 Task: Implement a JavaScript function to perform text manipulation tasks, such as reversing a string.
Action: Mouse moved to (227, 125)
Screenshot: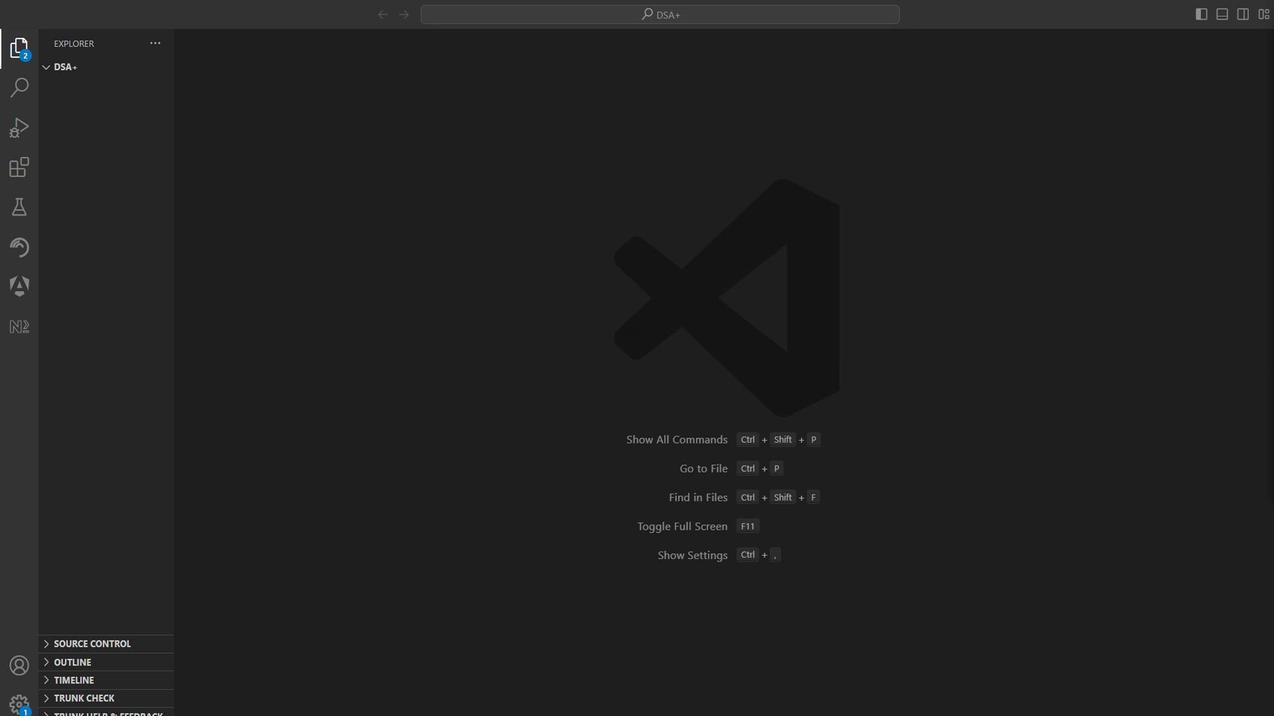 
Action: Mouse pressed left at (227, 125)
Screenshot: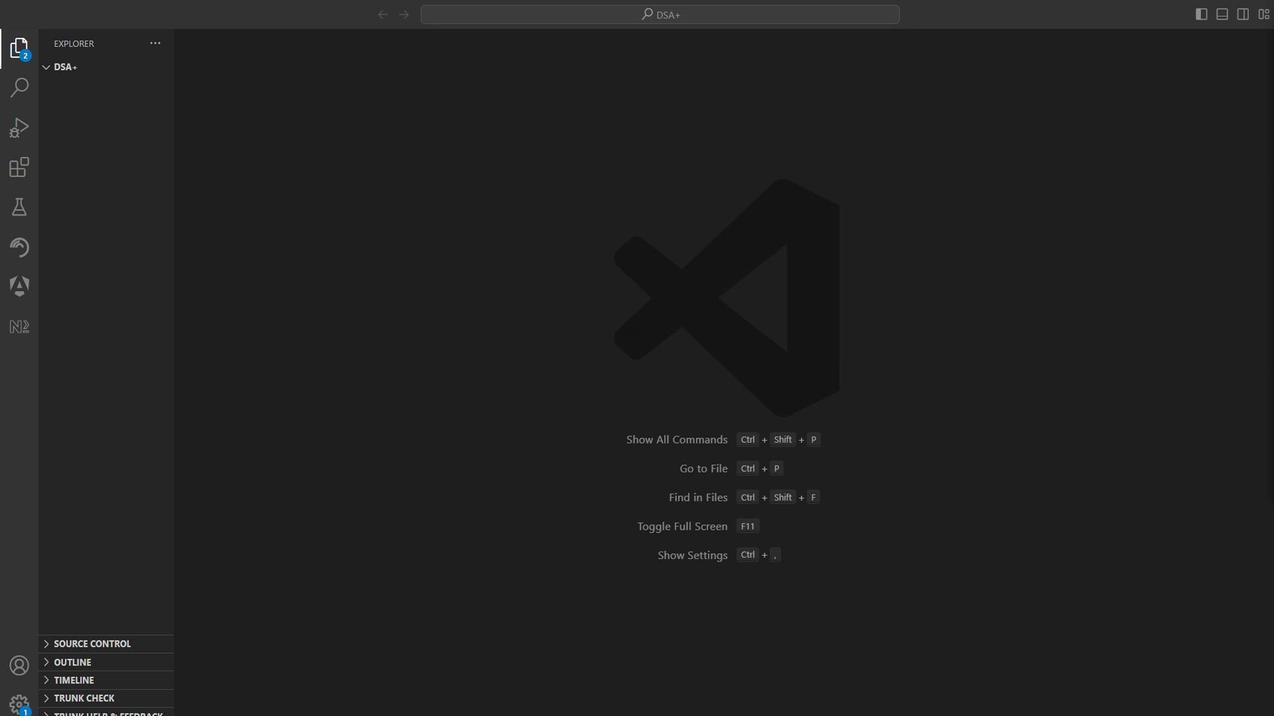 
Action: Mouse moved to (227, 126)
Screenshot: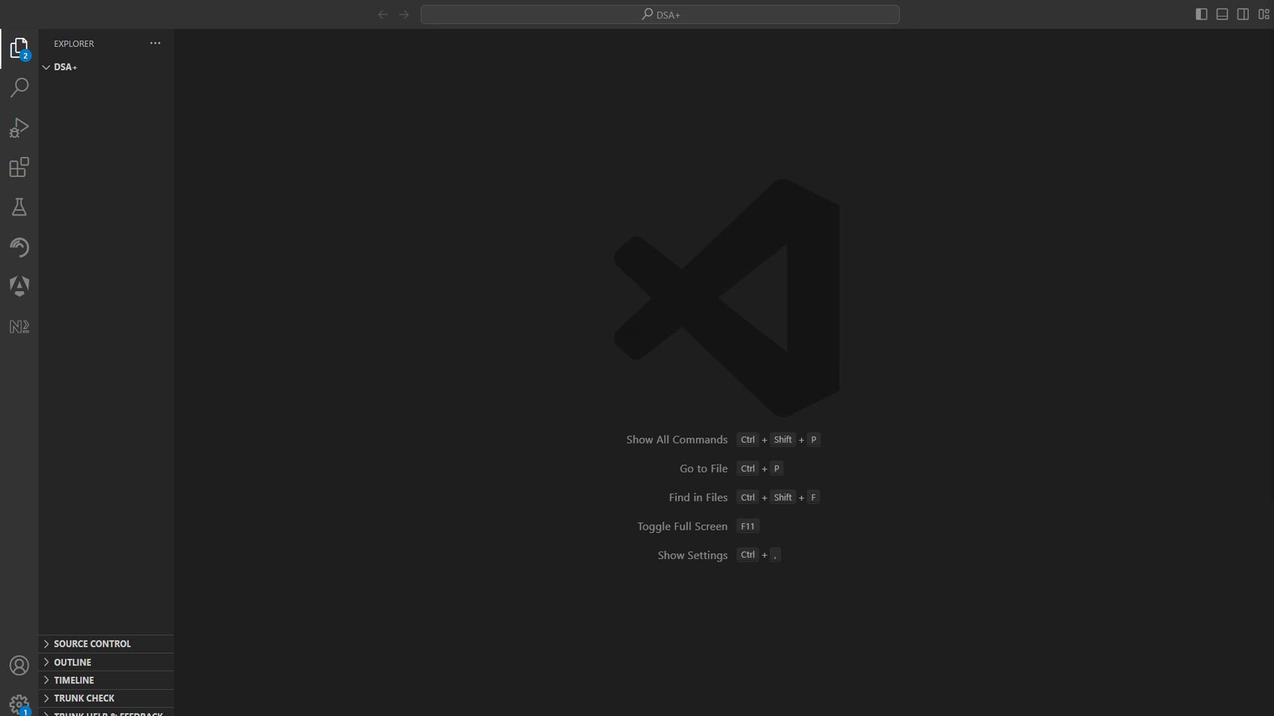 
Action: Mouse pressed left at (227, 126)
Screenshot: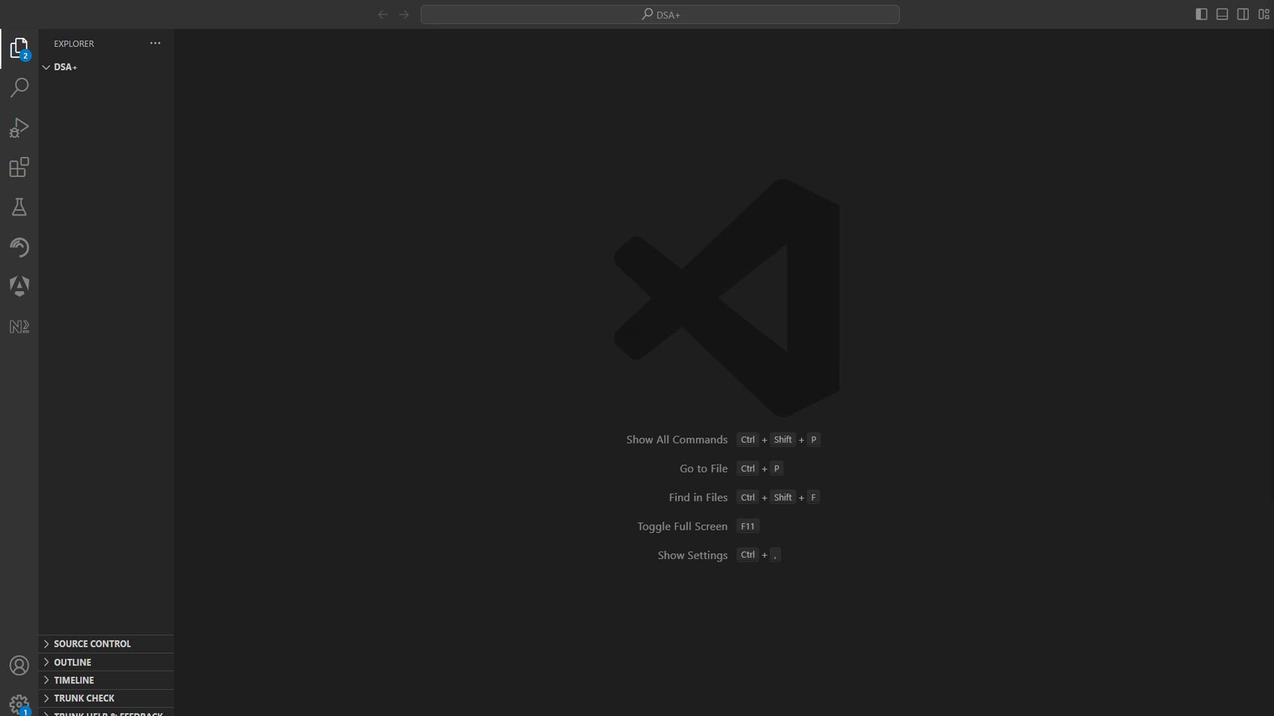 
Action: Mouse moved to (227, 125)
Screenshot: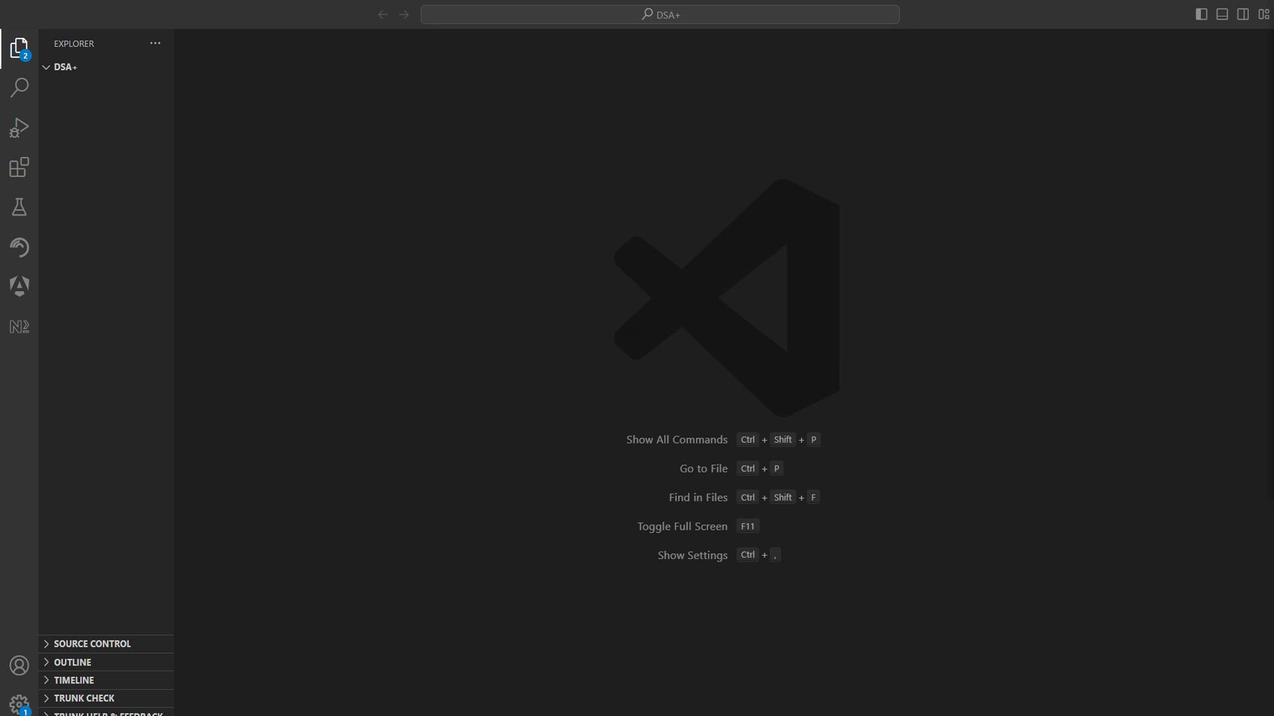 
Action: Mouse pressed left at (227, 125)
Screenshot: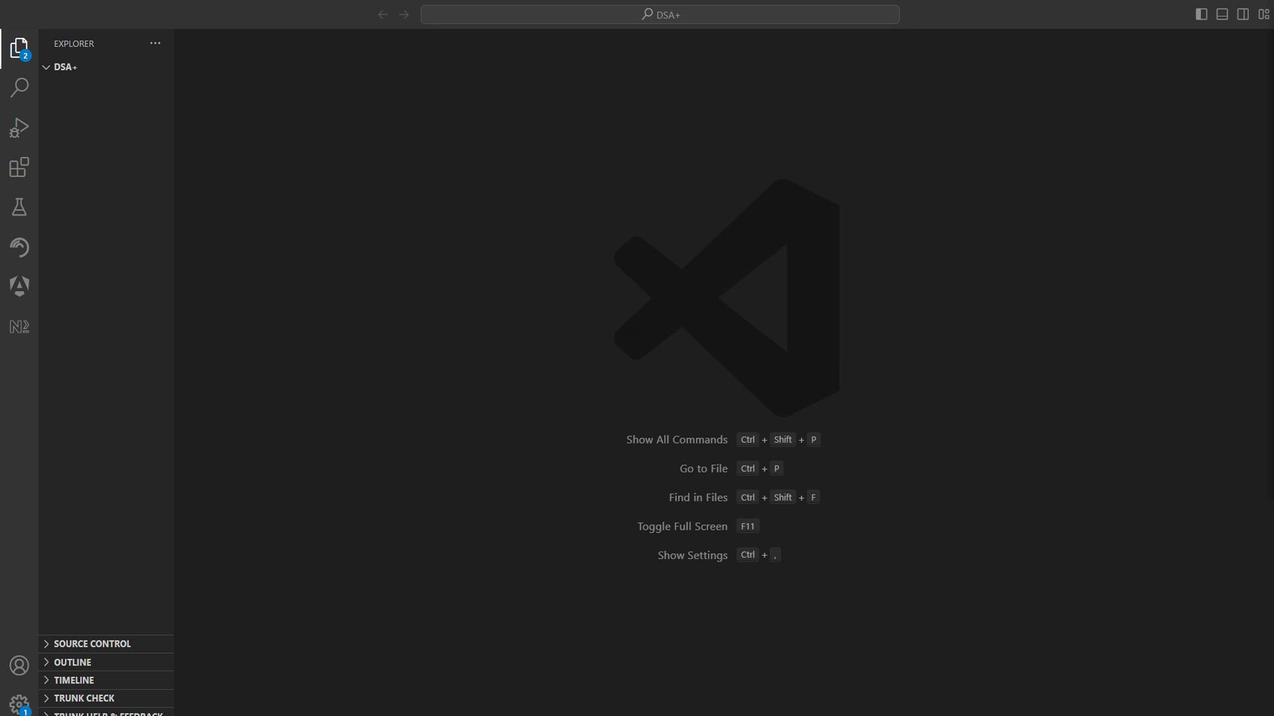 
Action: Mouse moved to (227, 126)
Screenshot: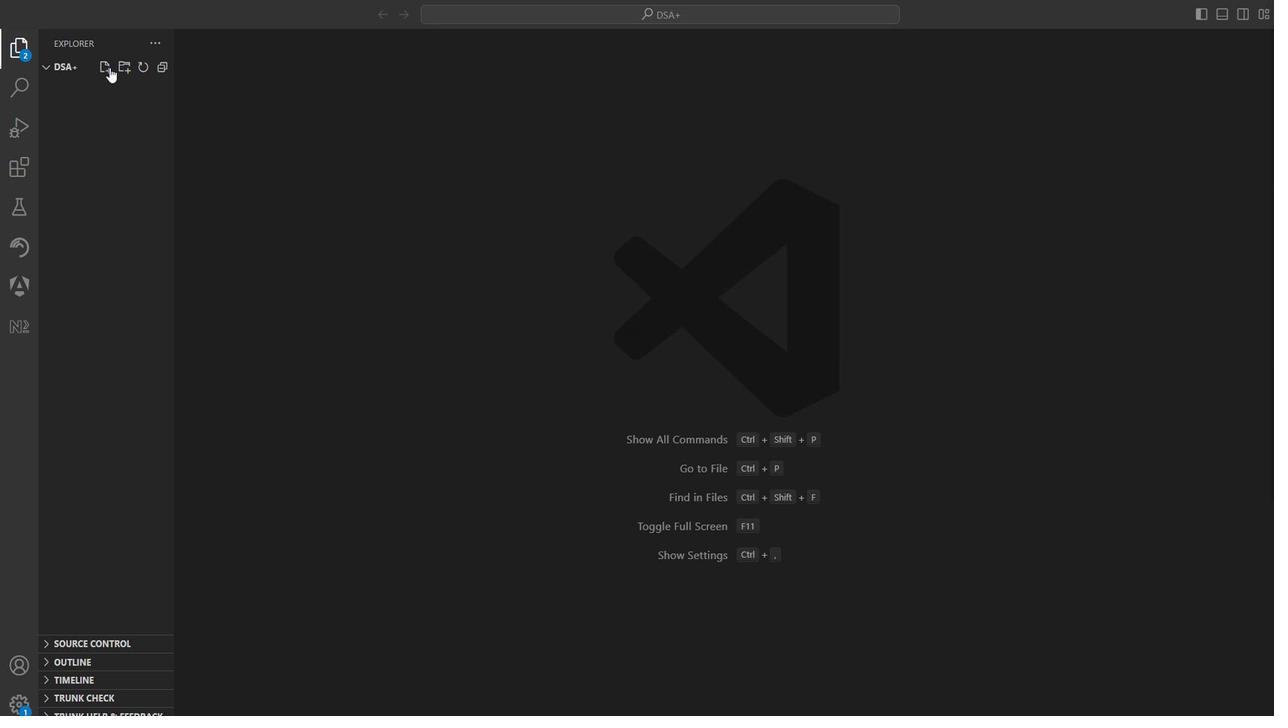
Action: Mouse pressed left at (227, 126)
Screenshot: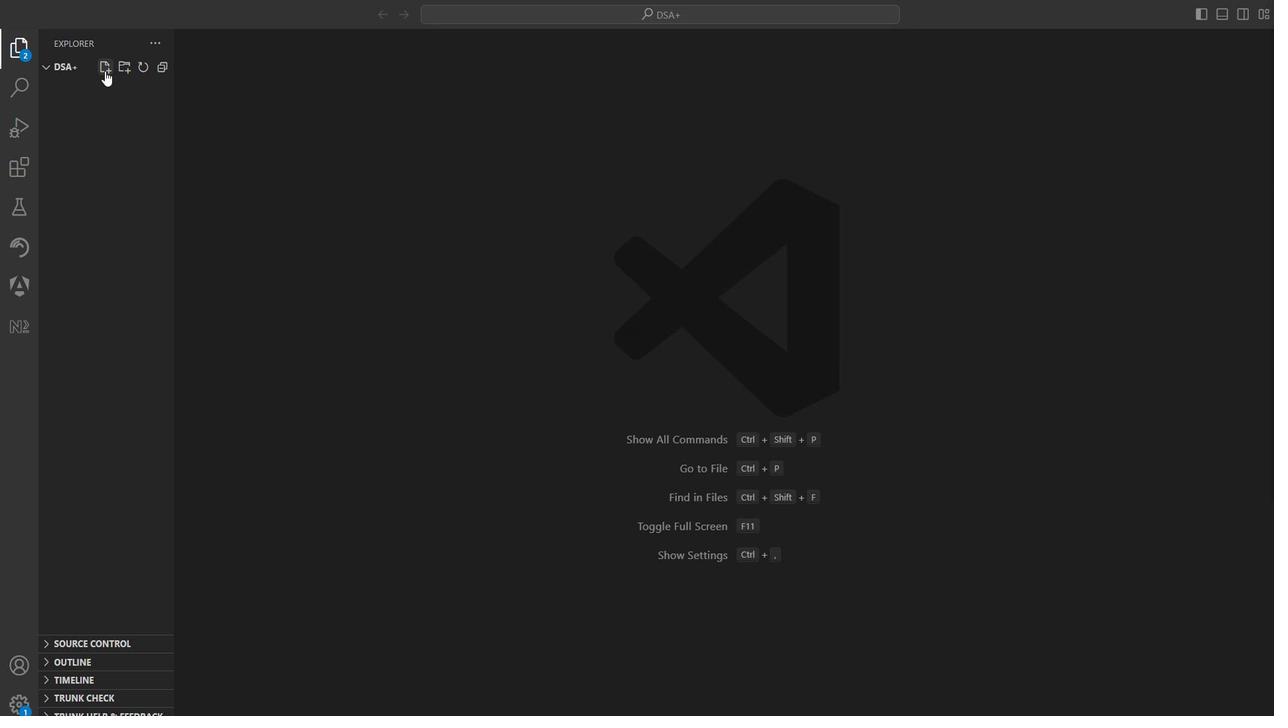 
Action: Key pressed reverse.js<Key.enter>function<Key.space>reverse<Key.shift>String<Key.shift_r>(iiinput<Key.shift><Key.shift><Key.shift><Key.shift><Key.shift><Key.shift>String<Key.right><Key.shift_r><Key.shift_r><Key.shift_r><Key.shift_r><Key.shift_r><Key.shift_r><Key.shift_r><Key.shift_r><Key.shift_r><Key.shift_r><Key.shift_r><Key.shift_r><Key.shift_r><Key.shift_r><Key.shift_r><Key.shift_r><Key.shift_r><Key.shift_r><Key.shift_r><Key.shift_r><Key.shift_r>{<Key.enter>//<Key.shift>Use<Key.space>the<Key.space>split<Key.space>,t<Key.backspace>reverse<Key.space>and<Key.space>join<Key.space>method<Key.space><Key.backspace>s<Key.space>to<Key.space>reverse<Key.space>the<Key.space>string<Key.enter>return<Key.space>input<Key.shift>S
Screenshot: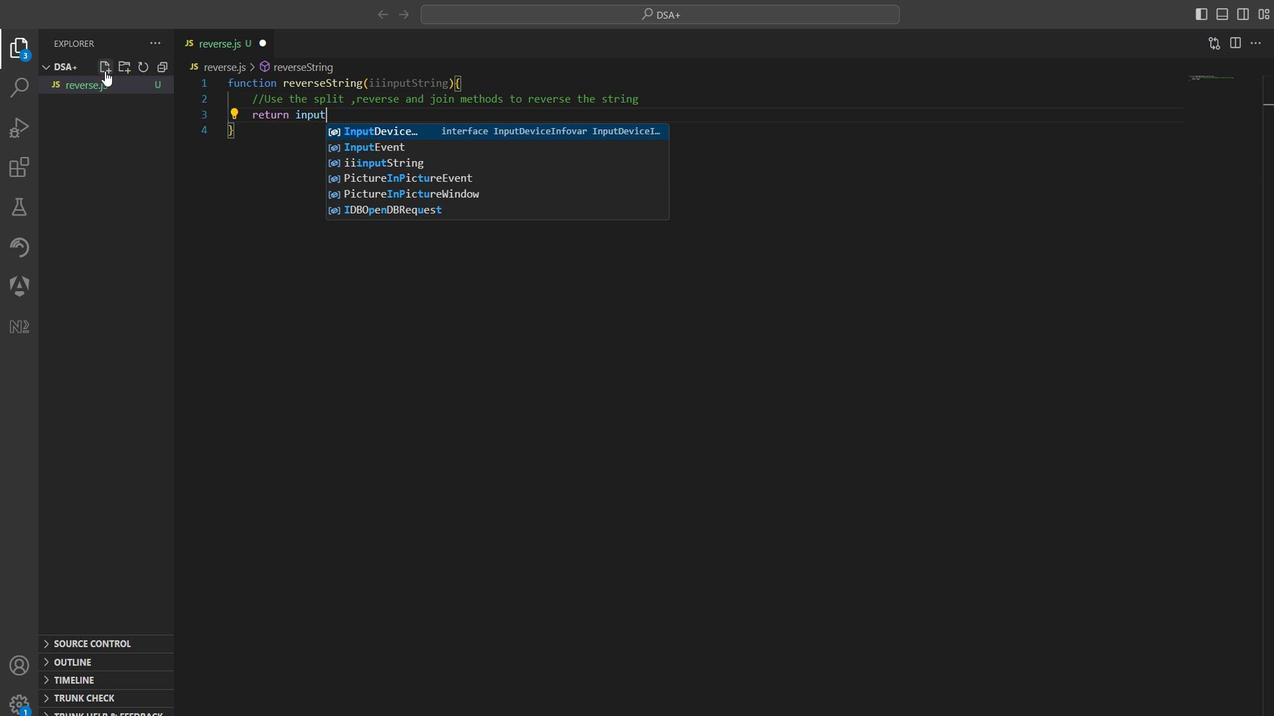 
Action: Mouse moved to (227, 126)
Screenshot: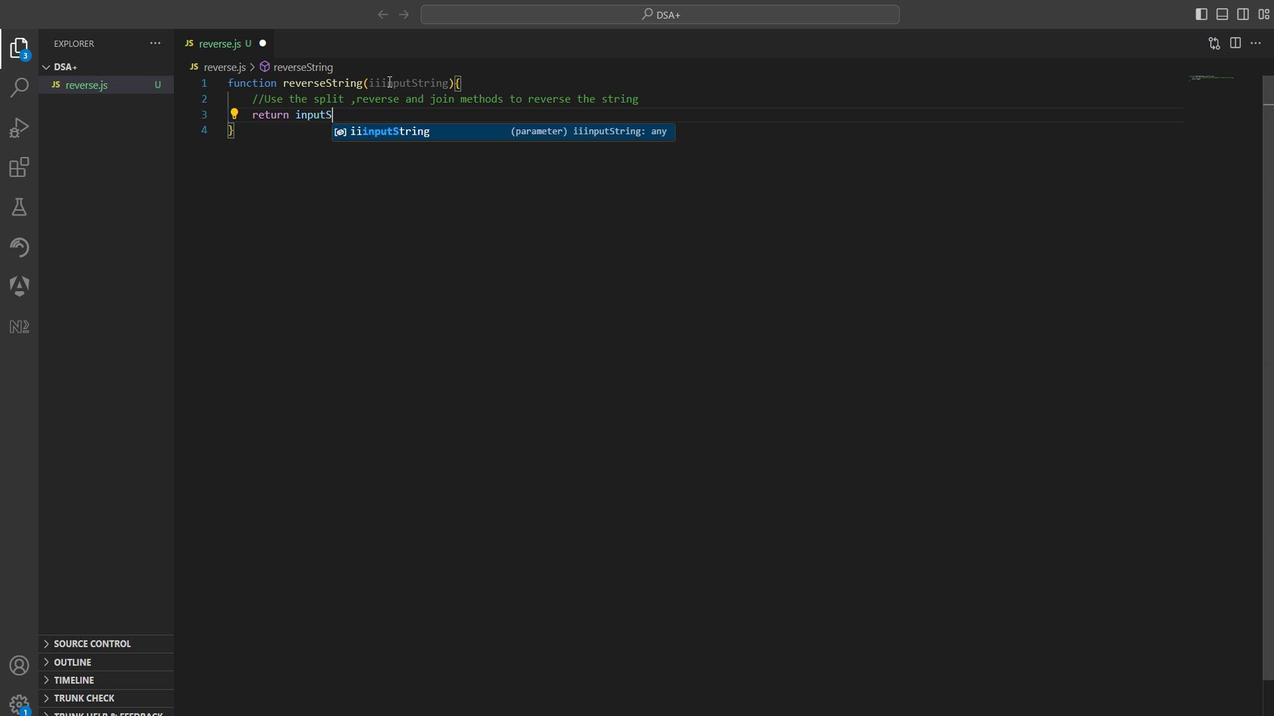 
Action: Mouse pressed left at (227, 126)
Screenshot: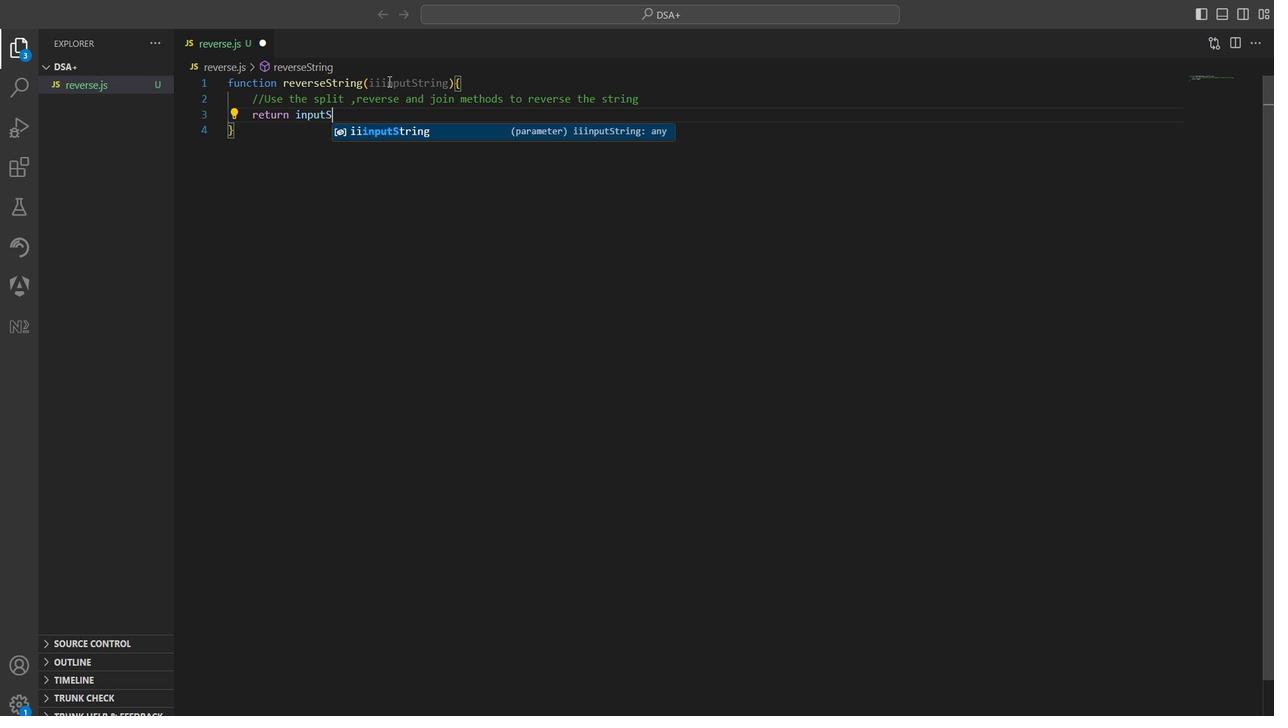 
Action: Key pressed <Key.backspace><Key.backspace>
Screenshot: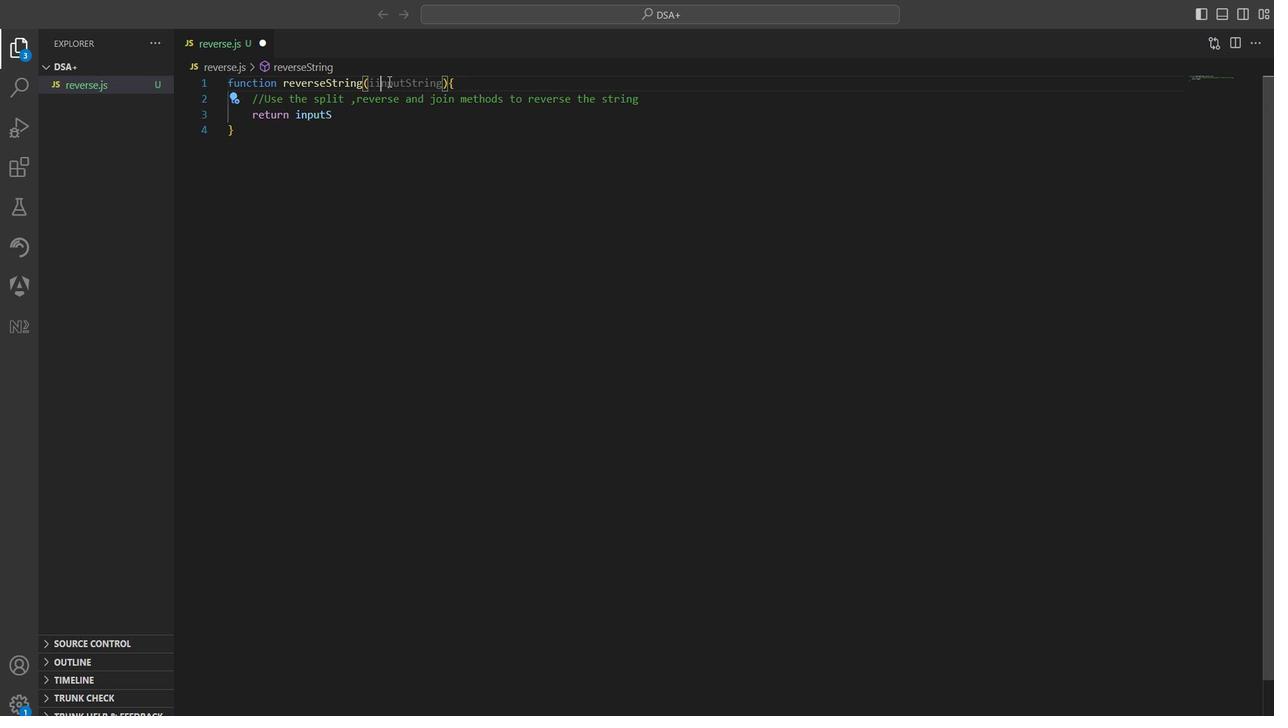 
Action: Mouse moved to (227, 126)
Screenshot: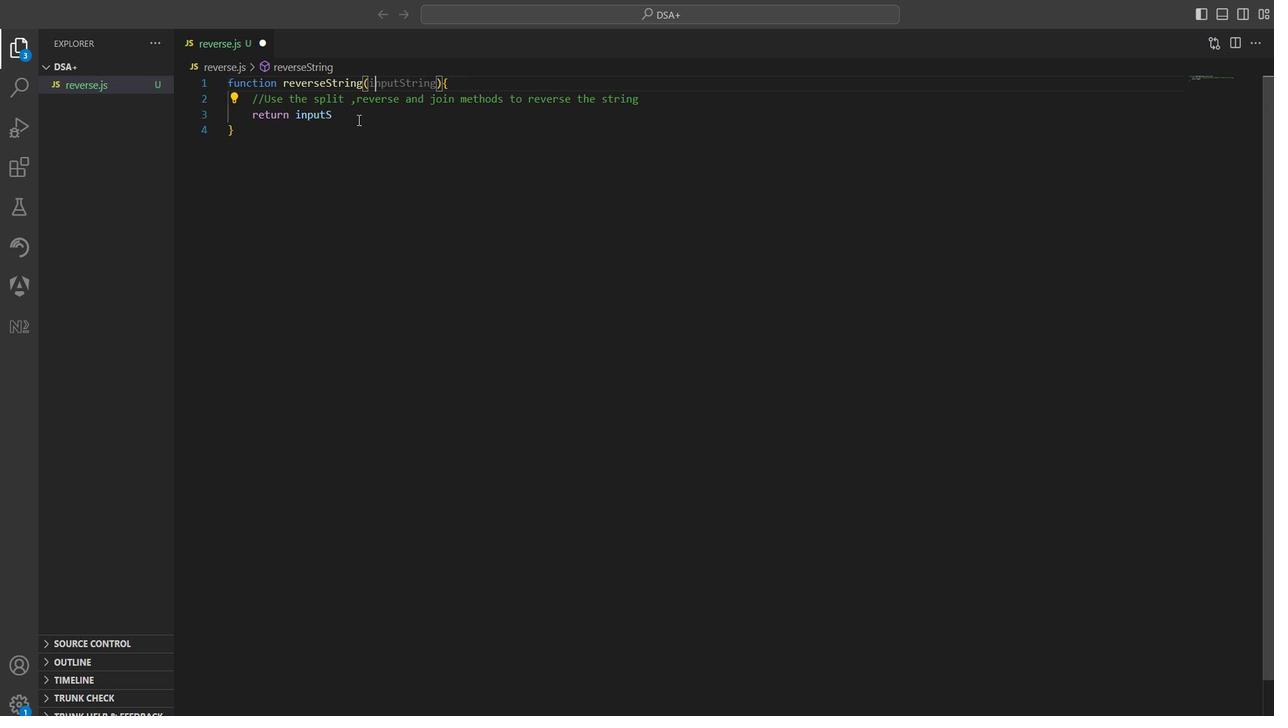 
Action: Mouse pressed left at (227, 126)
Screenshot: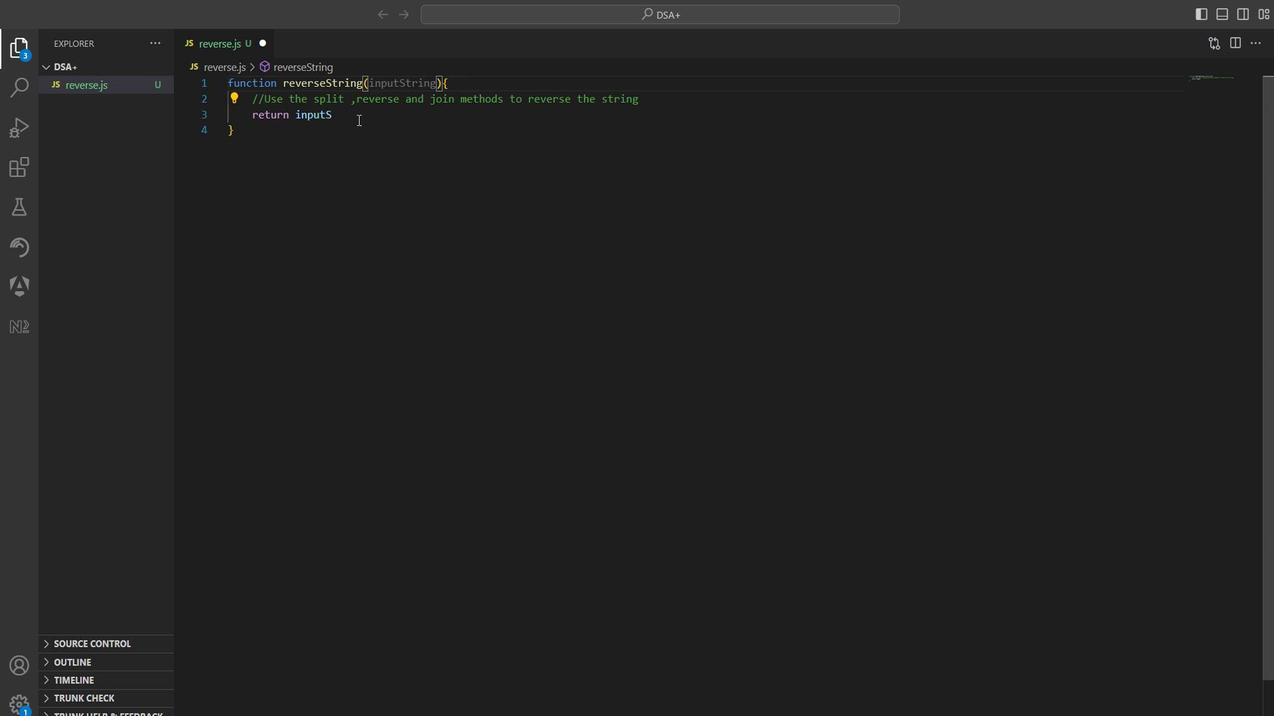 
Action: Key pressed <Key.shift>T<Key.enter>.splite<Key.shift_r>('<Key.right>.<Key.backspace><Key.right>.reverse<Key.shift_r>(<Key.right>.join<Key.shift_r>(<Key.shift_r>"<Key.right>;<Key.backspace><Key.right>;<Key.down><Key.enter><Key.enter><Key.shift>??<Key.shift>Example<Key.space>usage<Key.shift_r>:<Key.enter>const<Key.space>original<Key.shift>String<Key.space>=<Key.shift_r>"<Key.shift>HEllo<Key.backspace><Key.backspace><Key.backspace><Key.backspace>ello<Key.space><Key.shift>World<Key.space><Key.shift><Key.shift>!<Key.backspace><Key.backspace><Key.shift>!<Key.right><Key.enter><Key.enter>const<Key.space>rever<Key.down><Key.enter>=rev<Key.enter><Key.shift_r>(origin<Key.enter><Key.shift>St<Key.enter><Key.right>;<Key.enter>conc<Key.backspace>sol<Key.enter>.log<Key.enter><Key.shift_r>(re<Key.enter><Key.right>
Screenshot: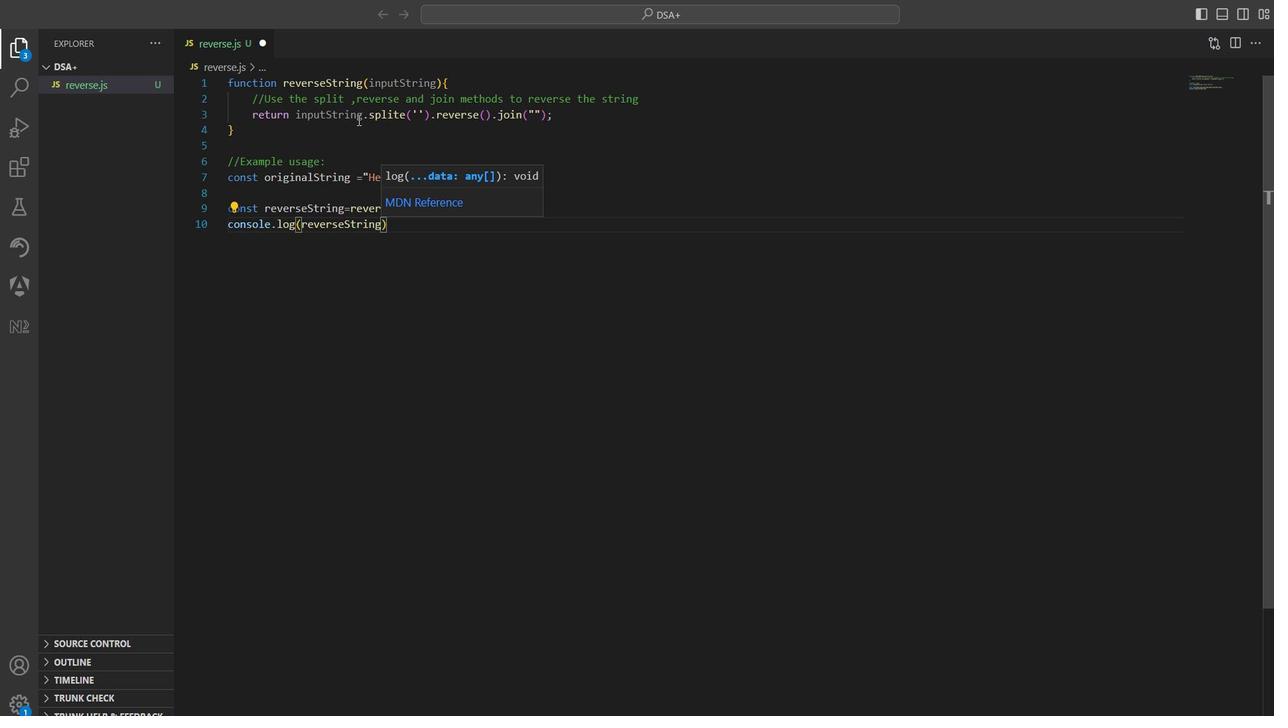 
Action: Mouse moved to (227, 126)
Screenshot: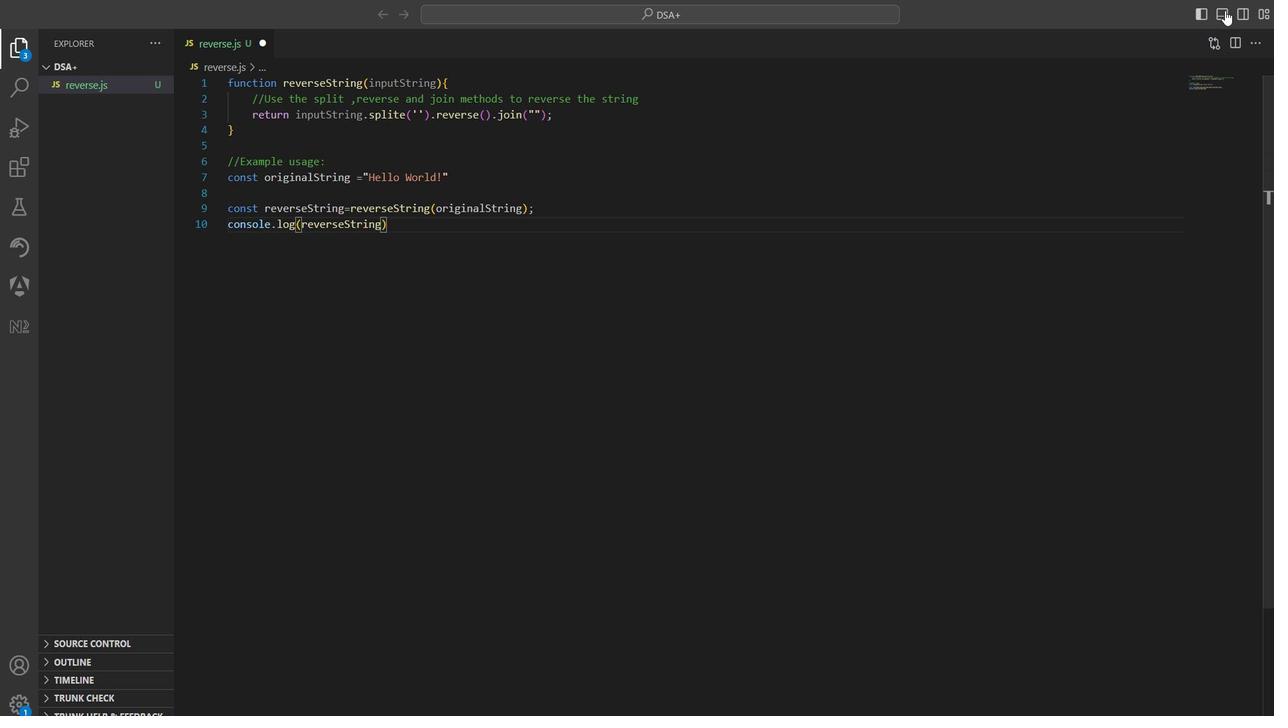 
Action: Mouse pressed left at (227, 126)
Screenshot: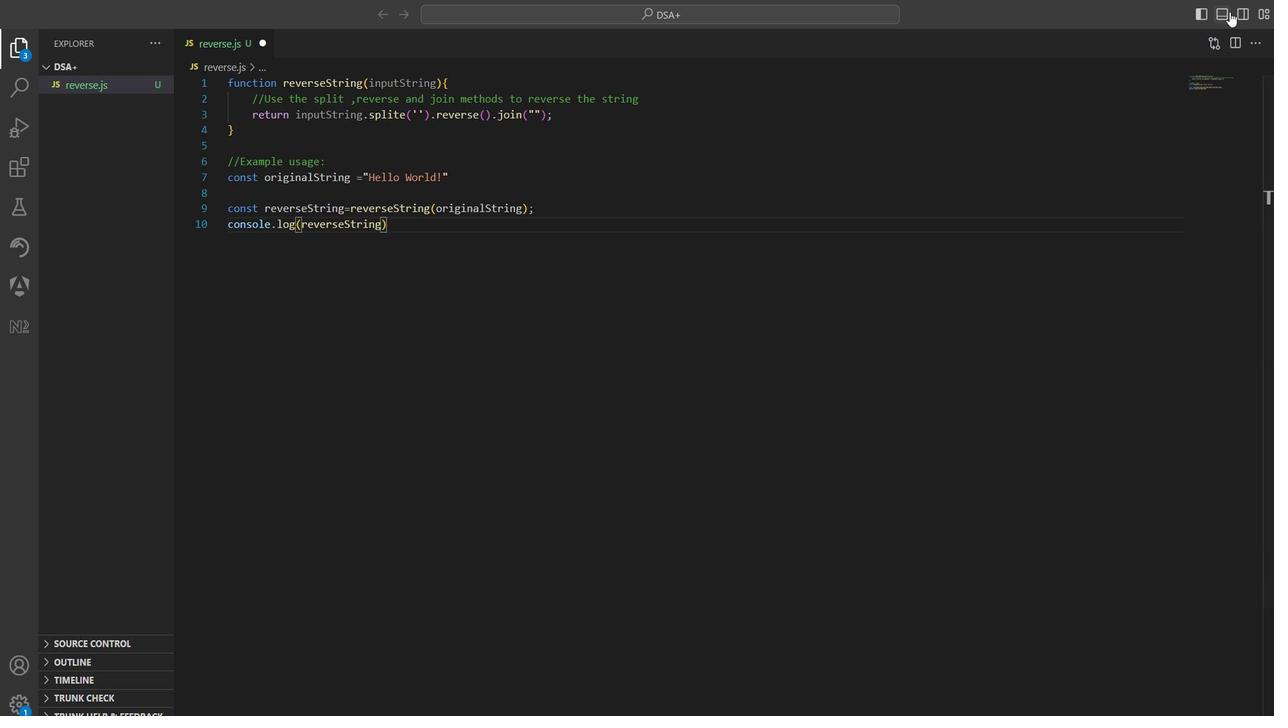 
Action: Mouse moved to (227, 125)
Screenshot: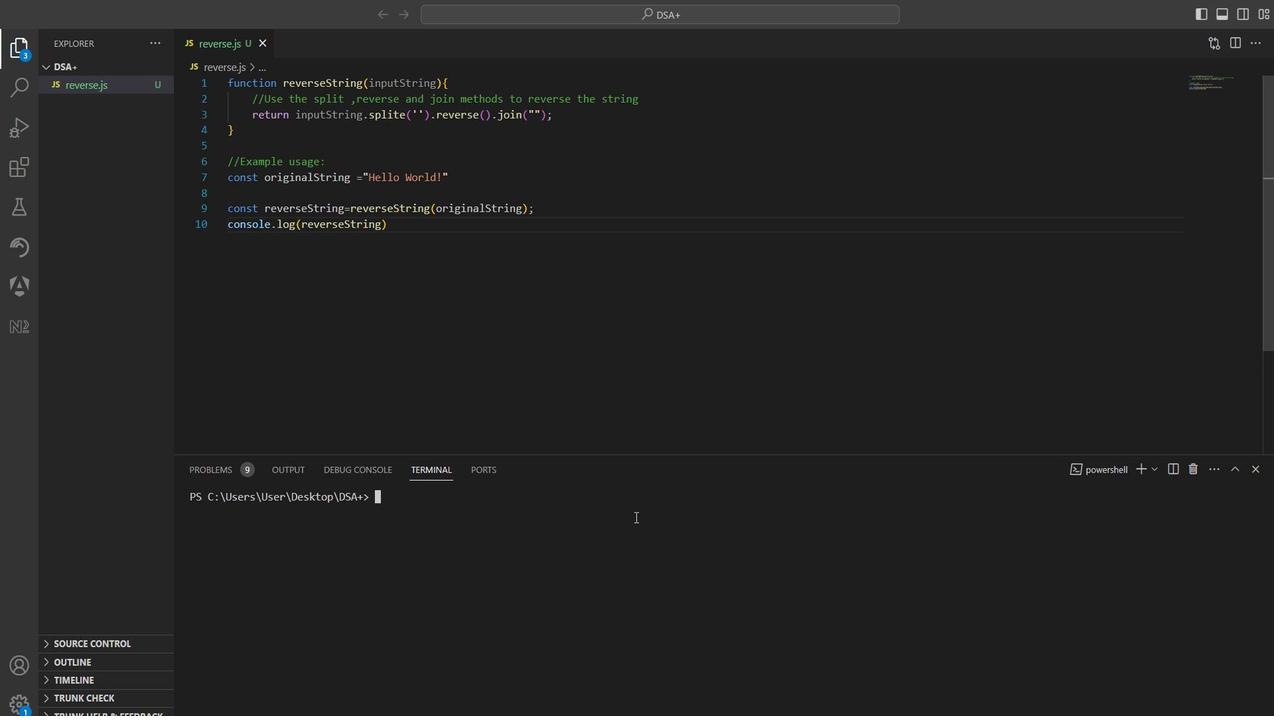 
Action: Mouse pressed left at (227, 125)
Screenshot: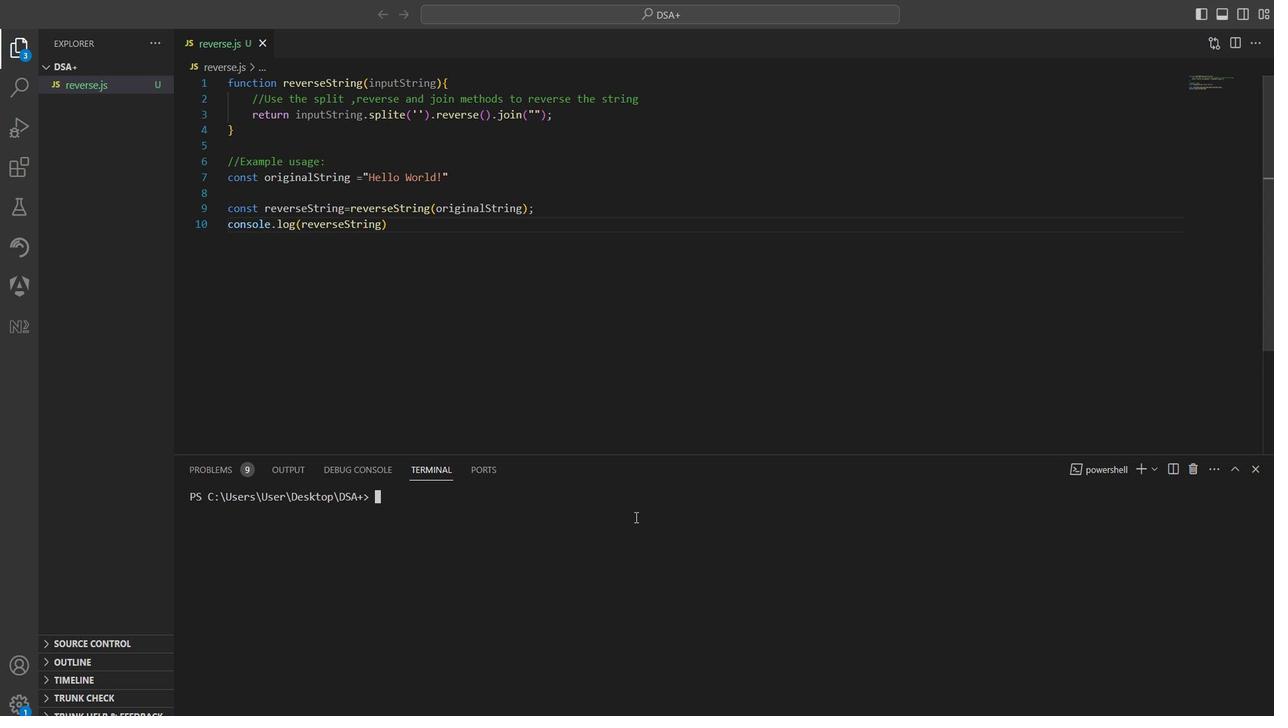 
Action: Key pressed p<Key.backspace>node<Key.space>r<Key.tab><Key.enter>
Screenshot: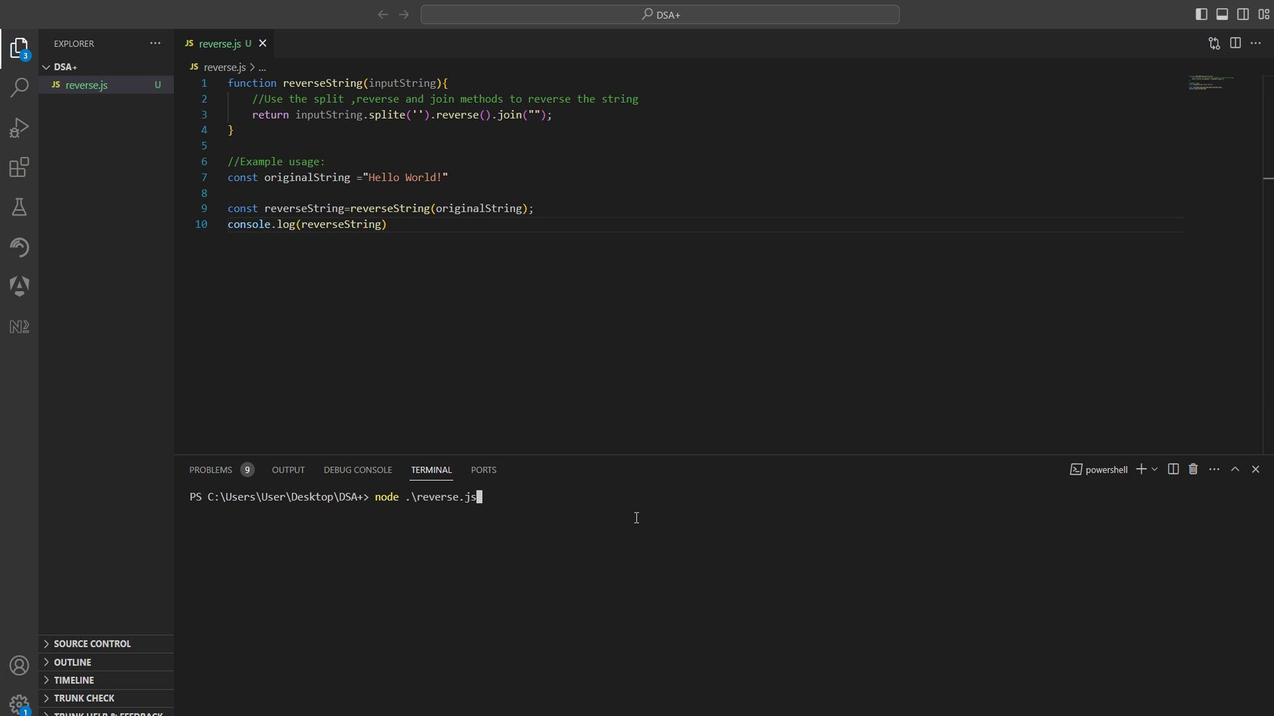 
Action: Mouse moved to (227, 126)
Screenshot: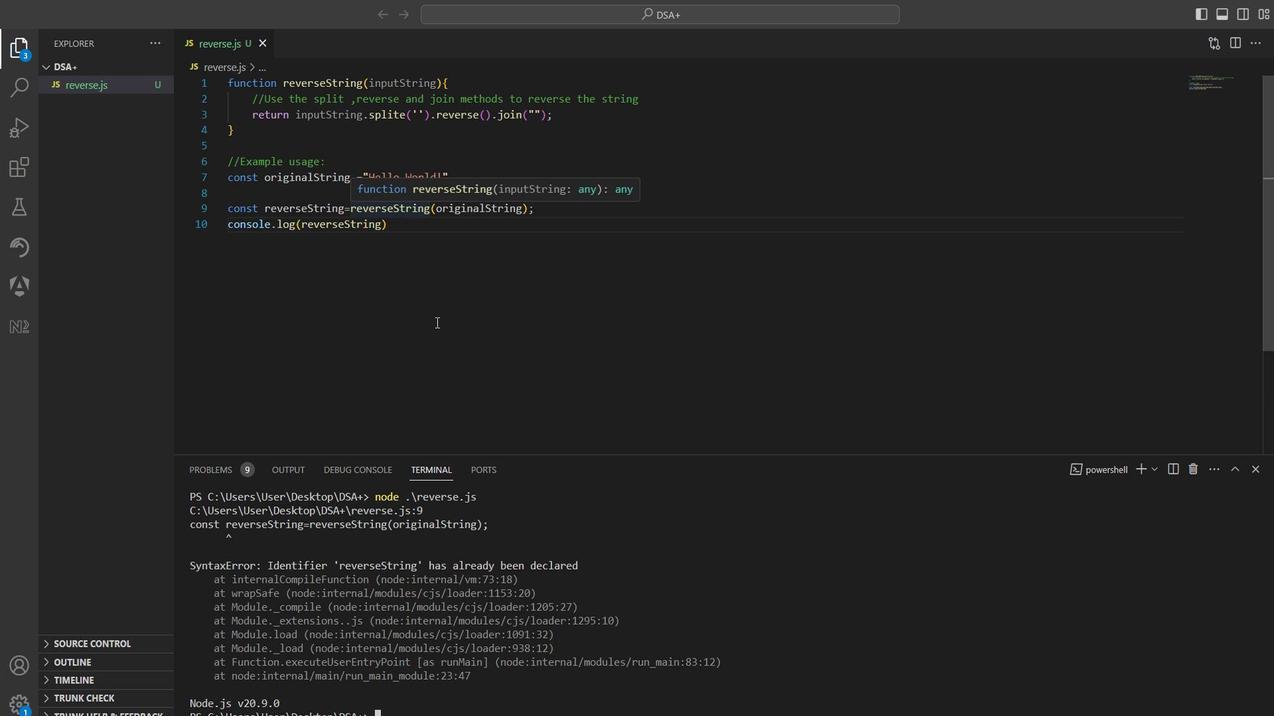 
Action: Mouse pressed left at (227, 126)
Screenshot: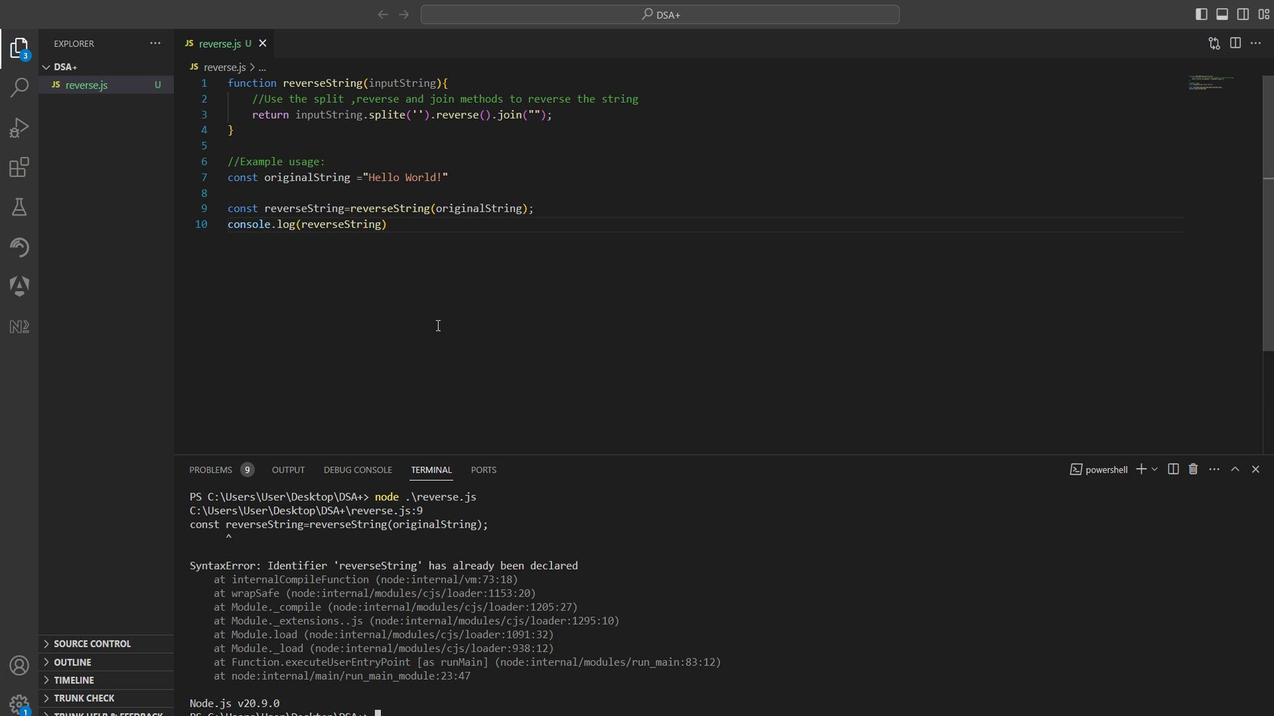 
Action: Mouse moved to (227, 126)
Screenshot: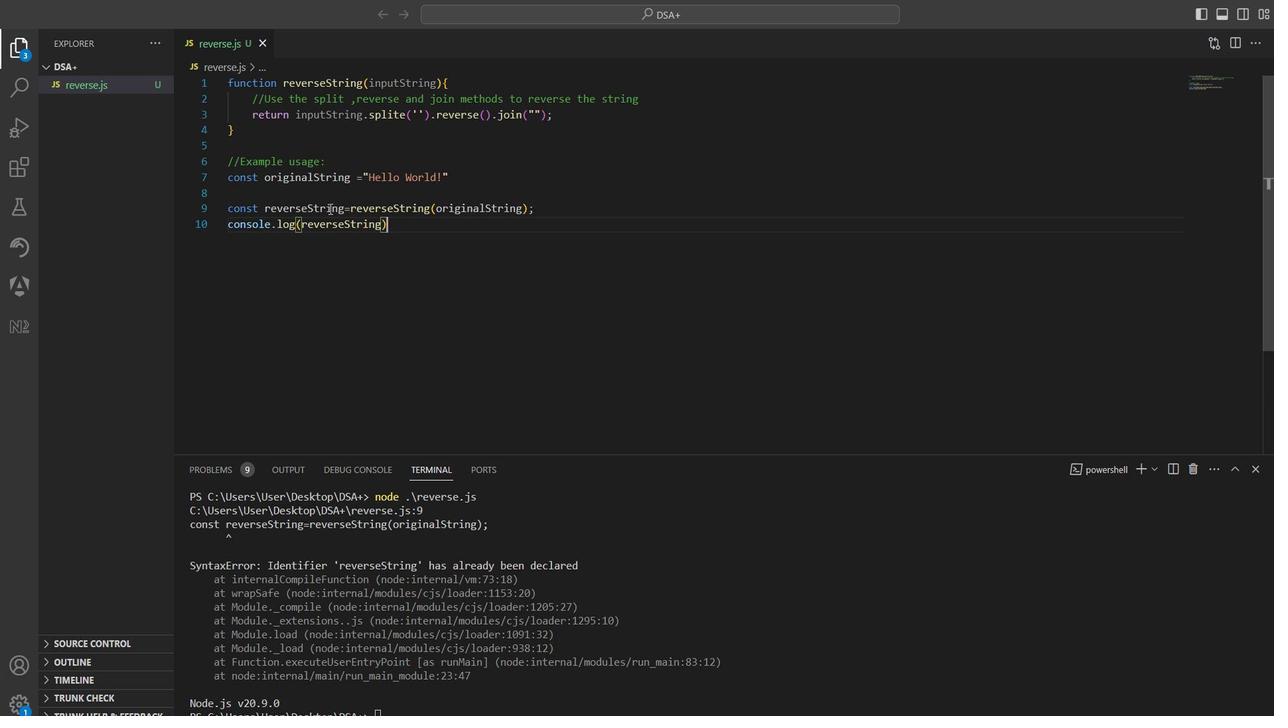 
Action: Mouse pressed left at (227, 126)
Screenshot: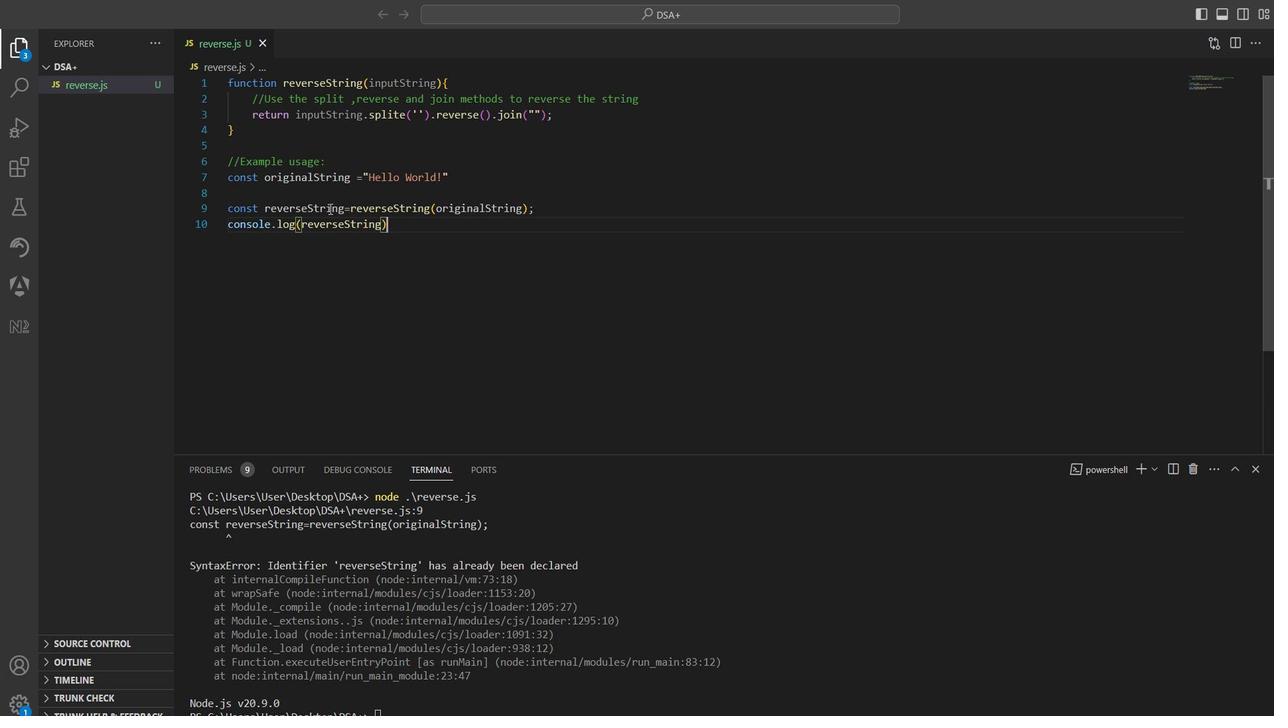 
Action: Mouse pressed left at (227, 126)
Screenshot: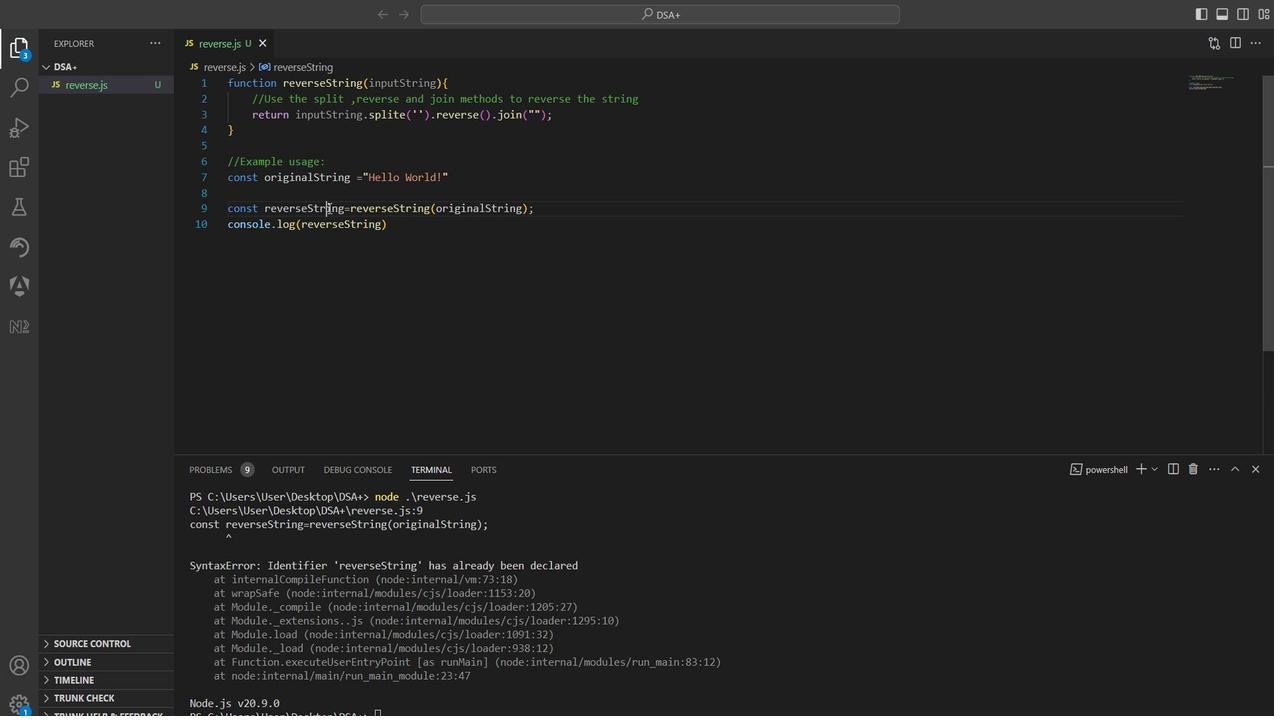 
Action: Key pressed <Key.backspace>revered<Key.shift>String
Screenshot: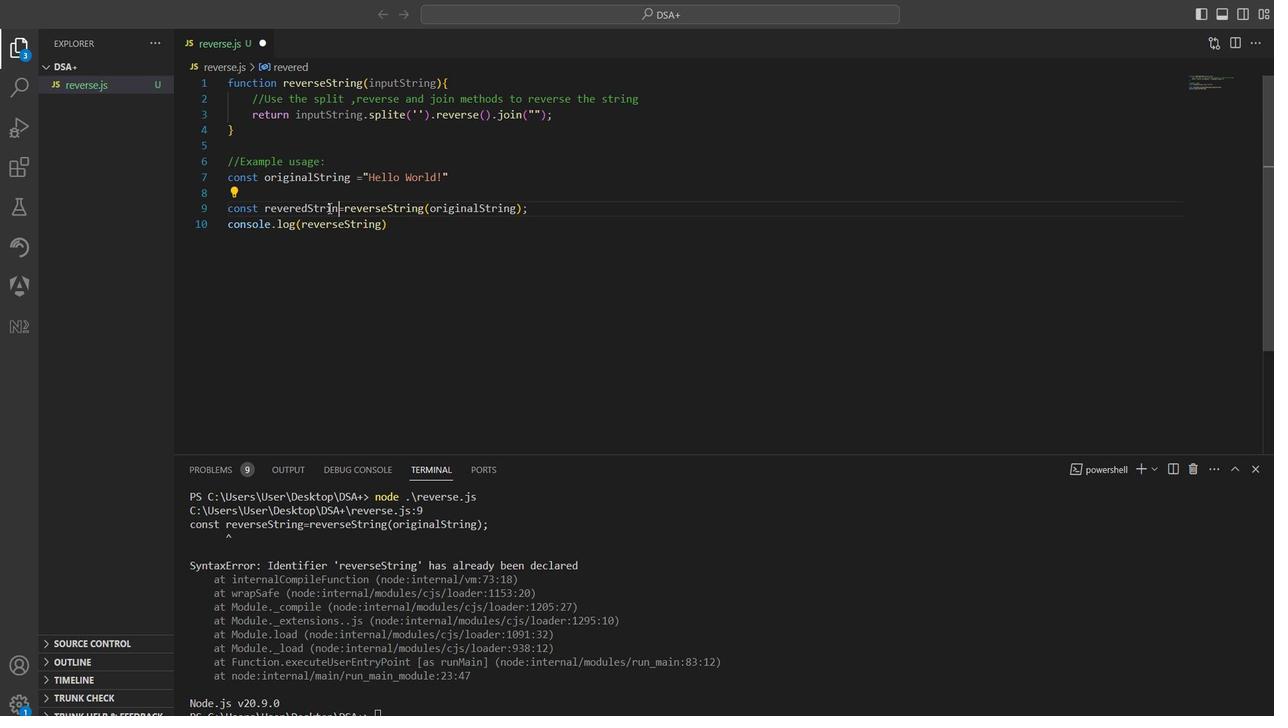 
Action: Mouse moved to (227, 125)
Screenshot: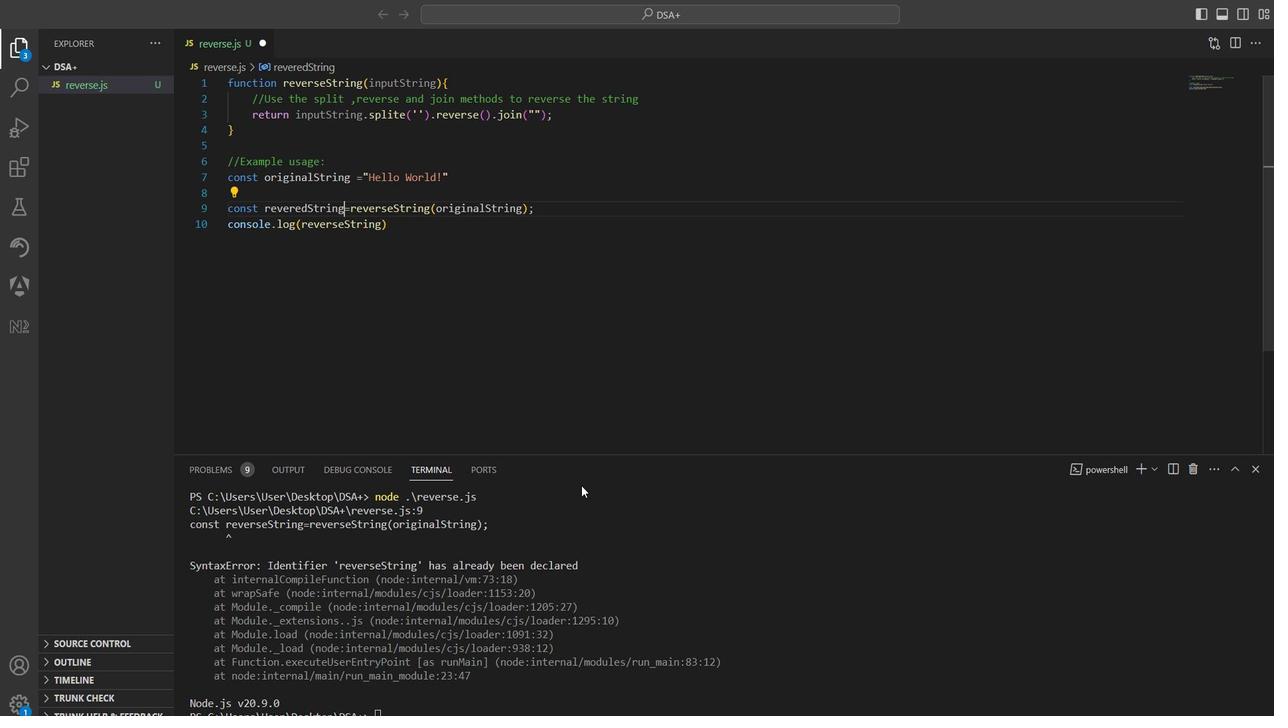 
Action: Key pressed ctrl+S
Screenshot: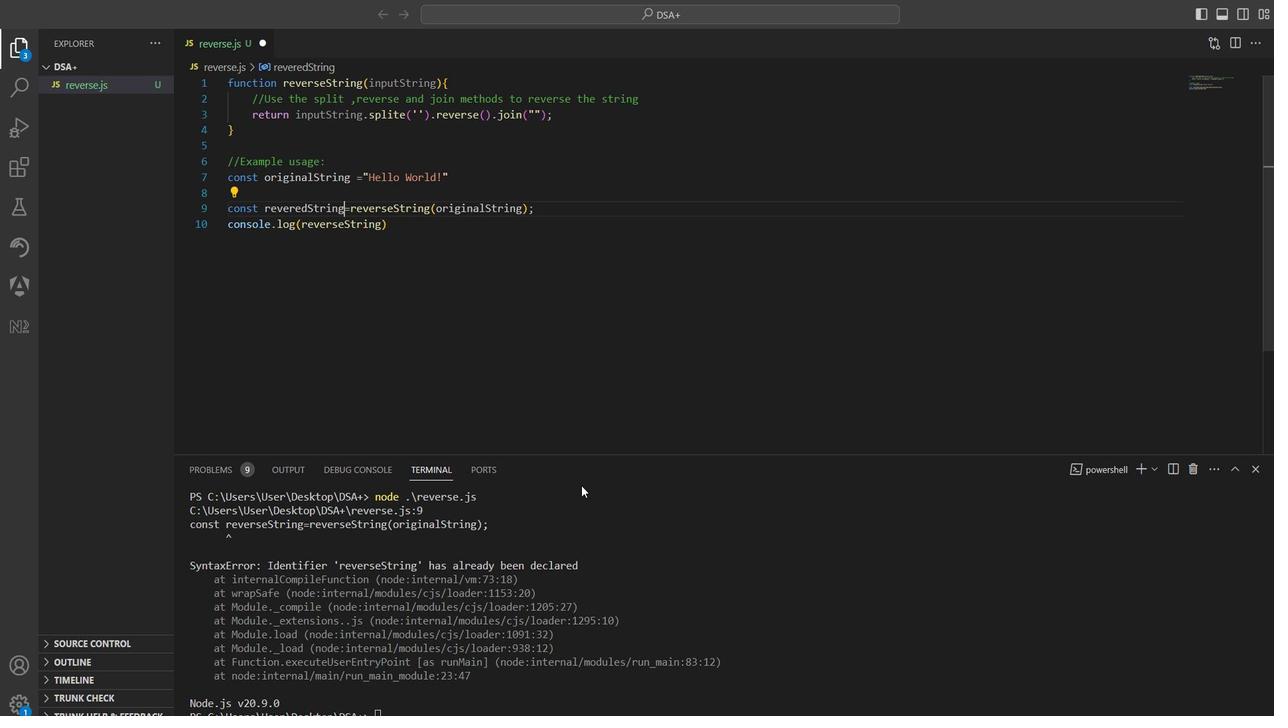 
Action: Mouse moved to (227, 125)
Screenshot: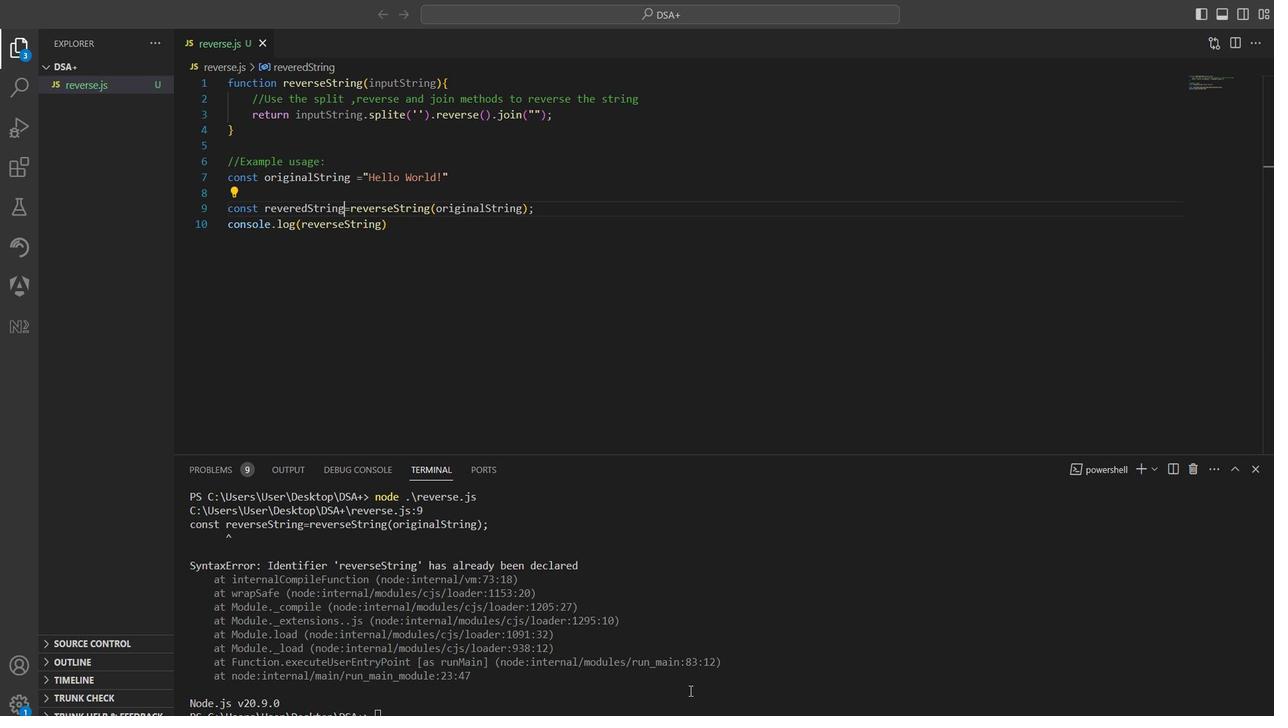 
Action: Mouse pressed left at (227, 125)
Screenshot: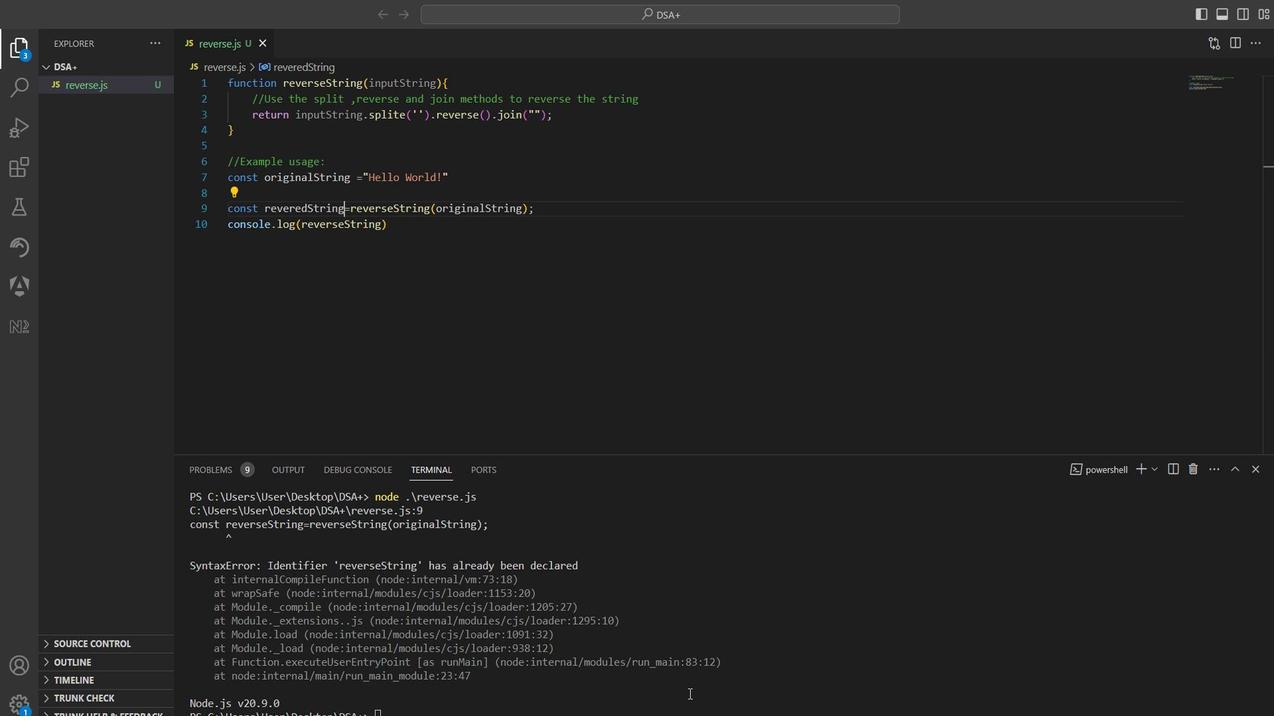 
Action: Key pressed <Key.up><Key.enter>
Screenshot: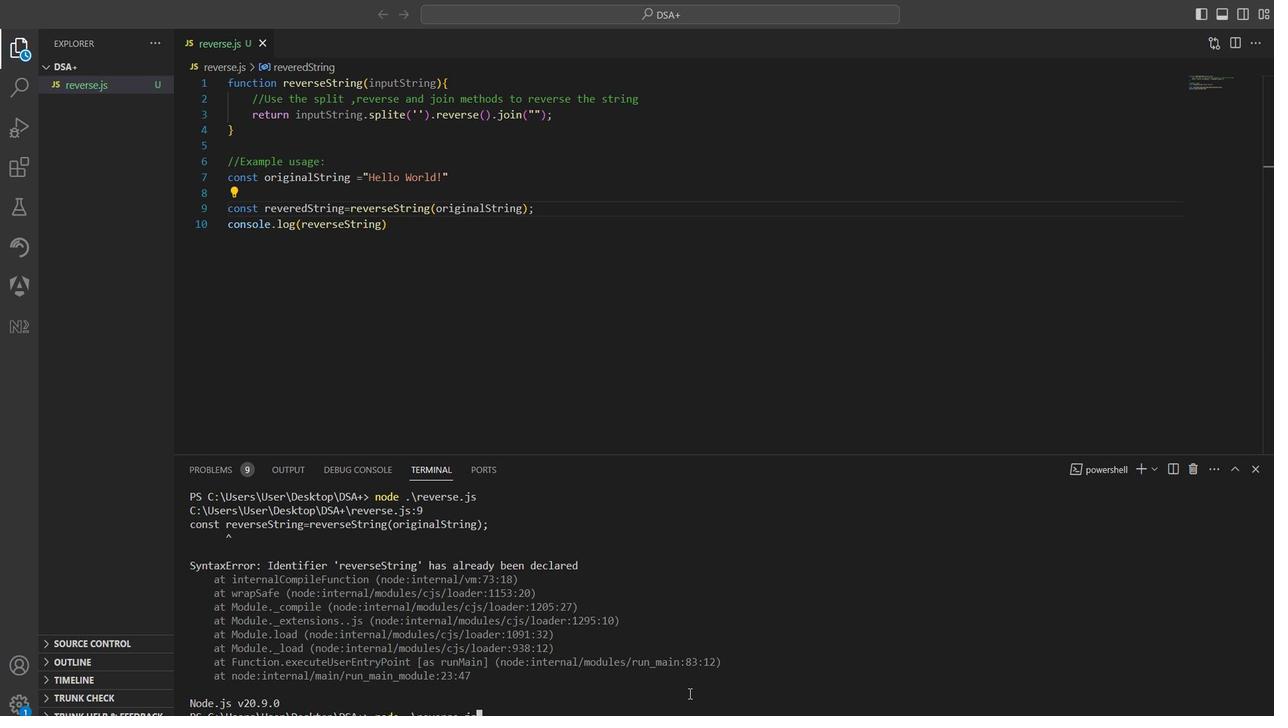 
Action: Mouse moved to (227, 126)
Screenshot: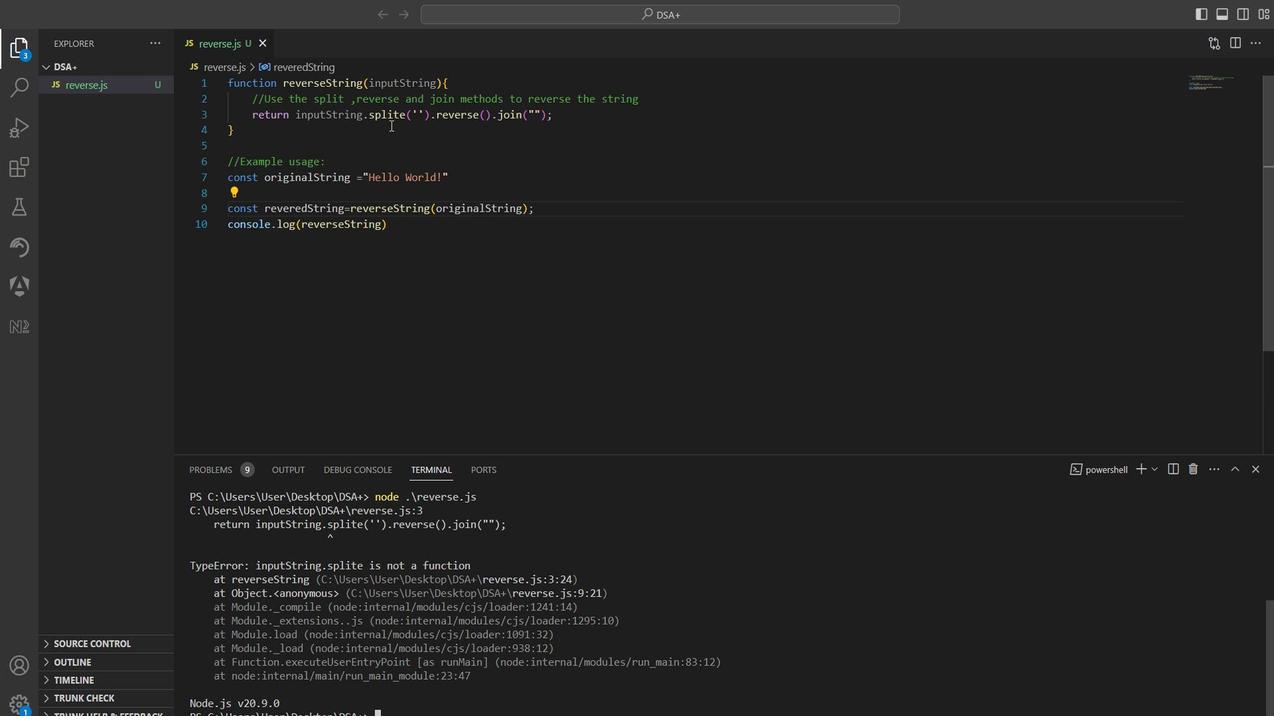 
Action: Mouse pressed left at (227, 126)
Screenshot: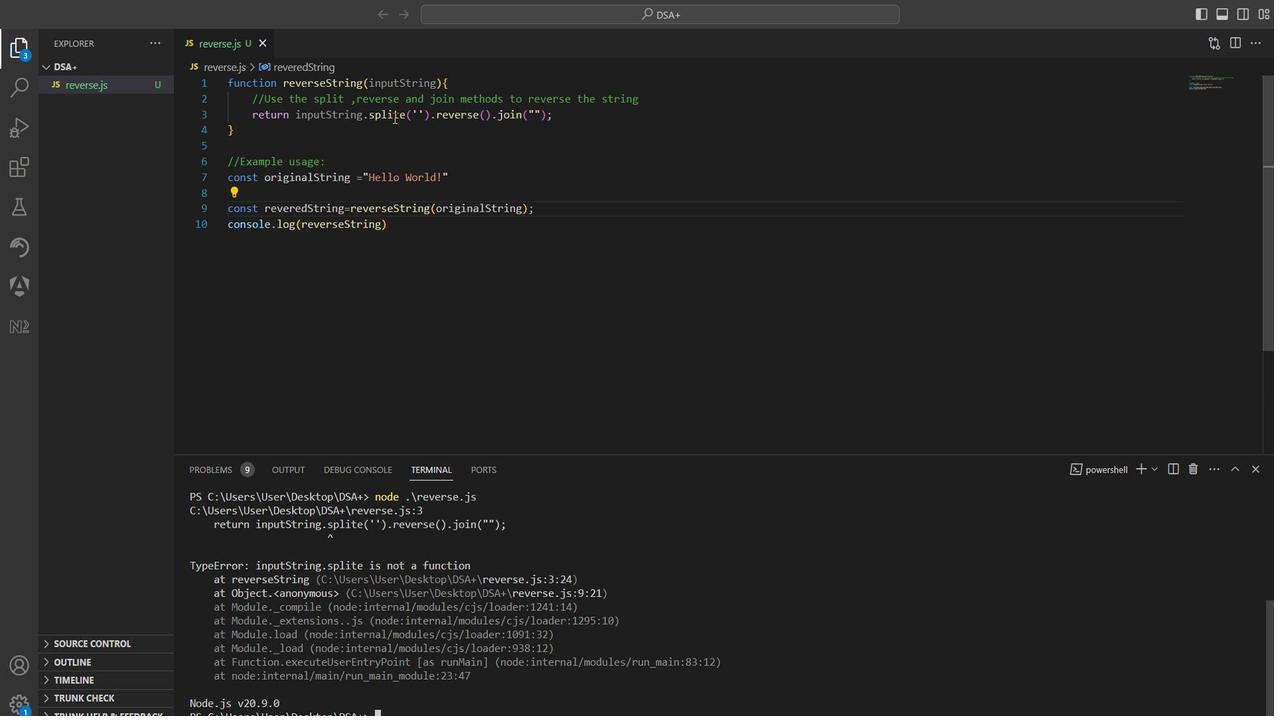 
Action: Mouse pressed left at (227, 126)
Screenshot: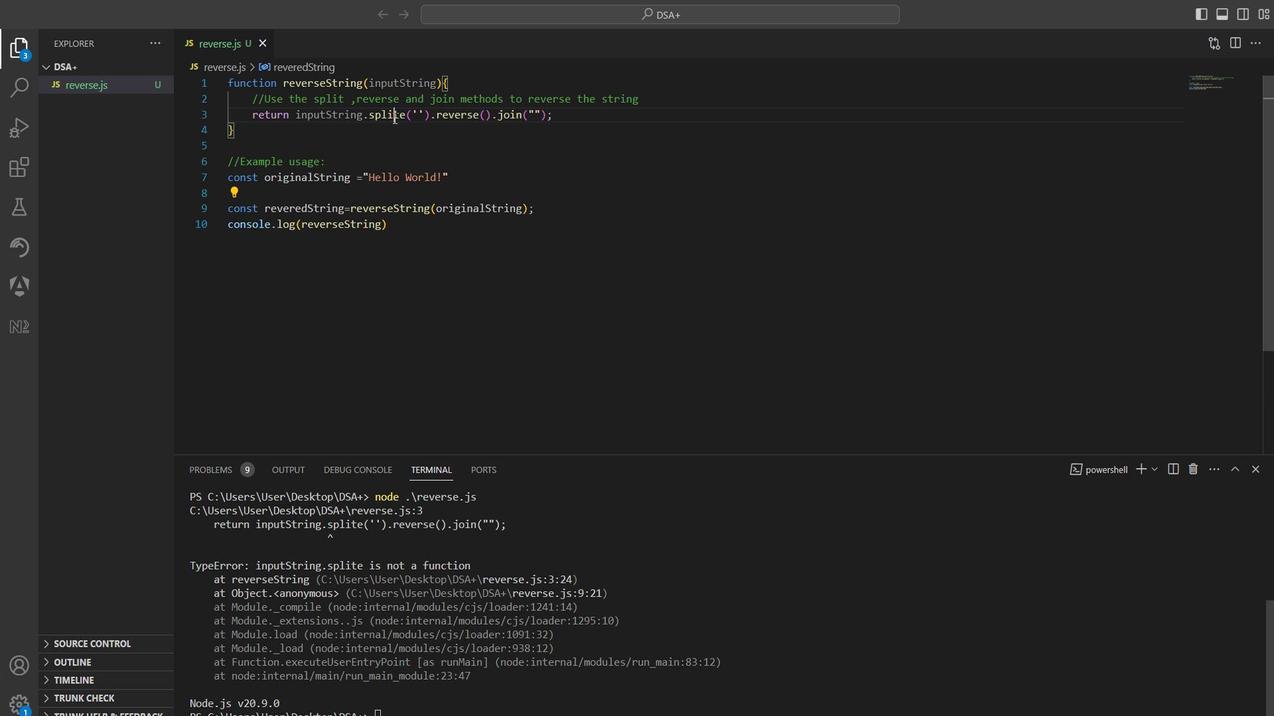 
Action: Mouse moved to (227, 126)
Screenshot: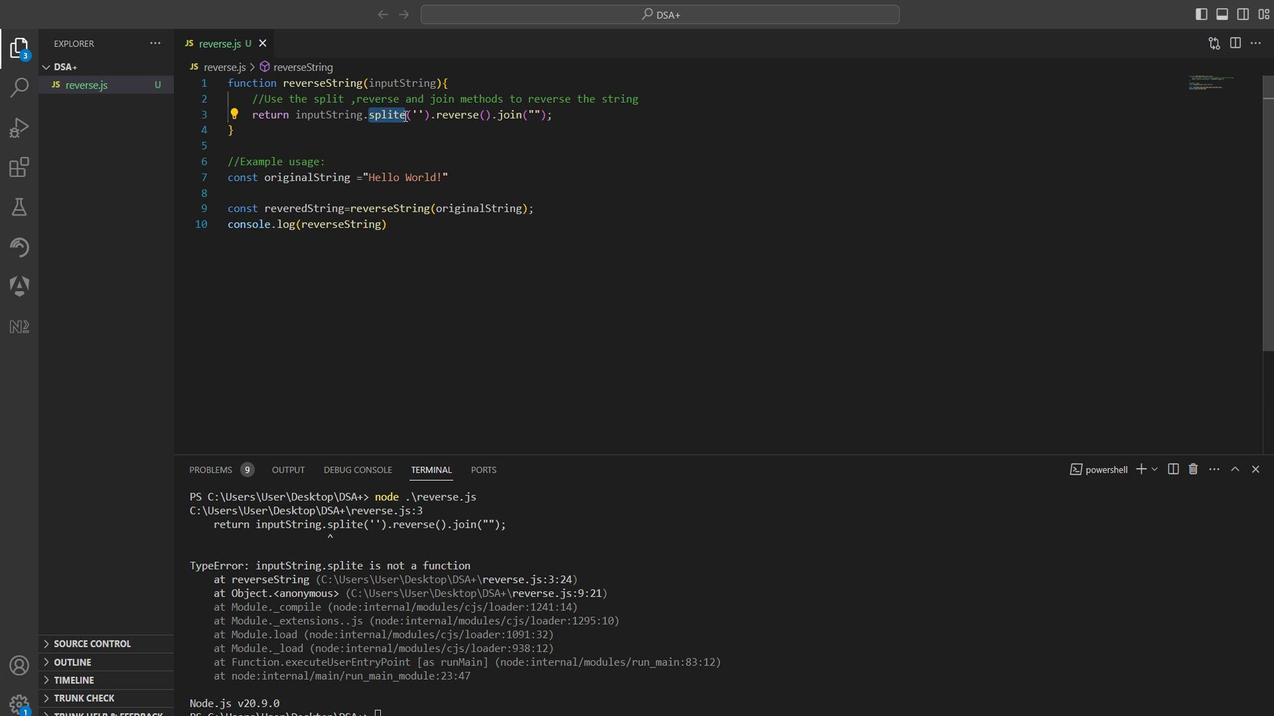 
Action: Mouse pressed left at (227, 126)
Screenshot: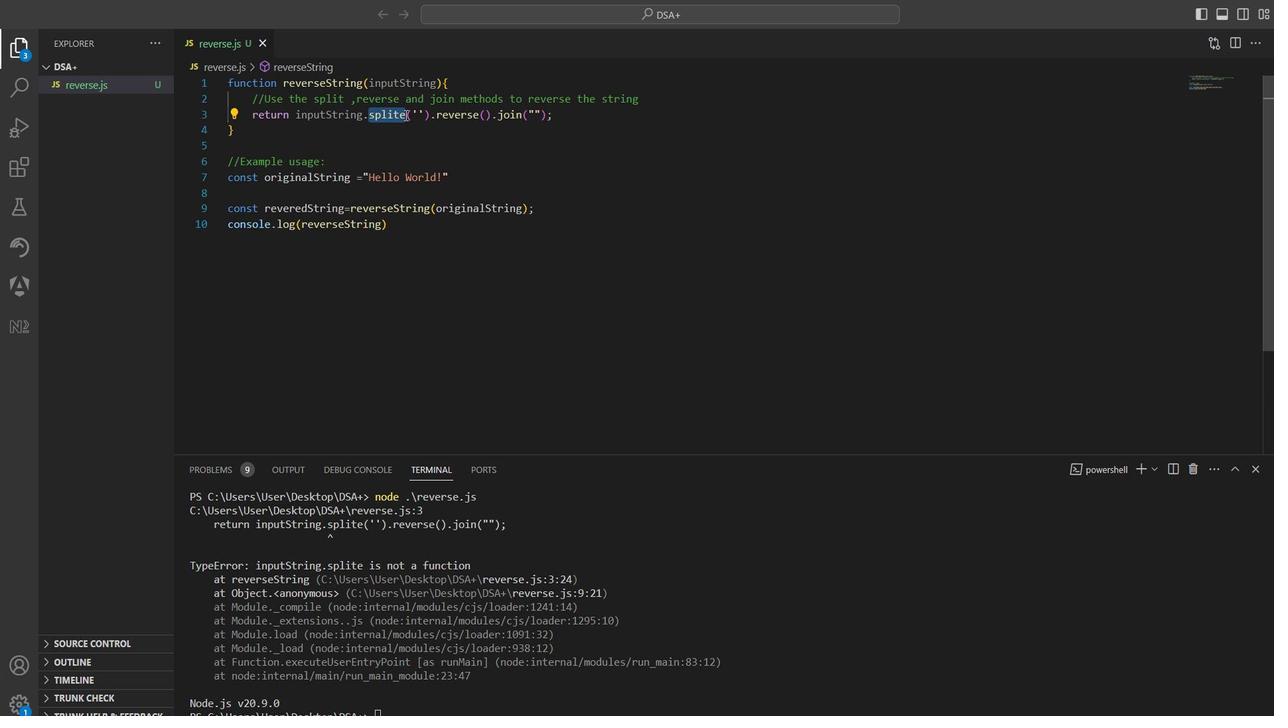
Action: Key pressed <Key.backspace>
Screenshot: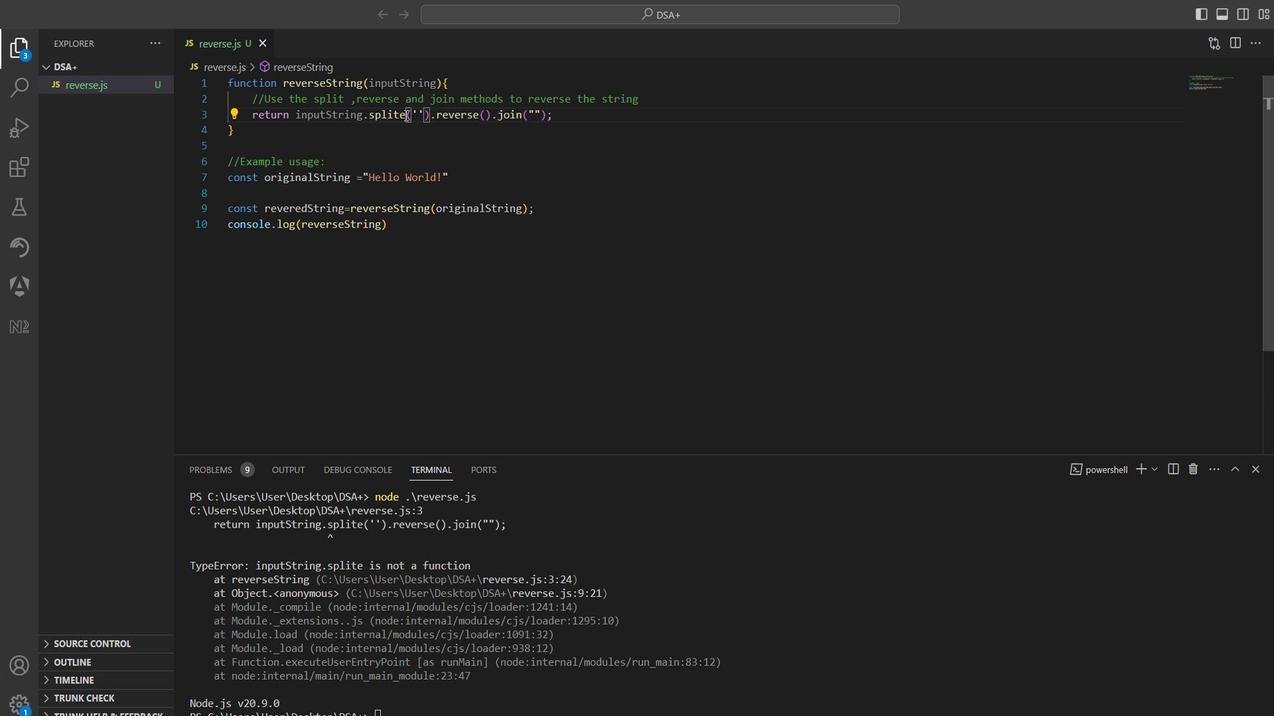 
Action: Mouse moved to (227, 125)
Screenshot: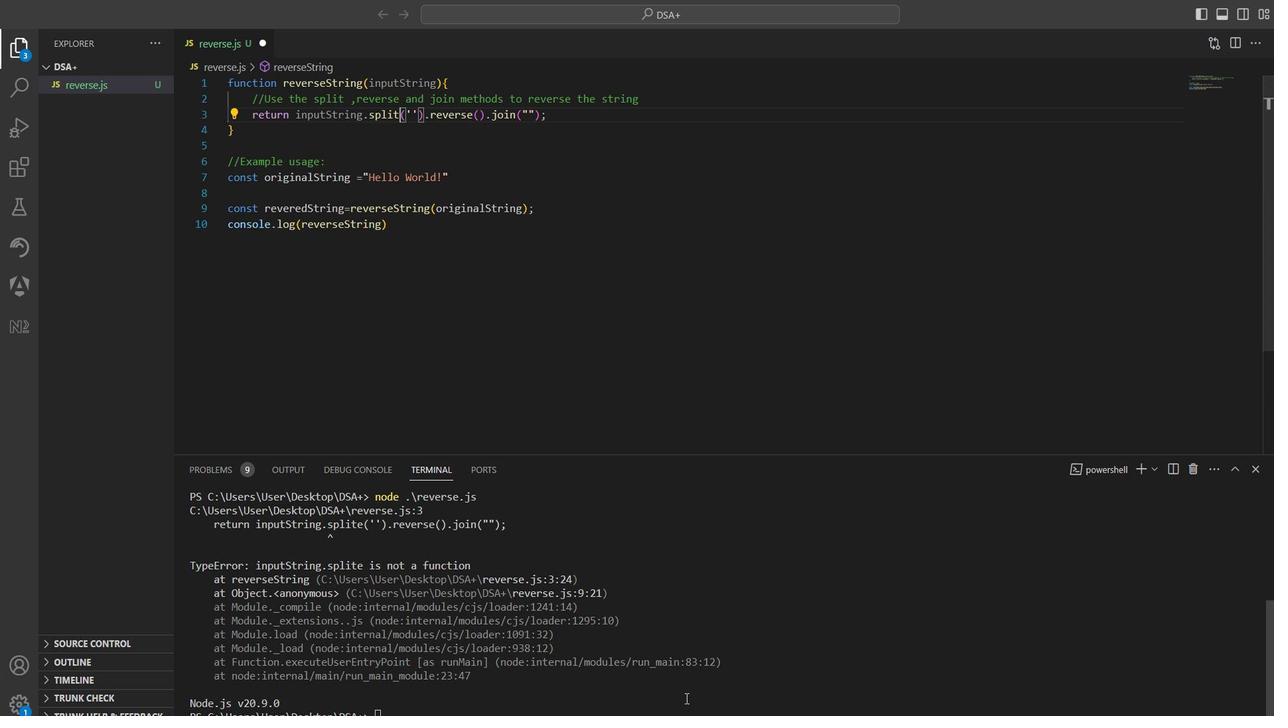 
Action: Mouse pressed left at (227, 125)
Screenshot: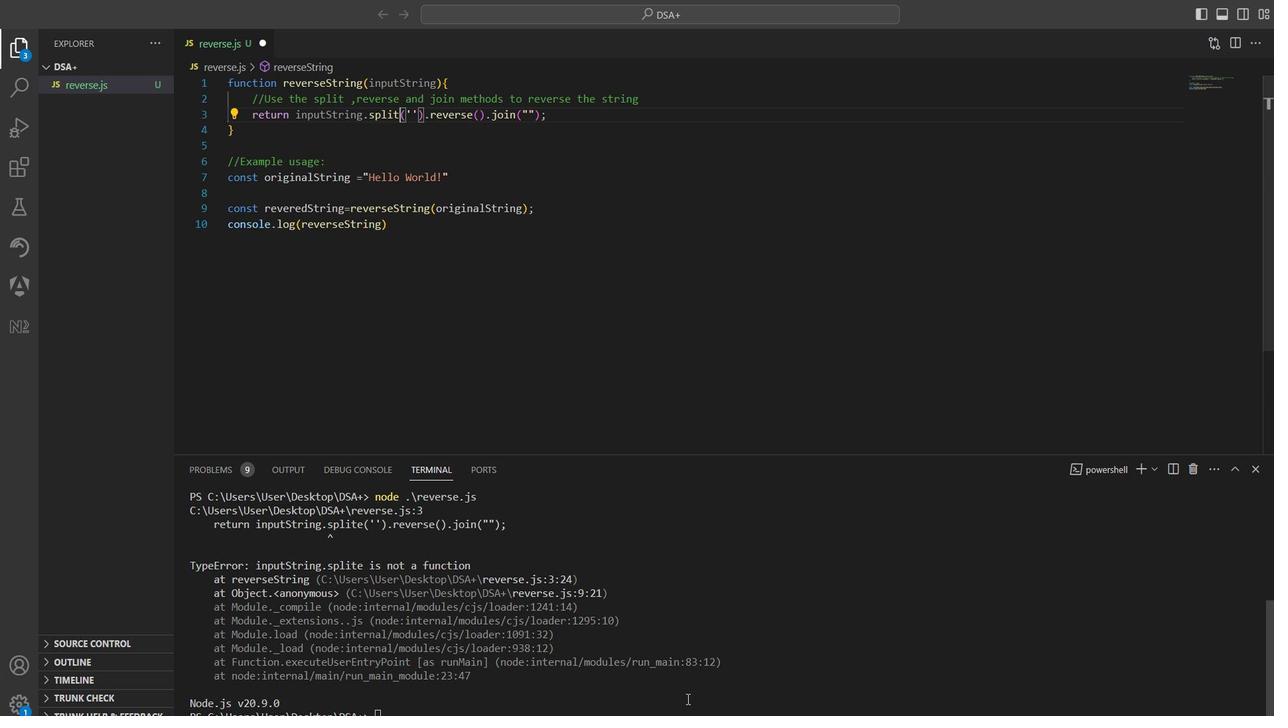 
Action: Mouse moved to (227, 125)
Screenshot: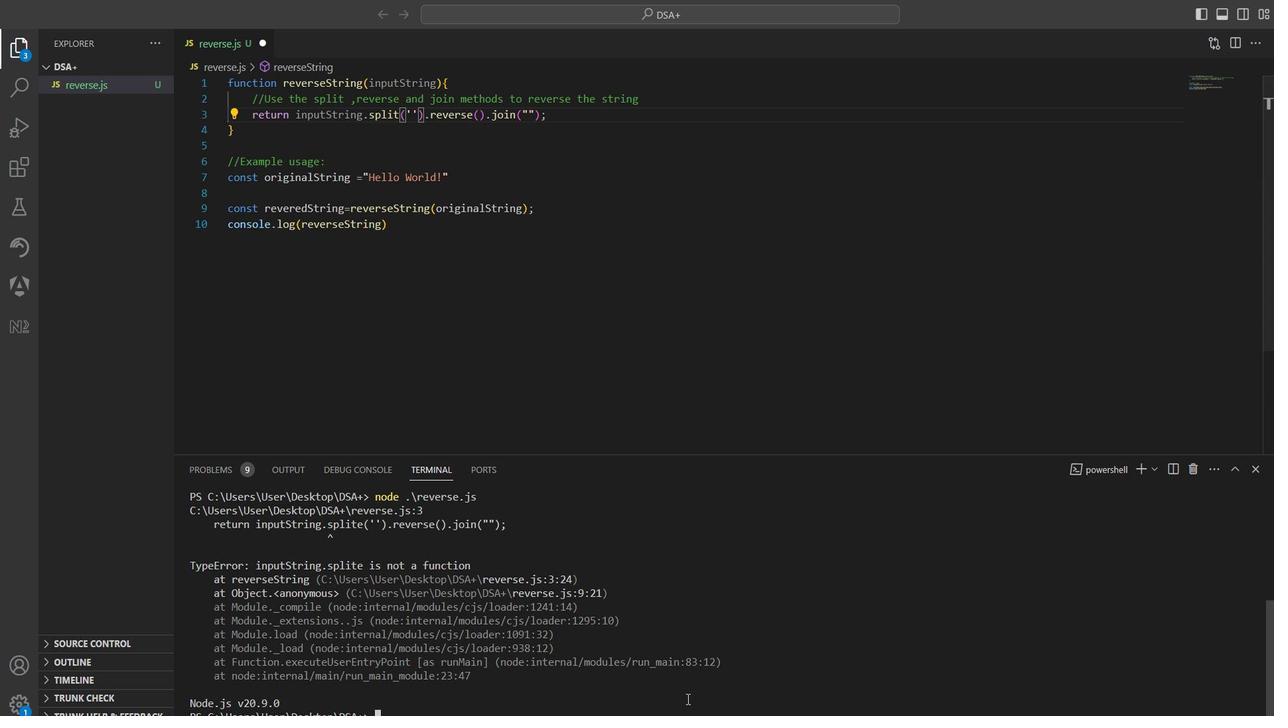 
Action: Key pressed ctrl+S<Key.up><Key.enter>
Screenshot: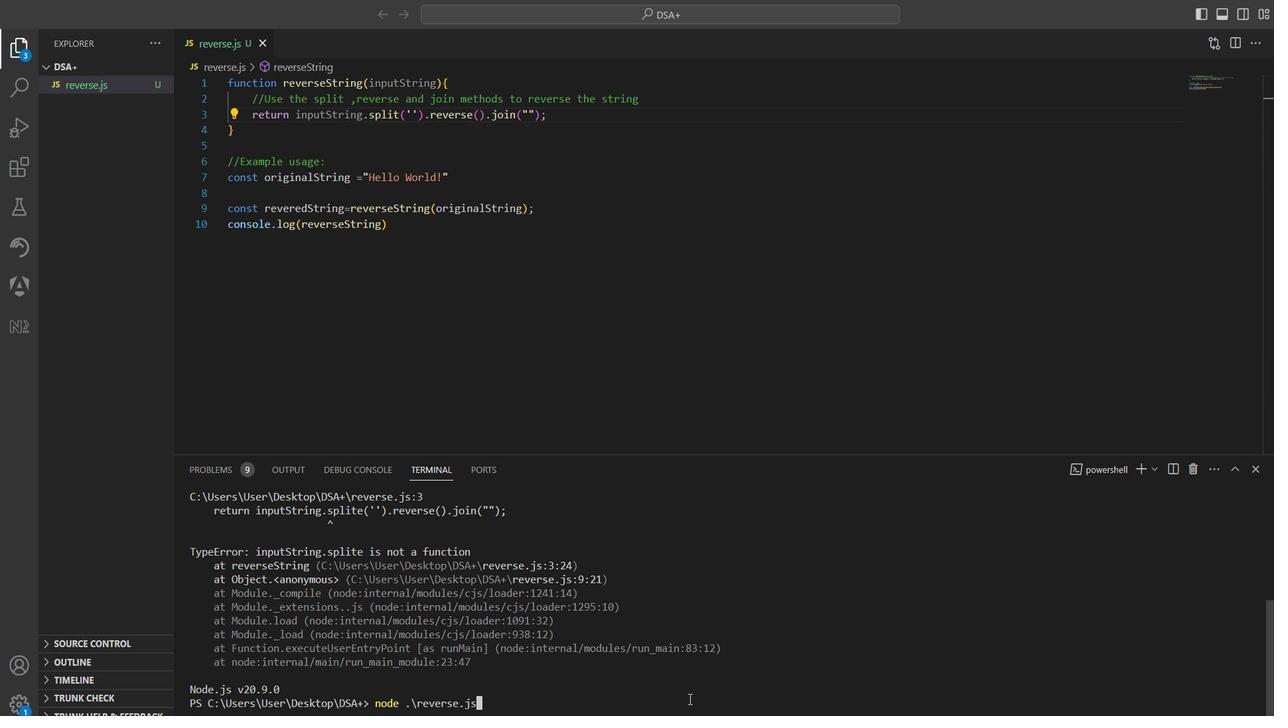 
Action: Mouse moved to (227, 126)
Screenshot: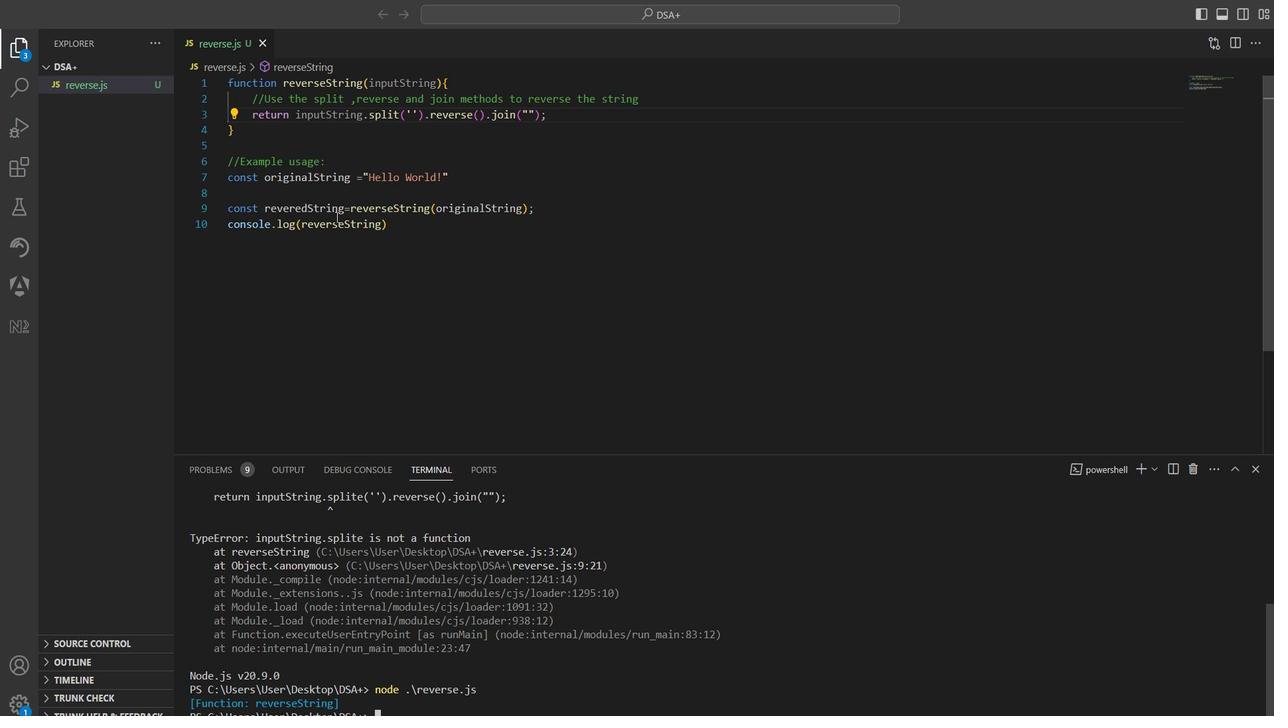 
Action: Mouse pressed left at (227, 126)
Screenshot: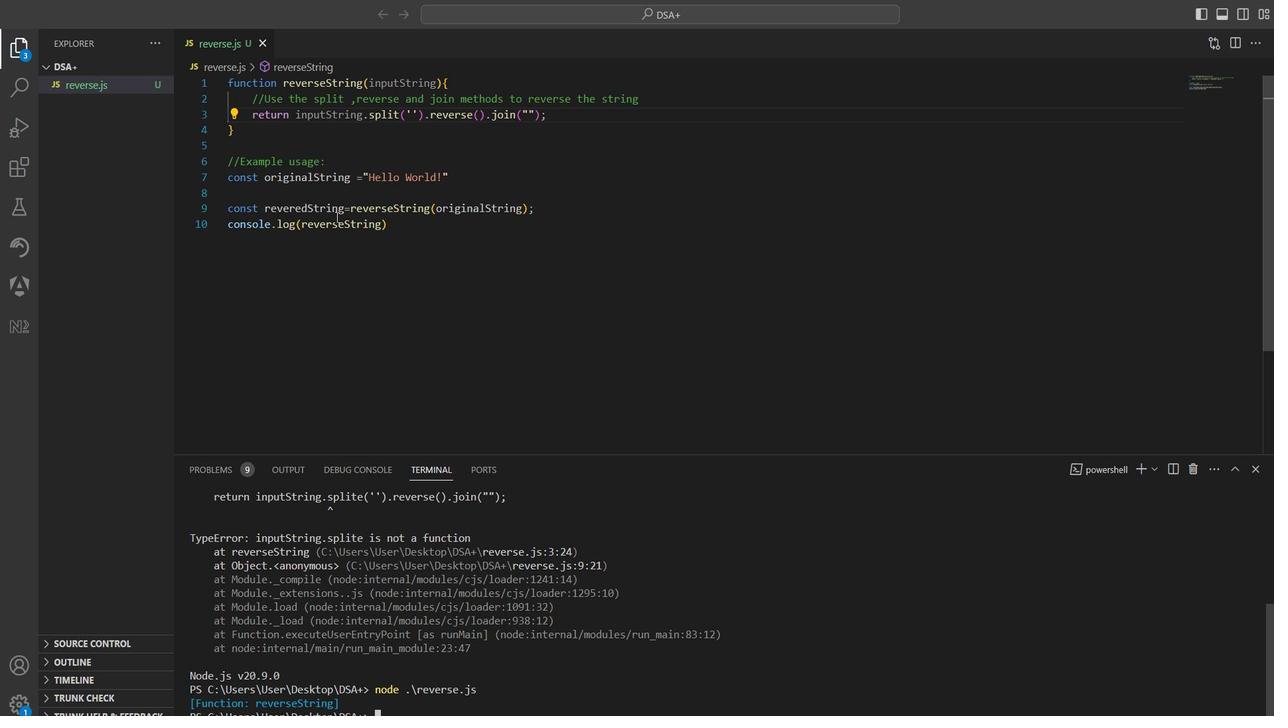 
Action: Mouse moved to (227, 126)
Screenshot: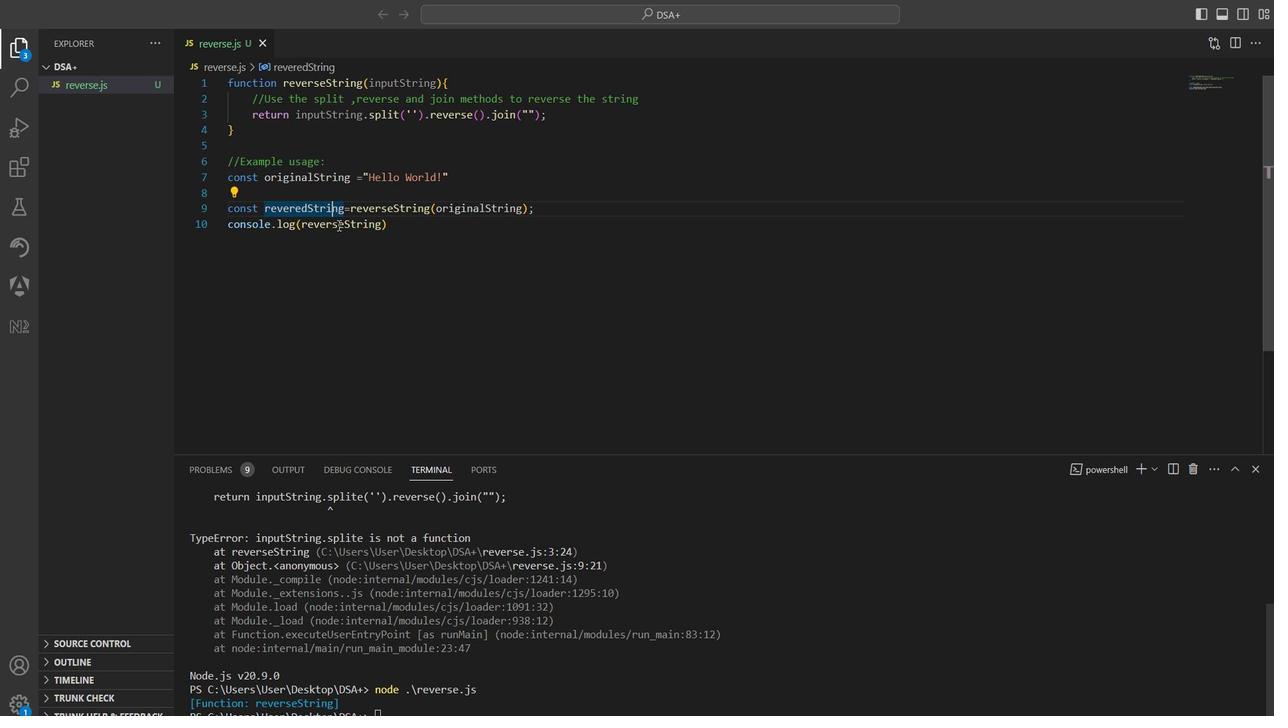 
Action: Mouse pressed left at (227, 126)
Screenshot: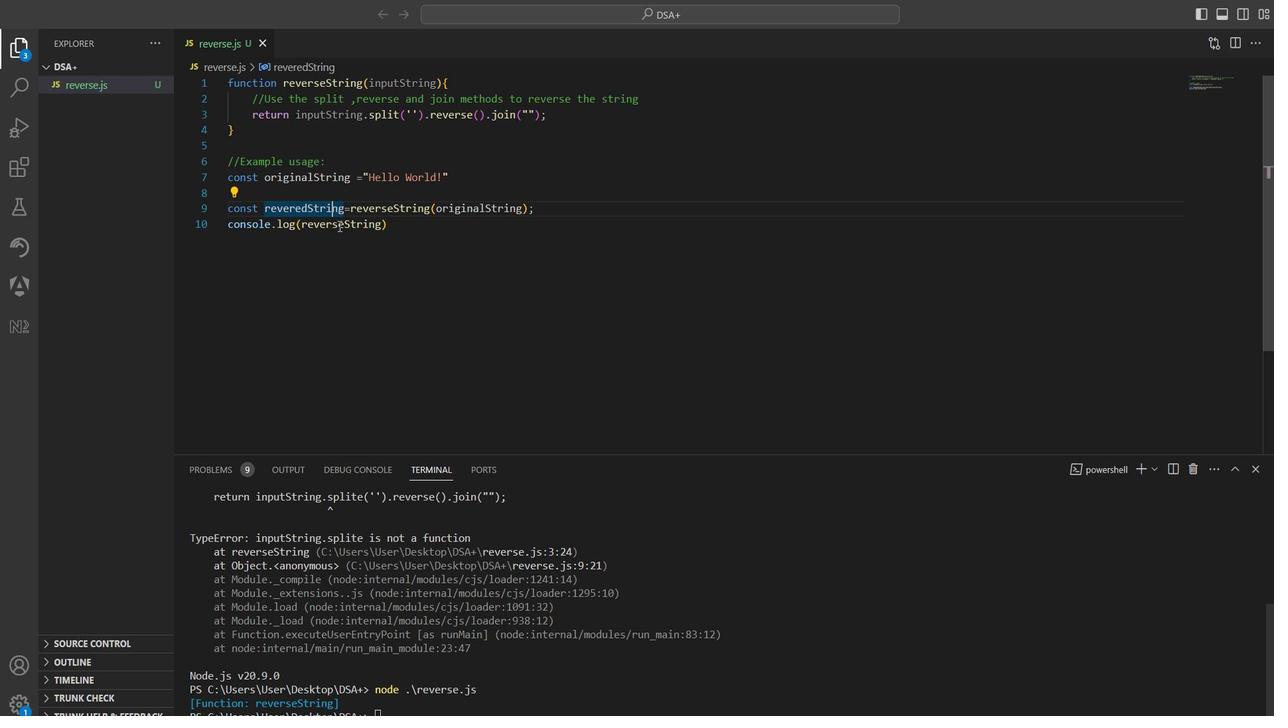 
Action: Mouse pressed left at (227, 126)
Screenshot: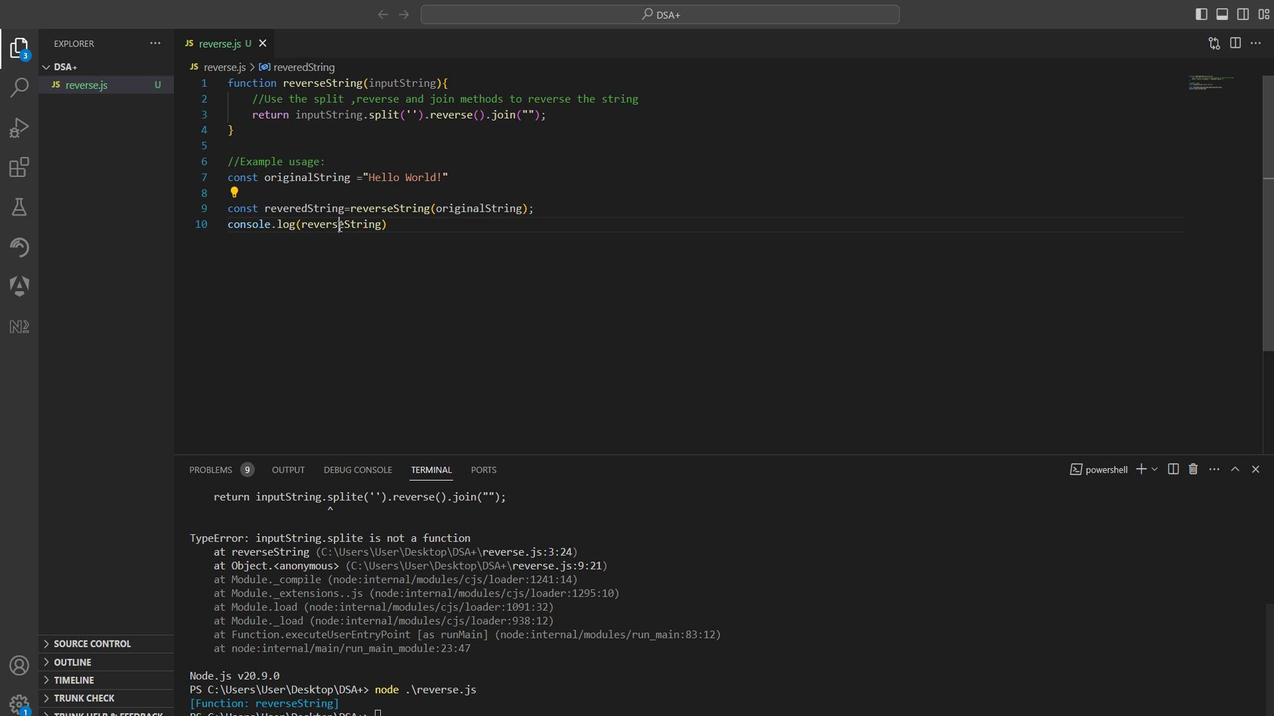 
Action: Mouse moved to (227, 126)
Screenshot: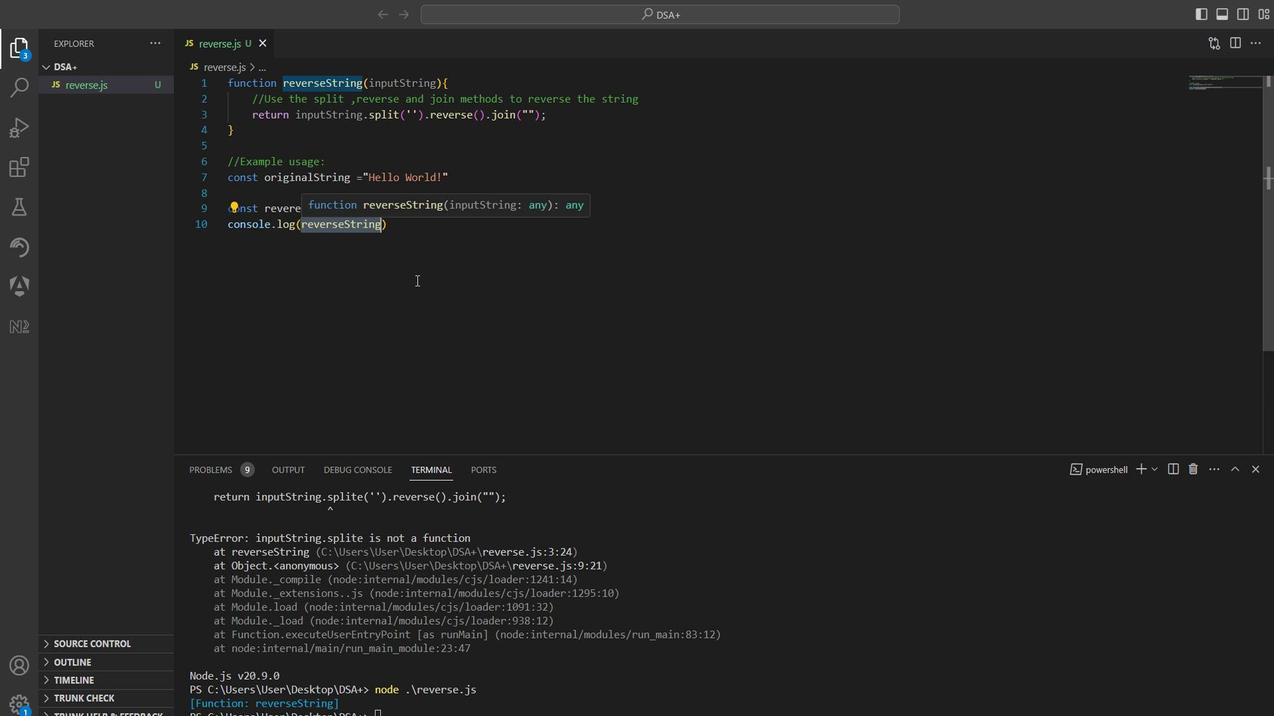 
Action: Mouse pressed left at (227, 126)
Screenshot: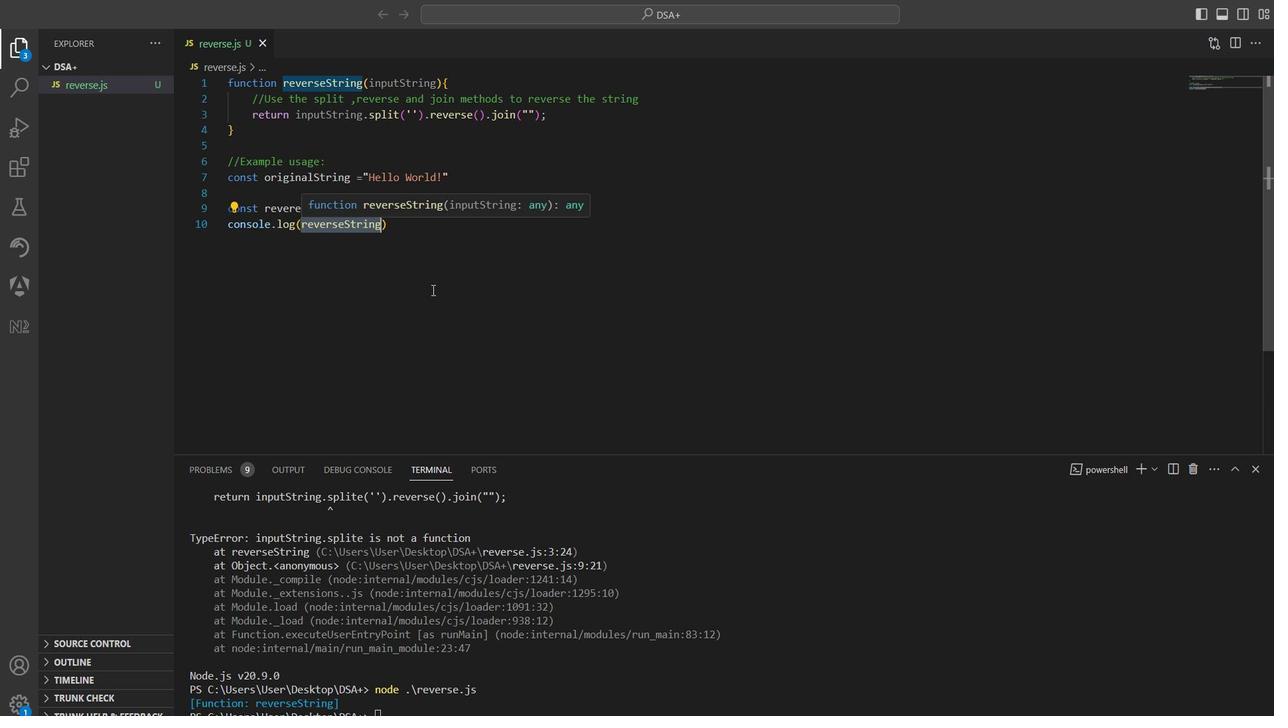 
Action: Mouse moved to (227, 126)
Screenshot: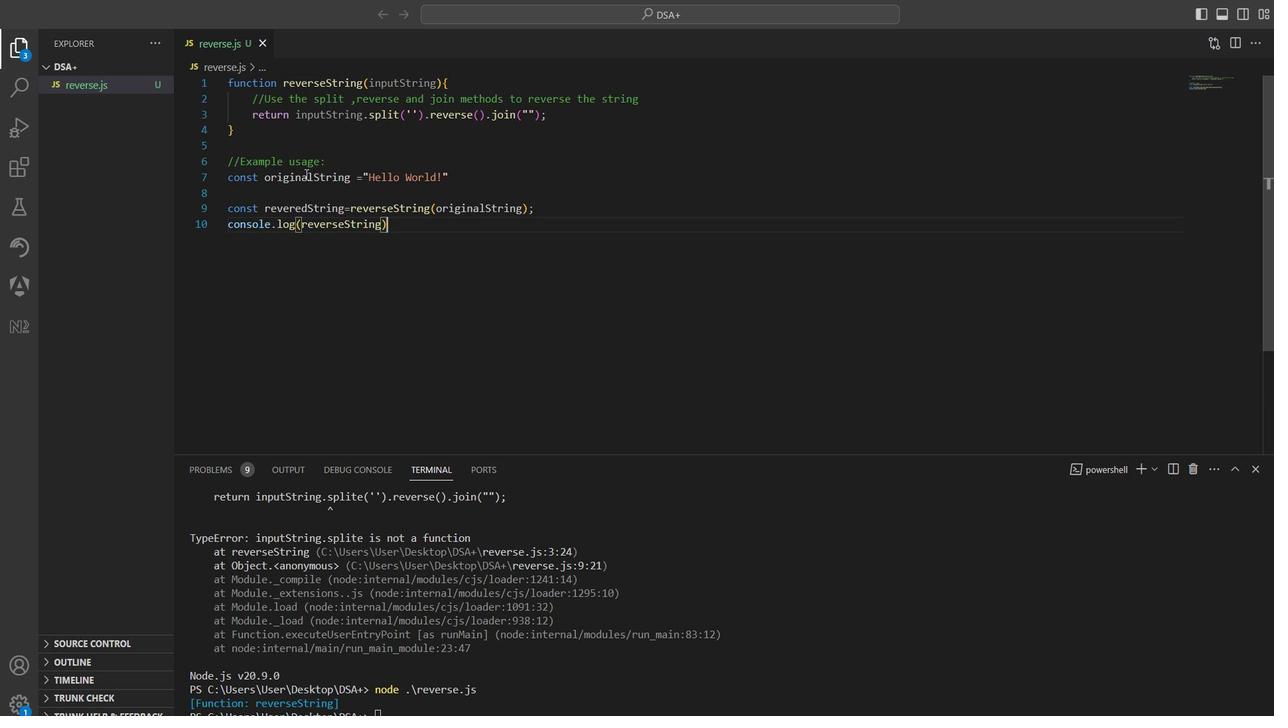 
Action: Mouse pressed left at (227, 126)
Screenshot: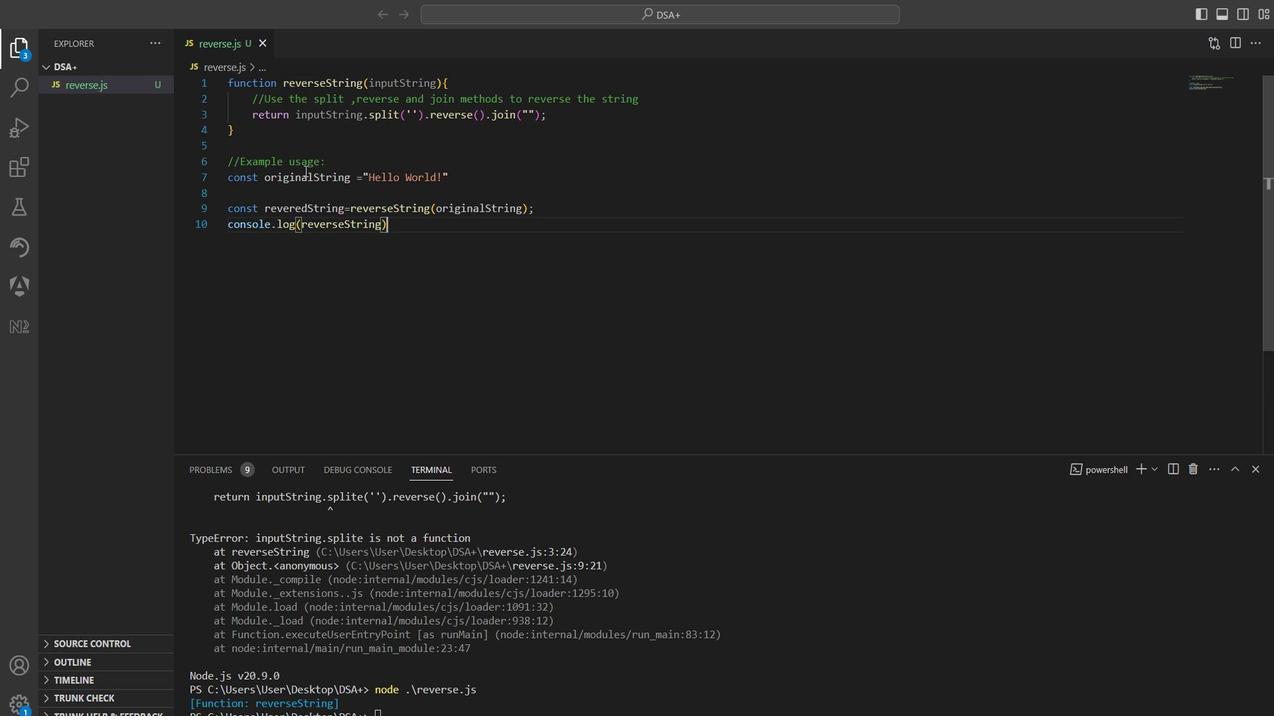
Action: Mouse pressed left at (227, 126)
Screenshot: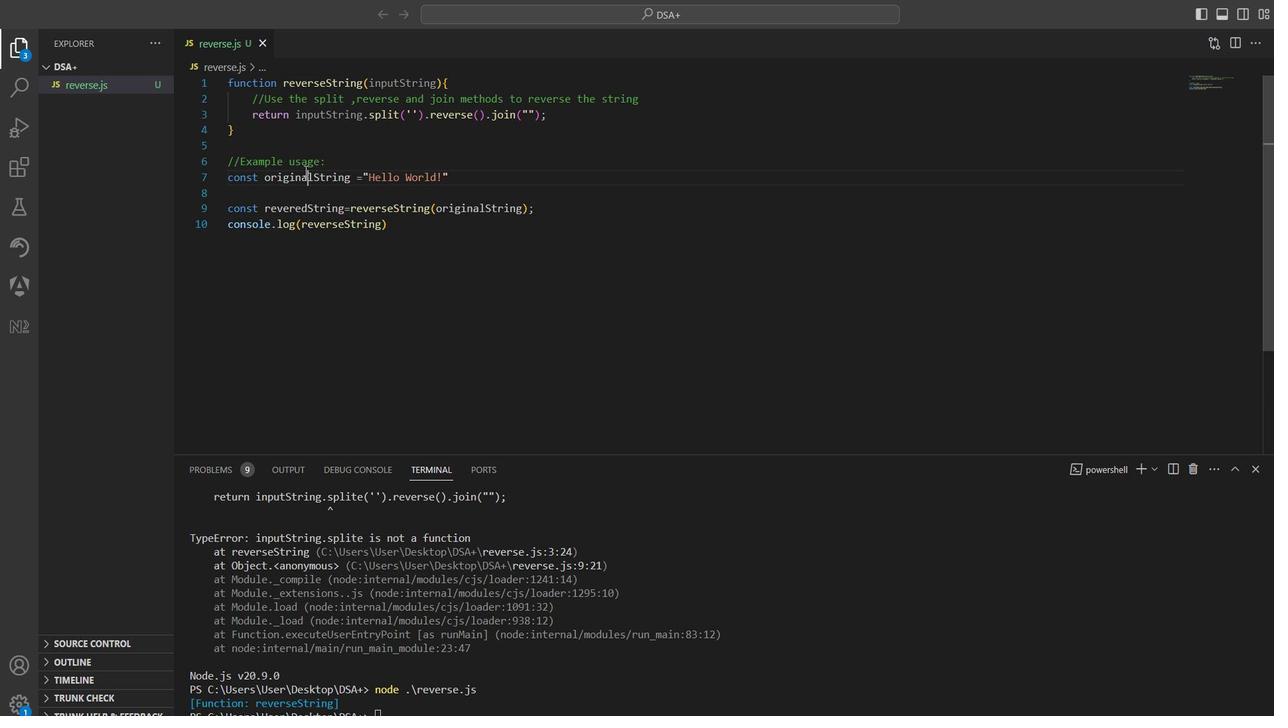 
Action: Mouse moved to (227, 126)
Screenshot: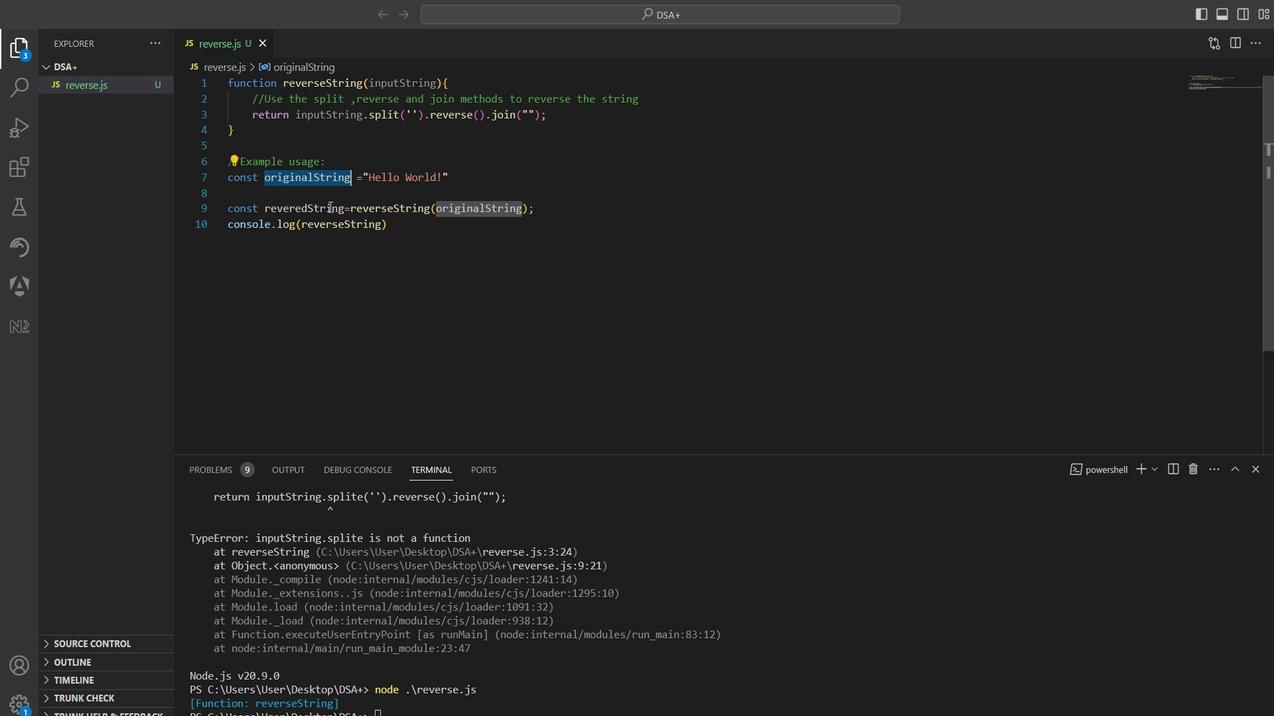
Action: Mouse pressed left at (227, 126)
Screenshot: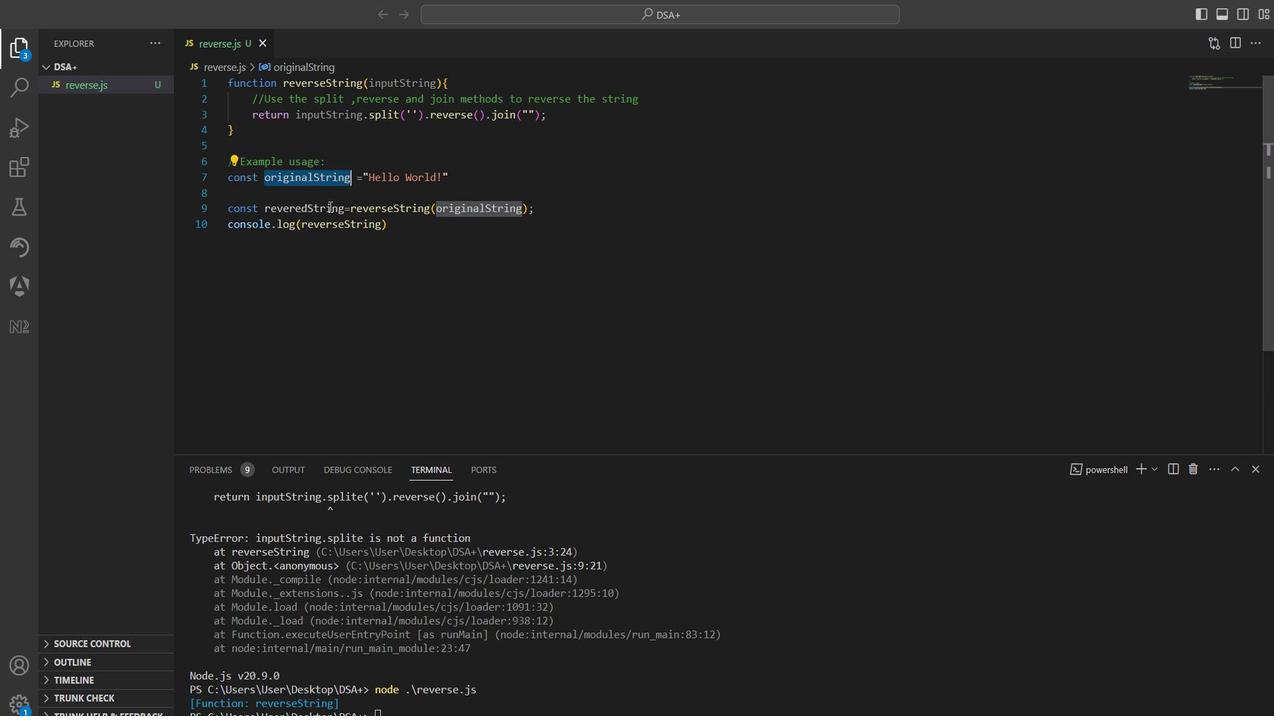 
Action: Mouse pressed left at (227, 126)
Screenshot: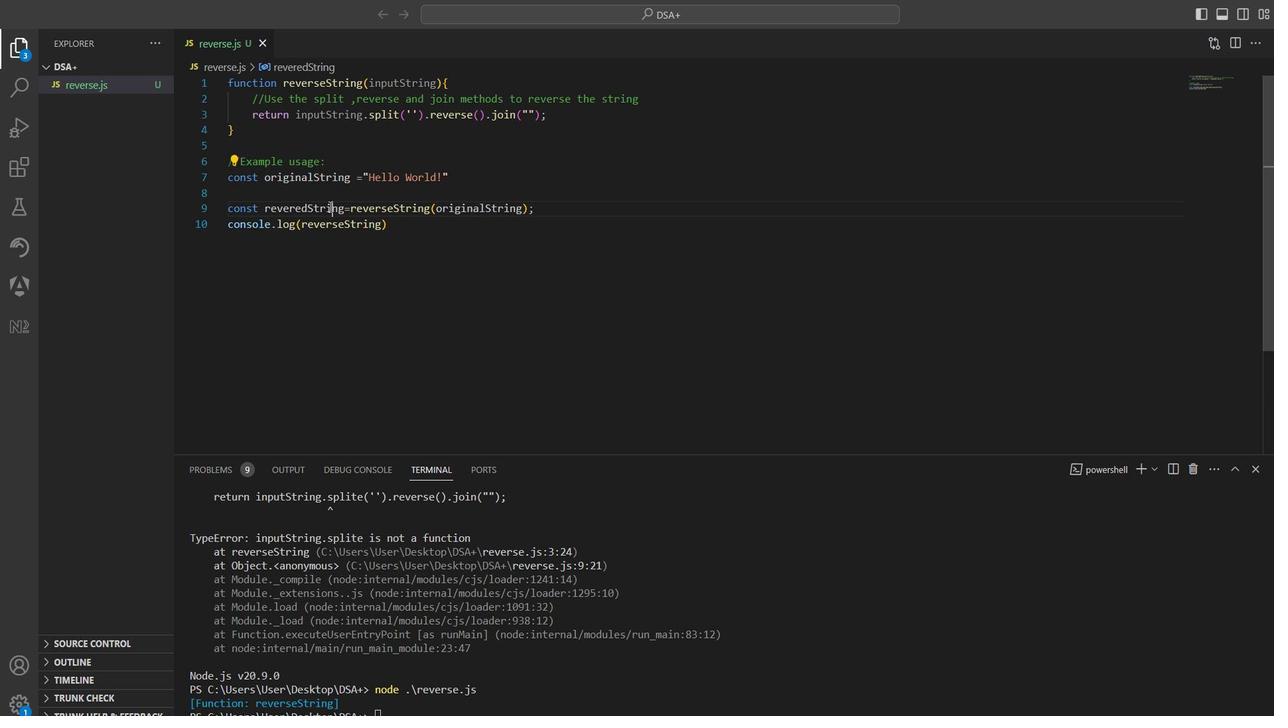 
Action: Mouse moved to (227, 126)
Screenshot: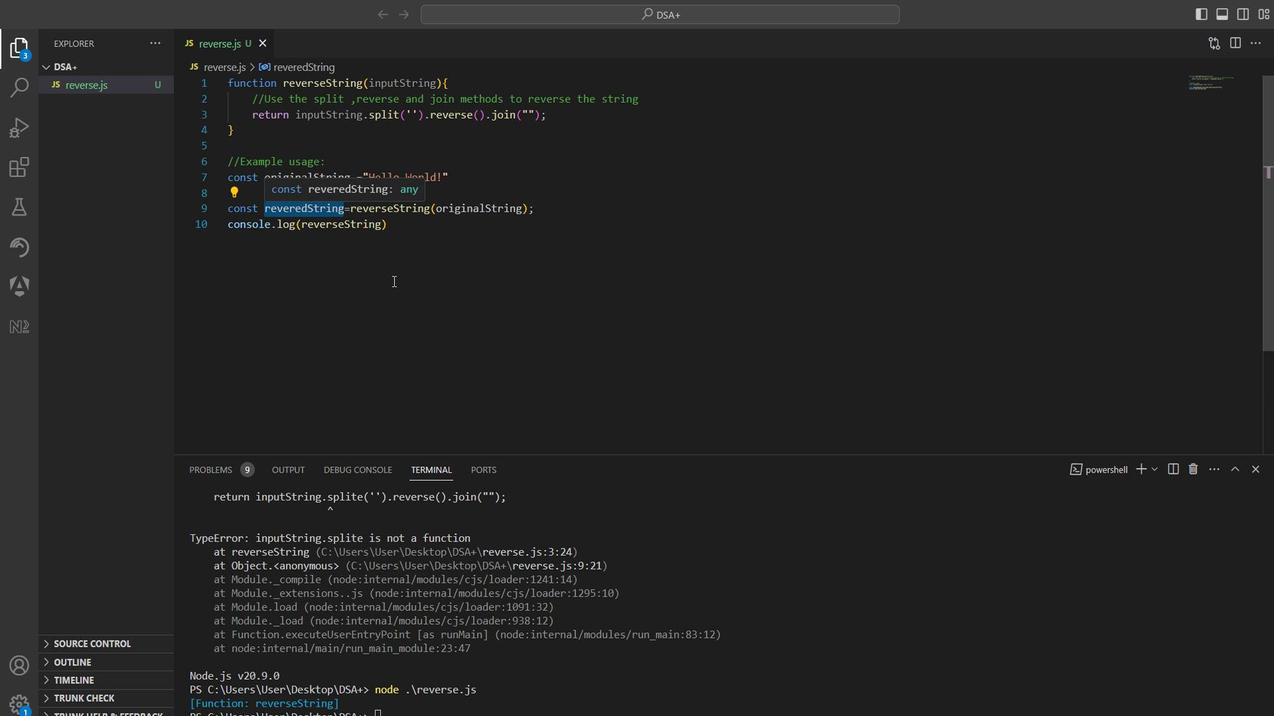 
Action: Mouse pressed left at (227, 126)
Screenshot: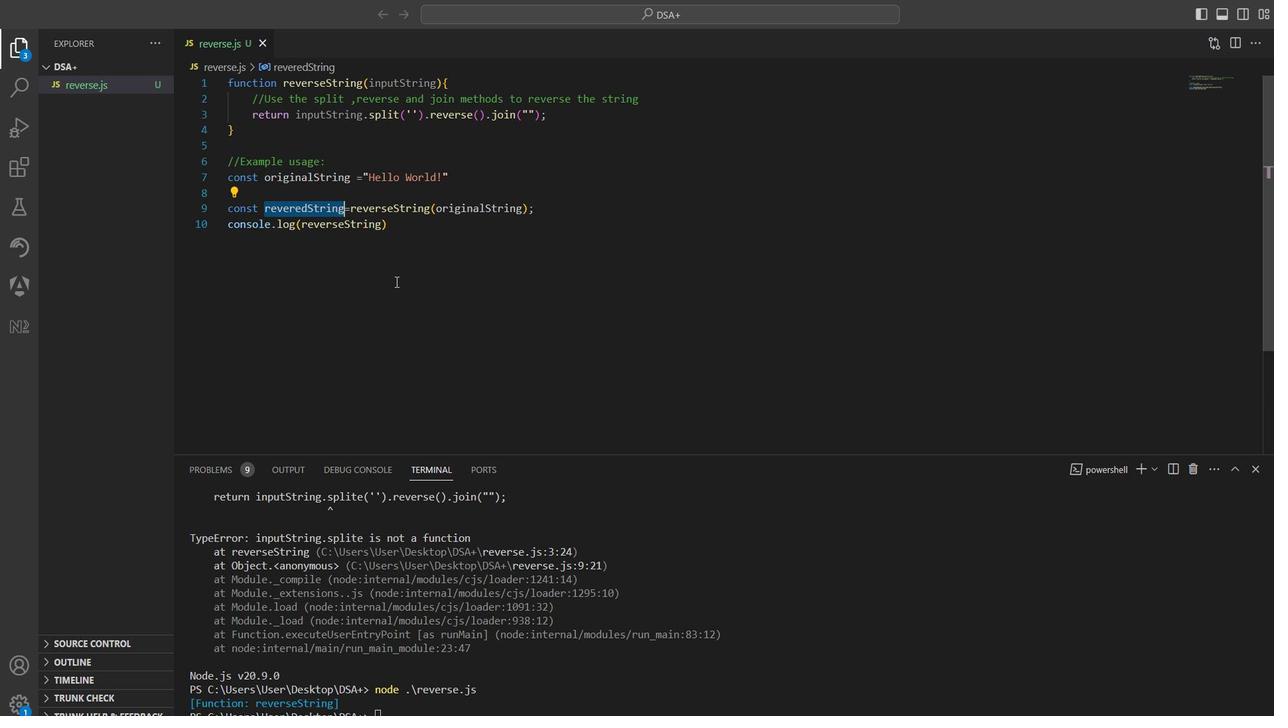 
Action: Mouse moved to (227, 126)
Screenshot: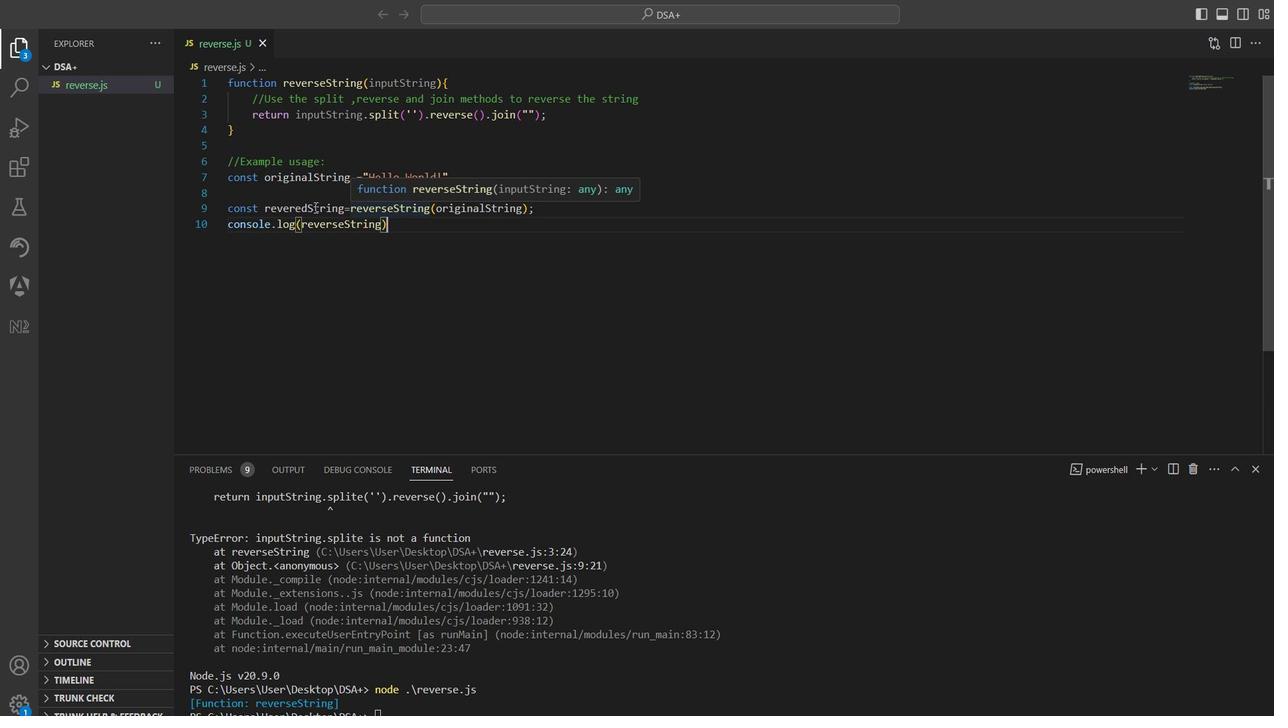 
Action: Mouse pressed left at (227, 126)
Screenshot: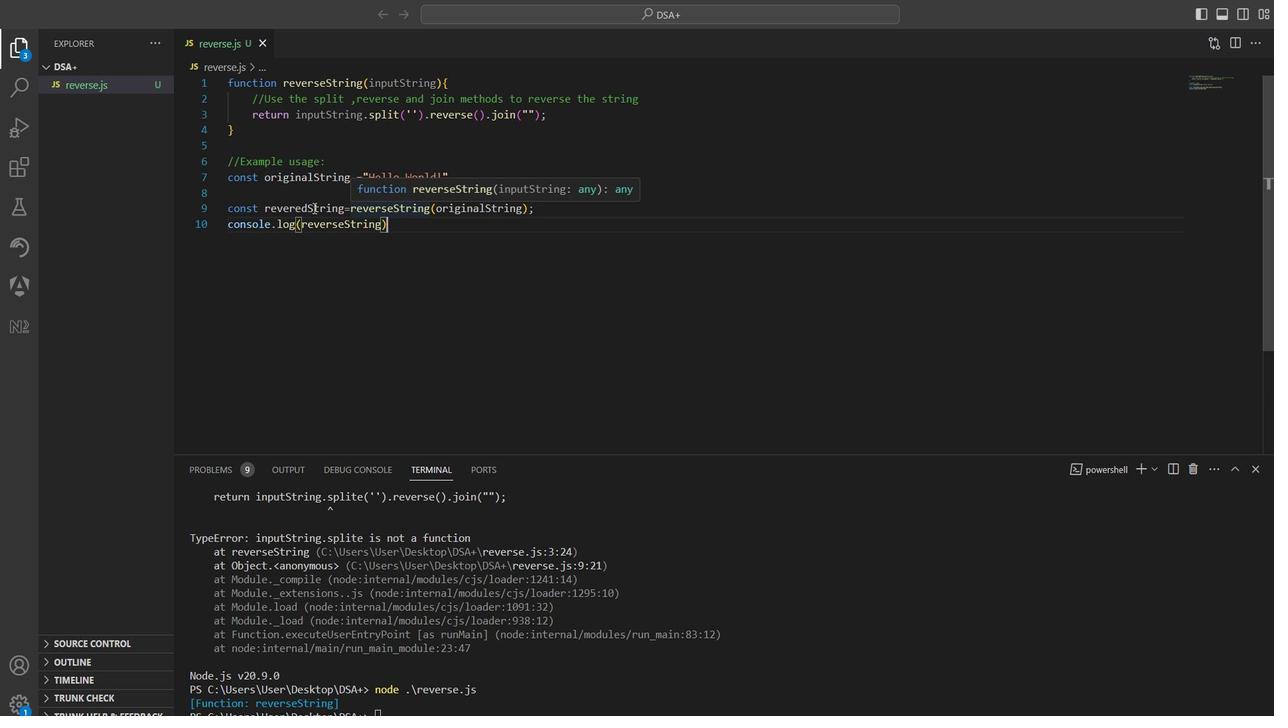 
Action: Mouse pressed left at (227, 126)
Screenshot: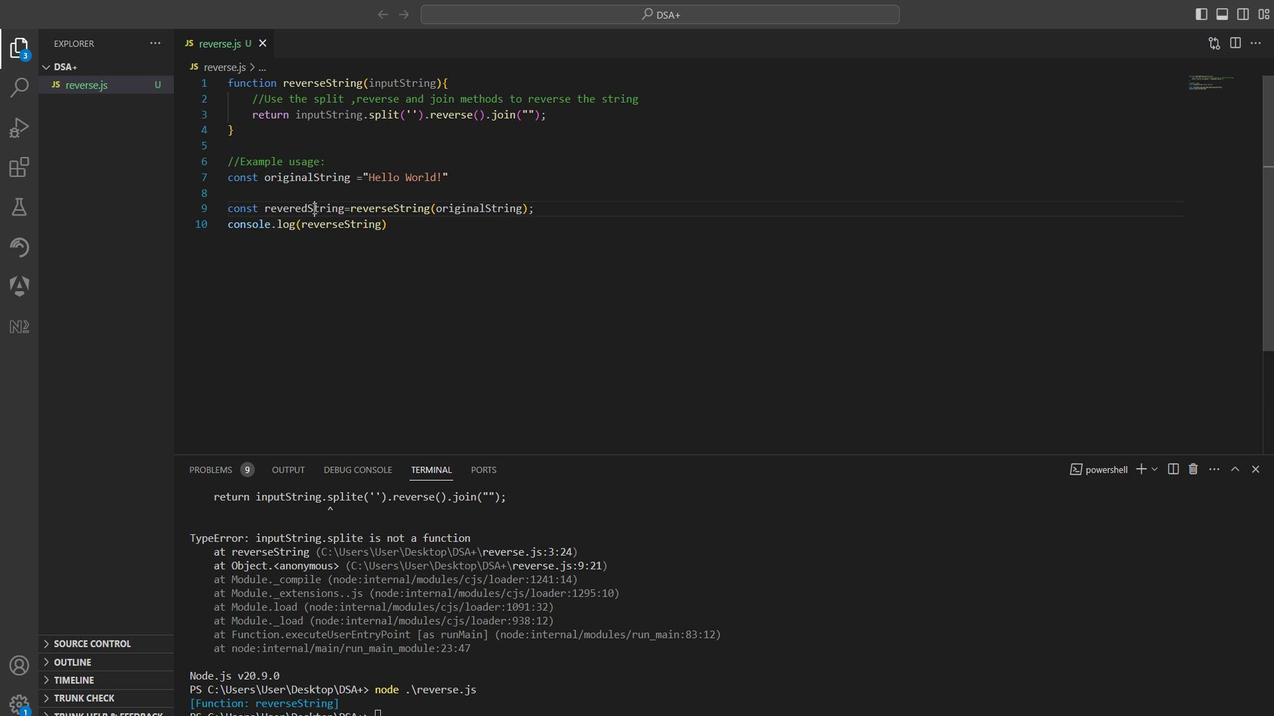 
Action: Key pressed reversed<Key.shift><Key.shift><Key.shift><Key.shift><Key.shift><Key.shift><Key.shift><Key.shift>Stringctrl+S
Screenshot: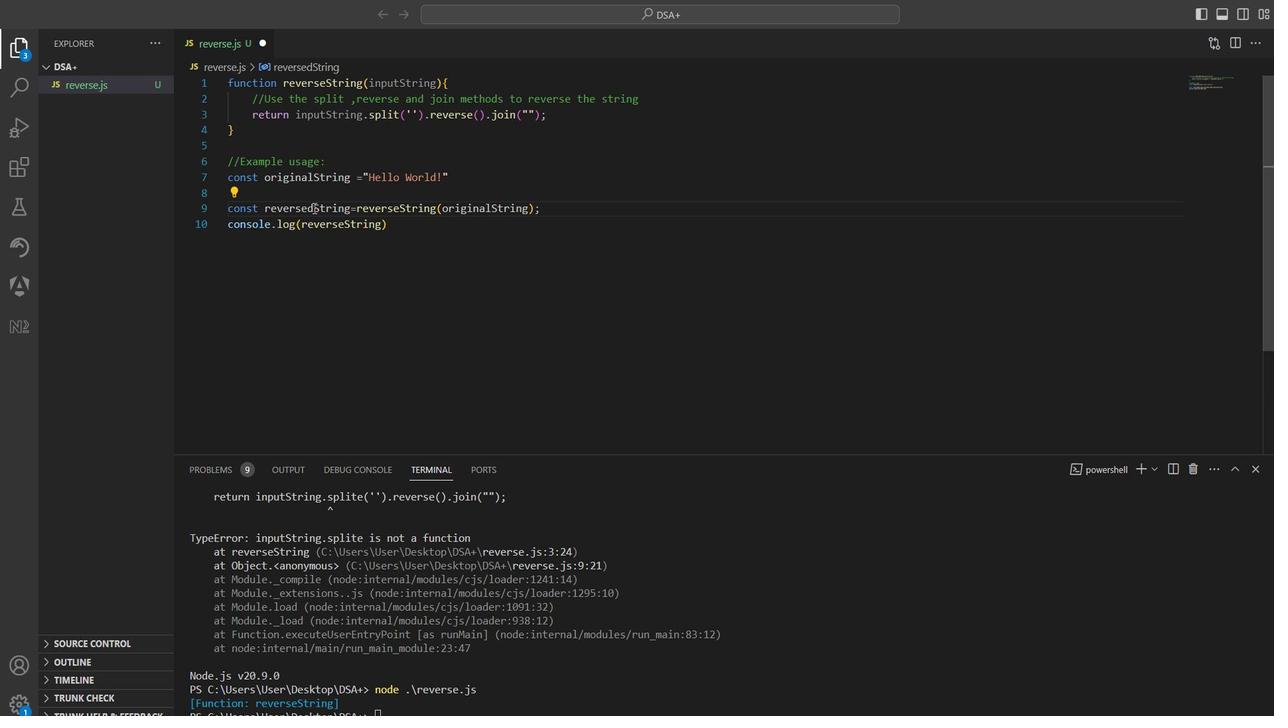 
Action: Mouse moved to (227, 126)
Screenshot: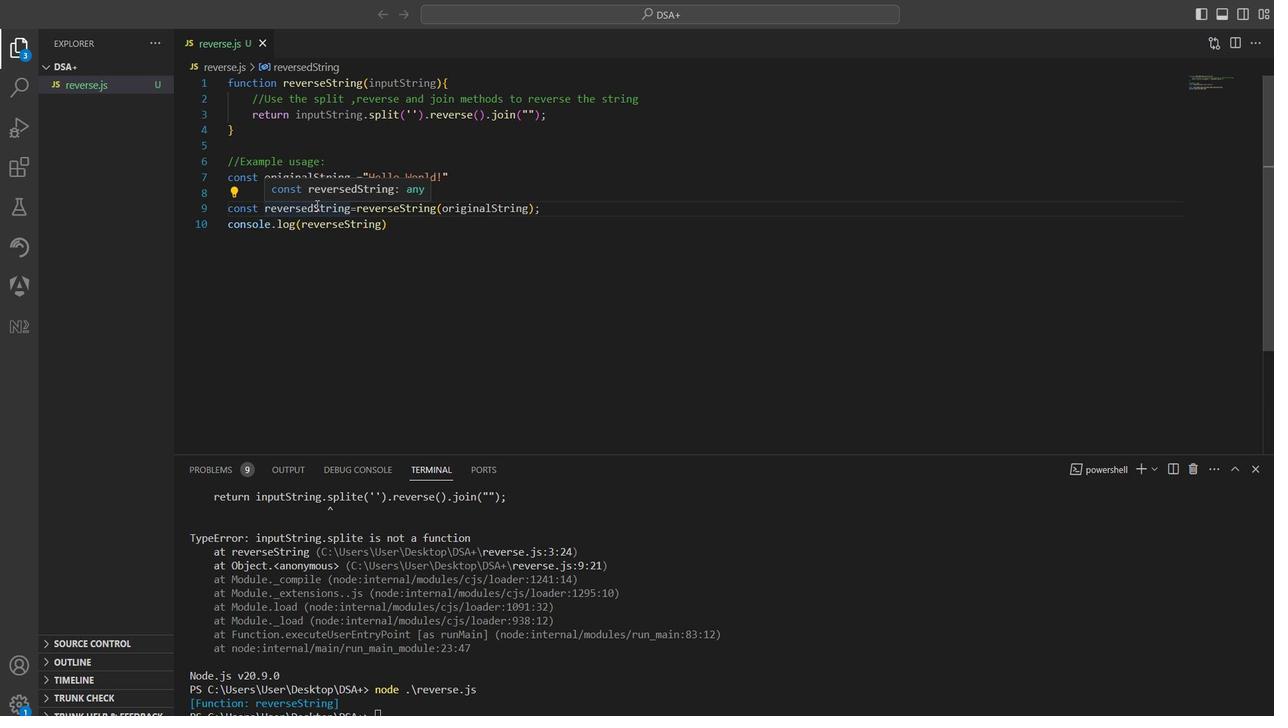 
Action: Mouse pressed left at (227, 126)
Screenshot: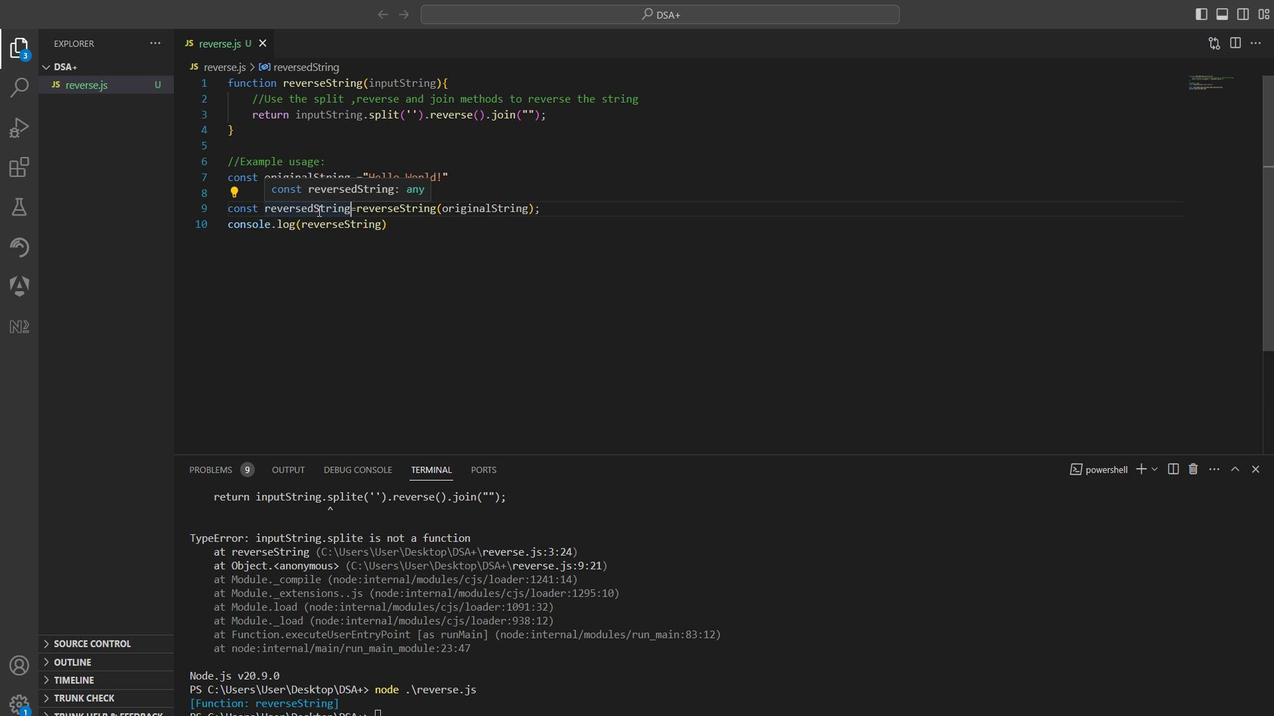 
Action: Mouse pressed left at (227, 126)
Screenshot: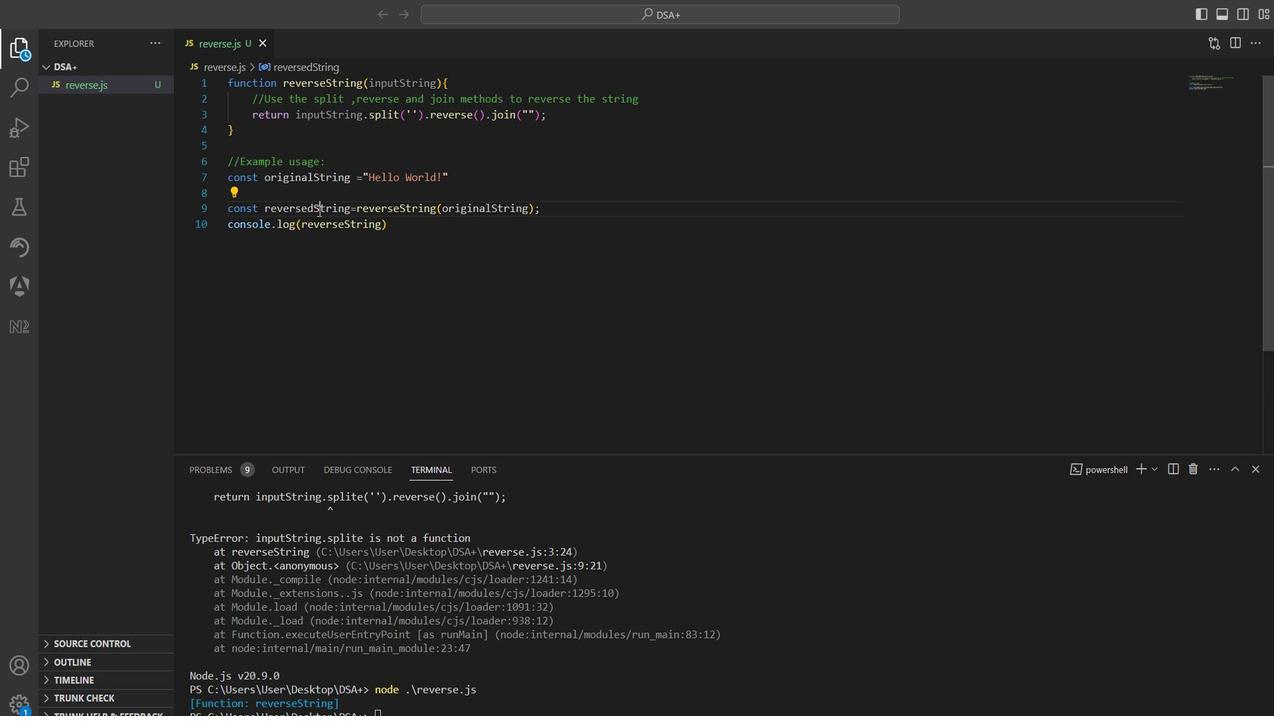 
Action: Mouse moved to (227, 126)
Screenshot: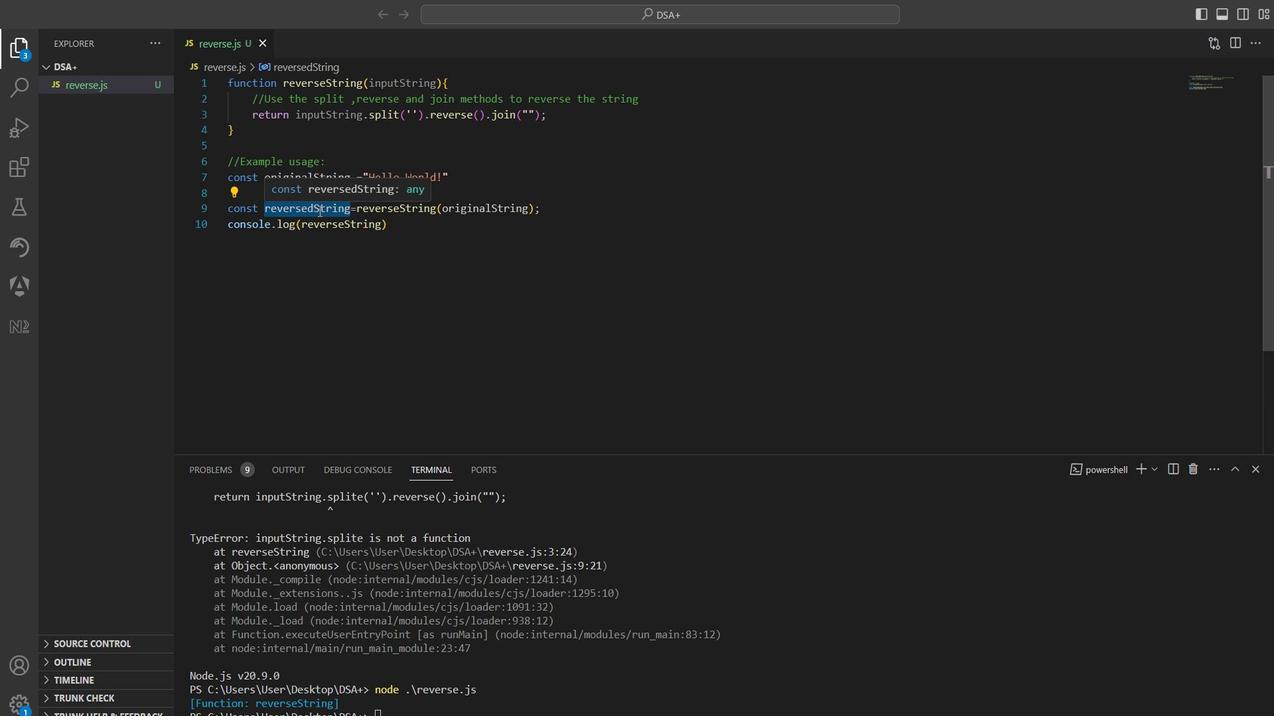
Action: Key pressed ctrl+C
Screenshot: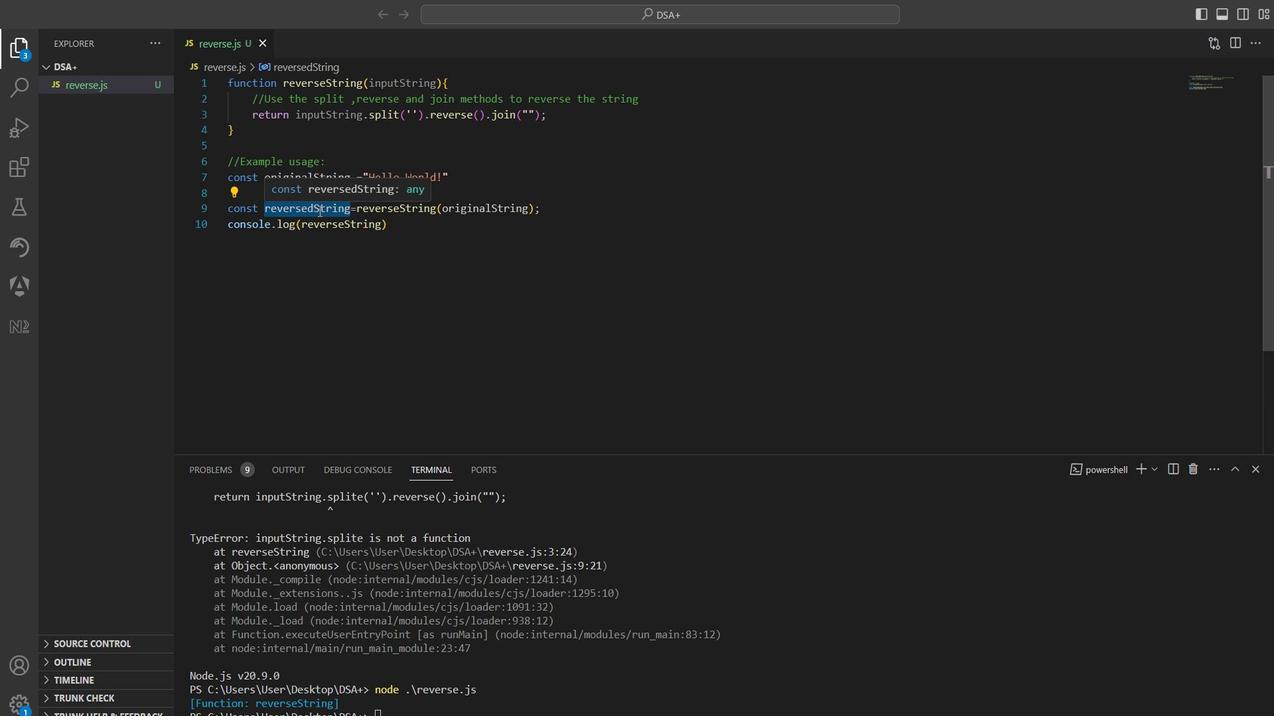 
Action: Mouse moved to (227, 126)
Screenshot: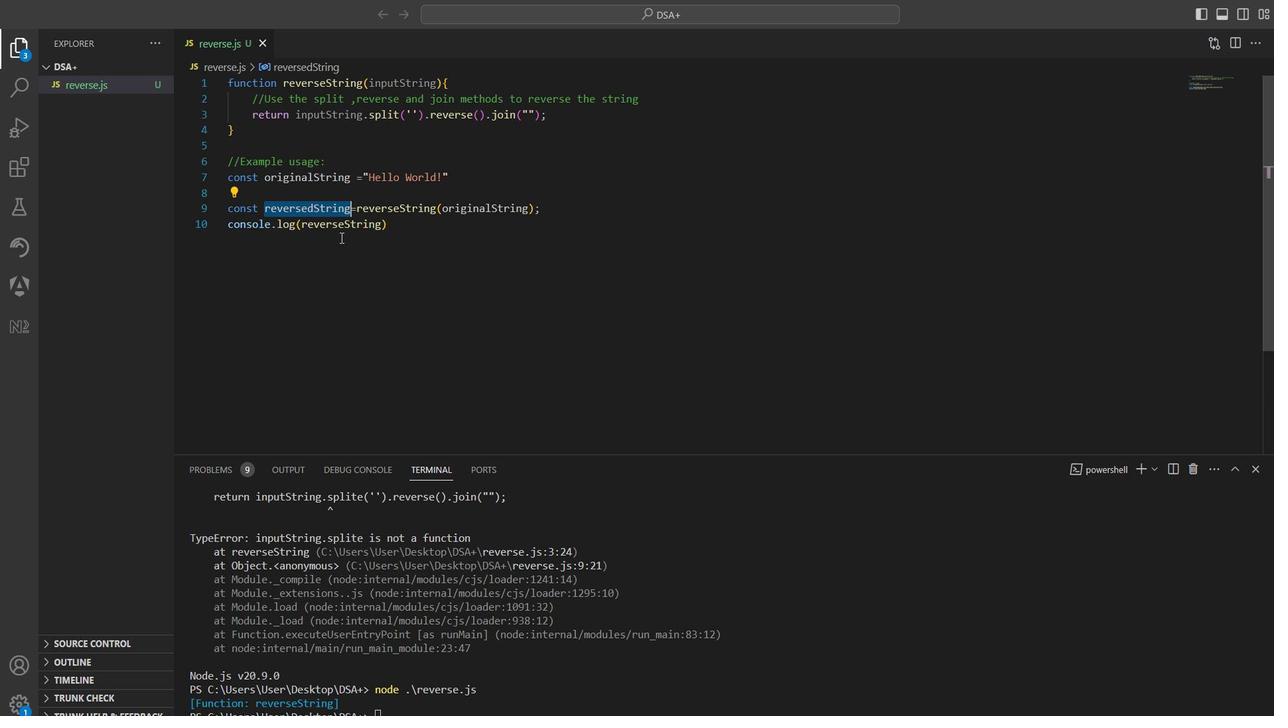 
Action: Mouse pressed left at (227, 126)
Screenshot: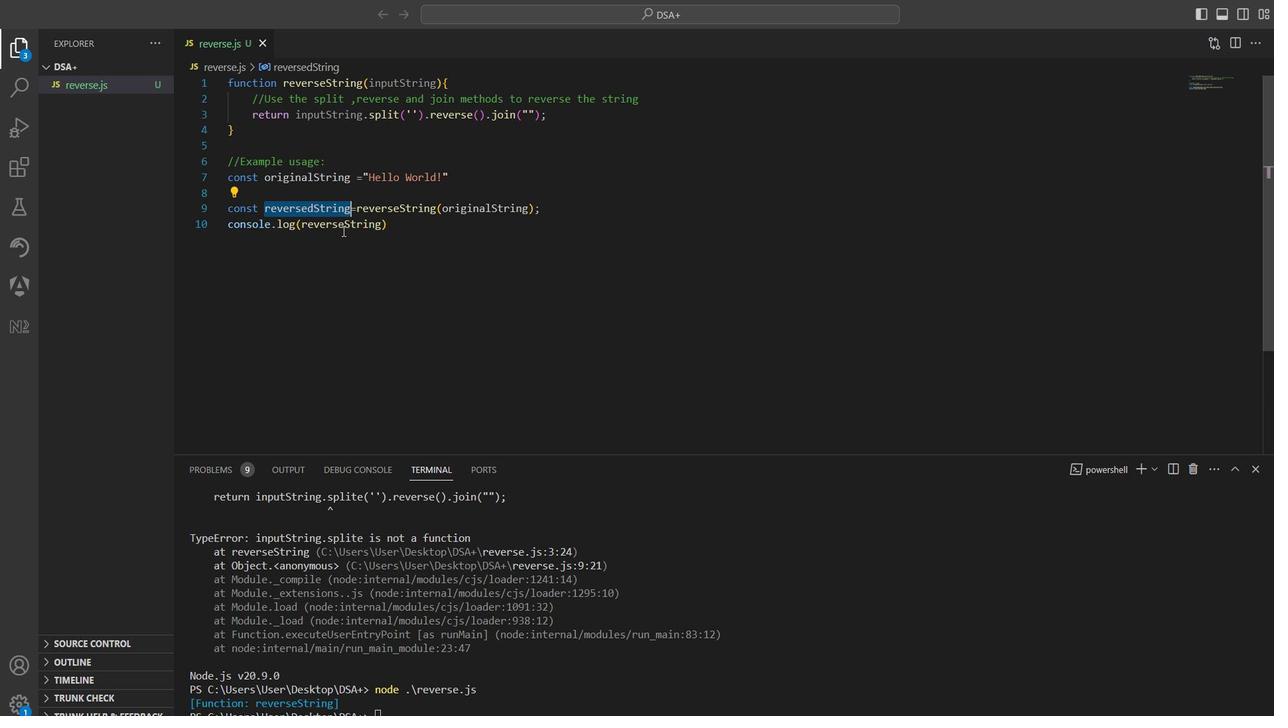 
Action: Mouse pressed left at (227, 126)
Screenshot: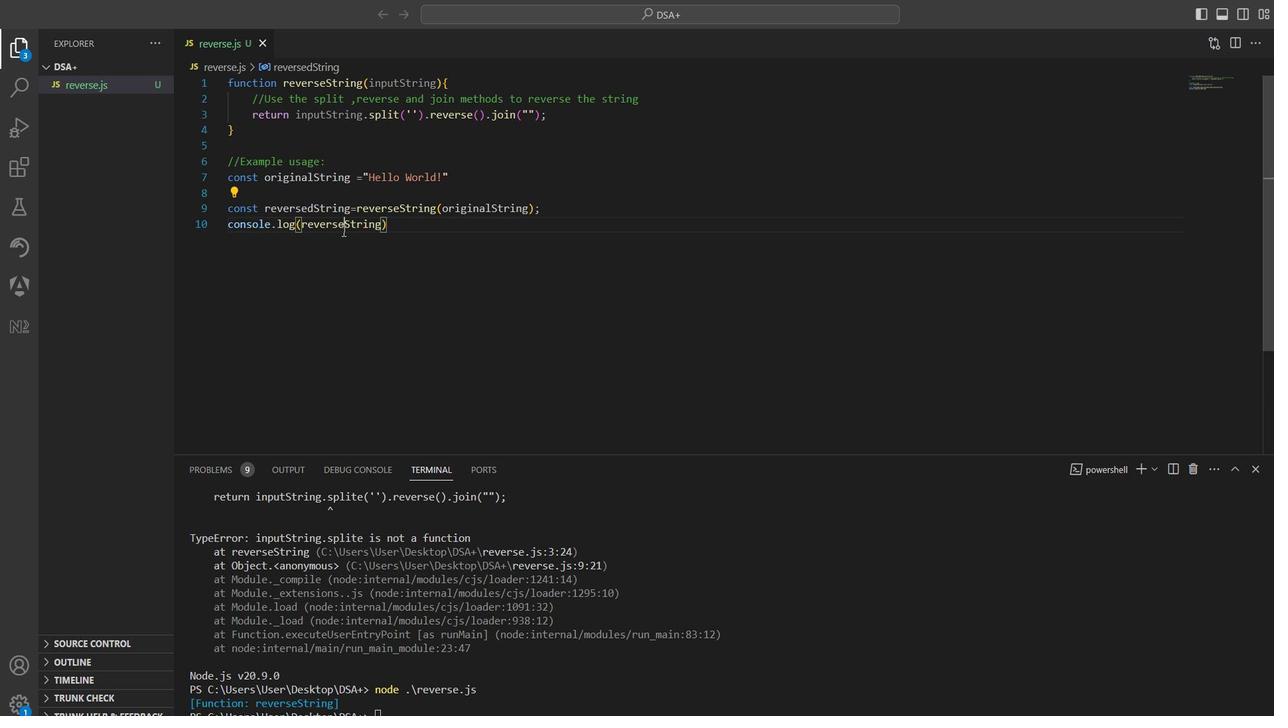
Action: Mouse moved to (227, 126)
Screenshot: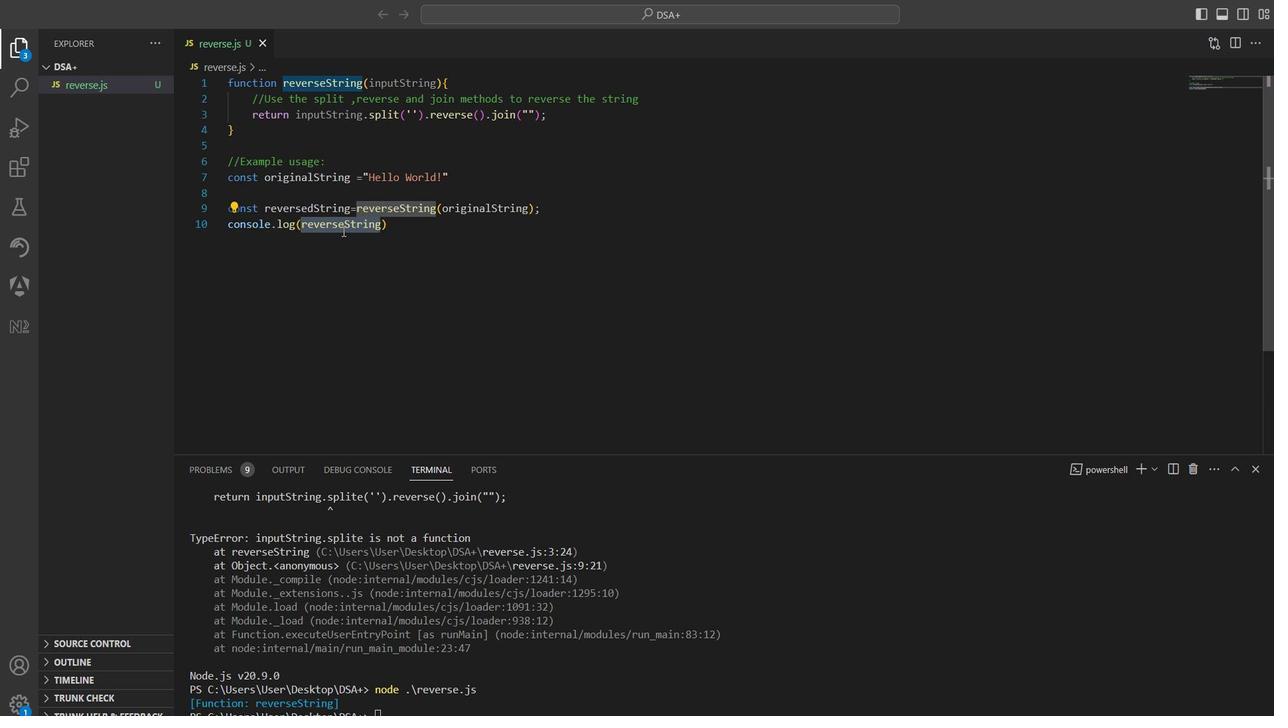 
Action: Key pressed ctrl+V
Screenshot: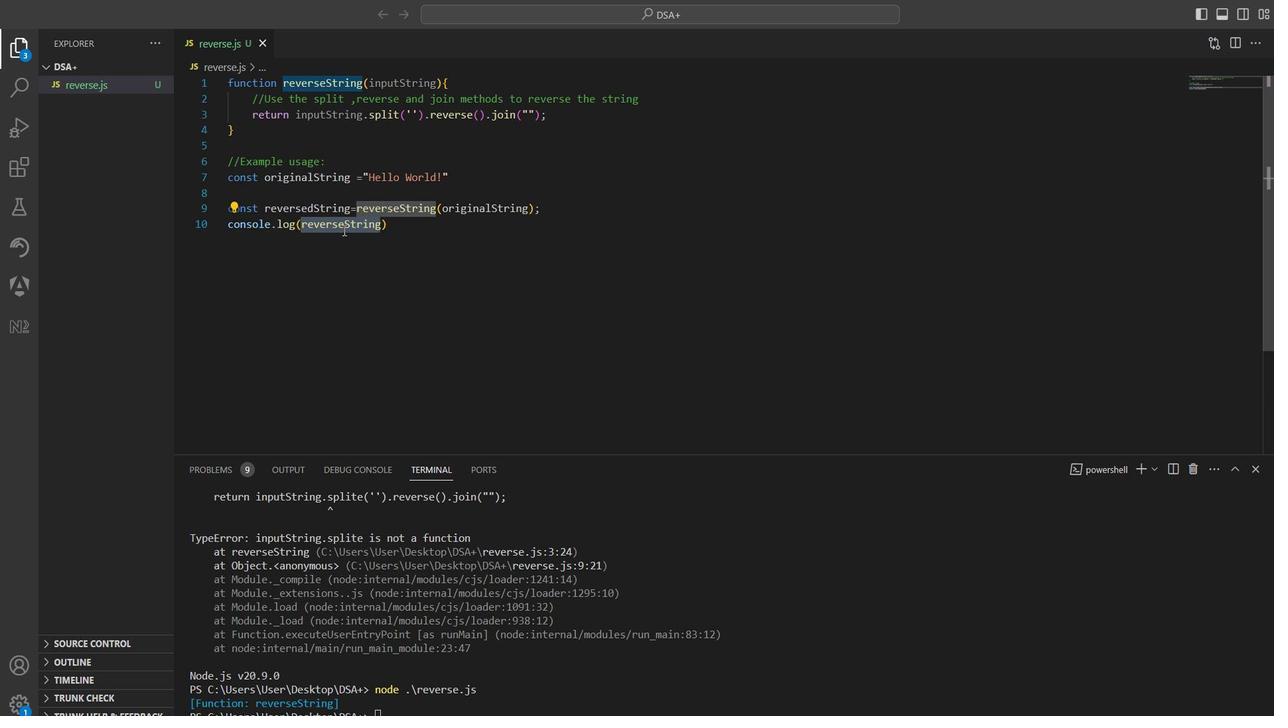 
Action: Mouse moved to (227, 126)
Screenshot: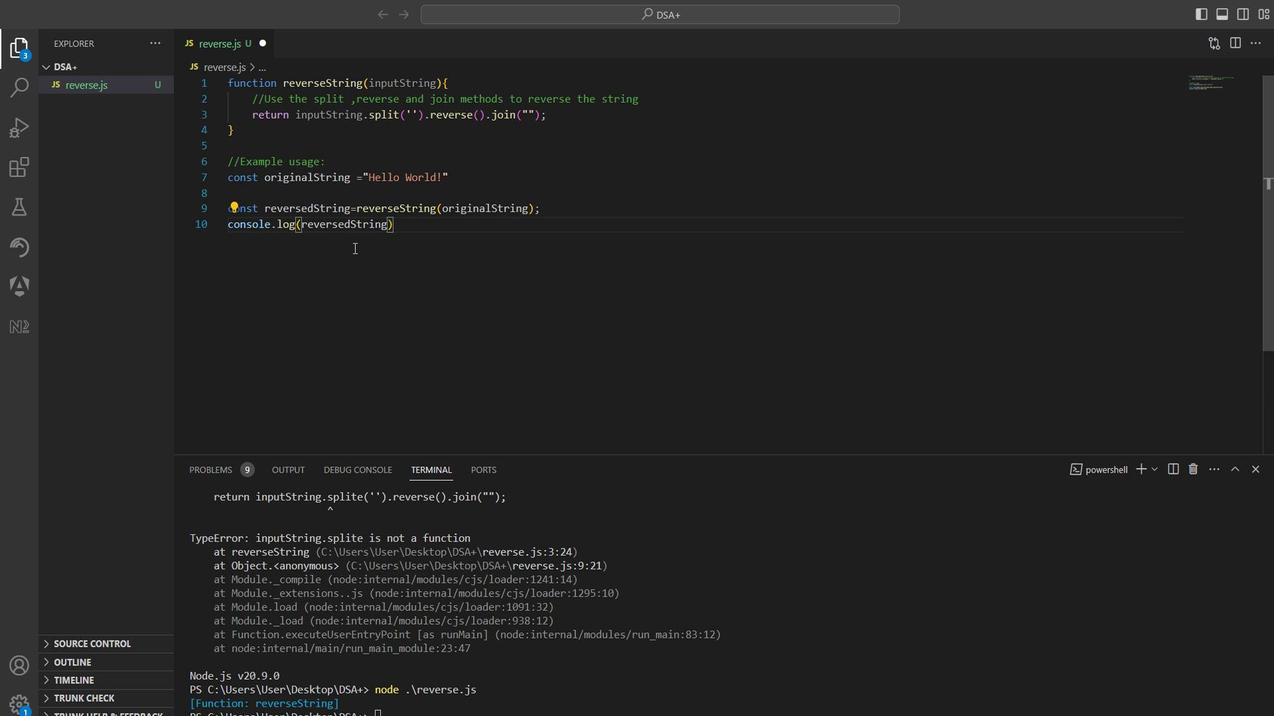 
Action: Key pressed <'\x13'>
Screenshot: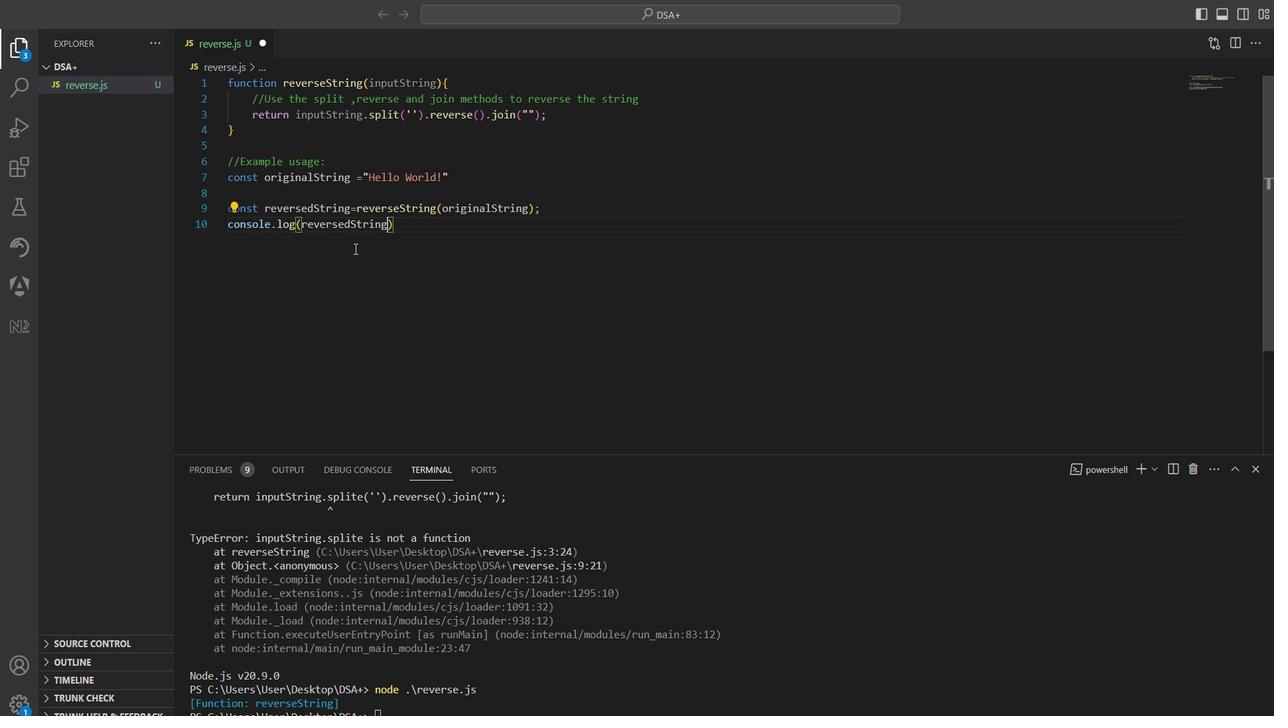 
Action: Mouse moved to (227, 125)
Screenshot: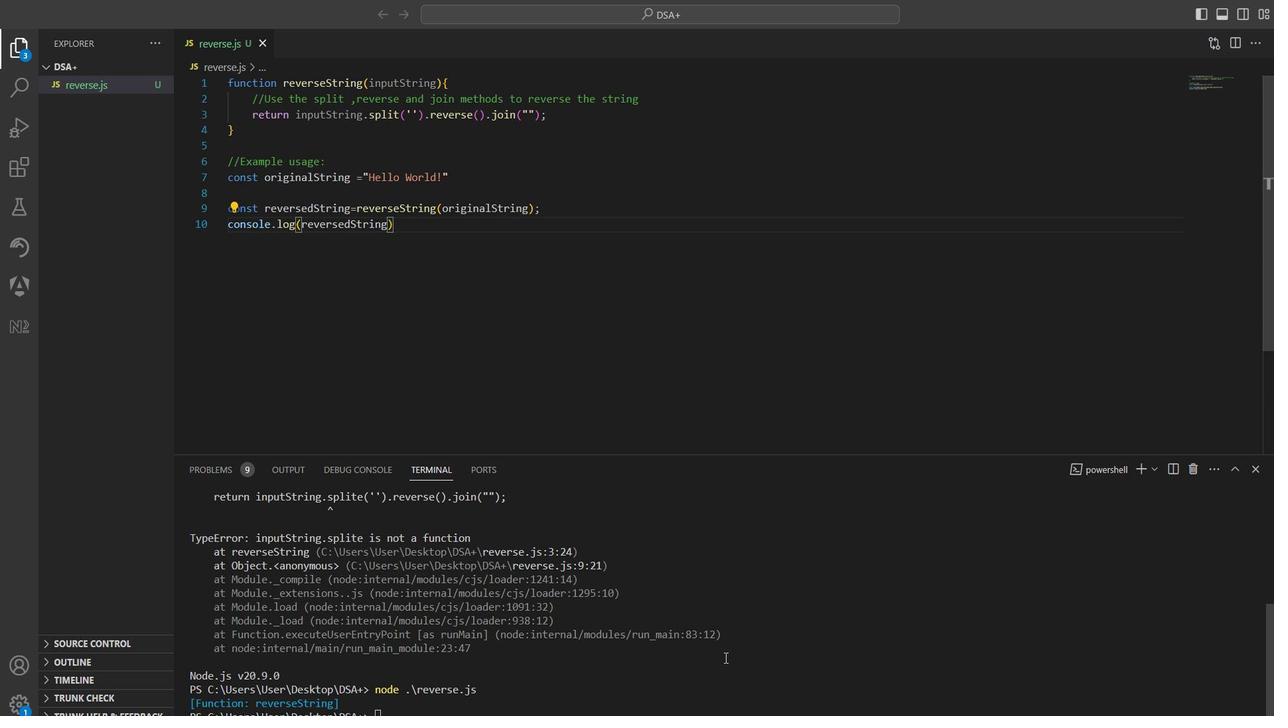 
Action: Mouse pressed left at (227, 125)
Screenshot: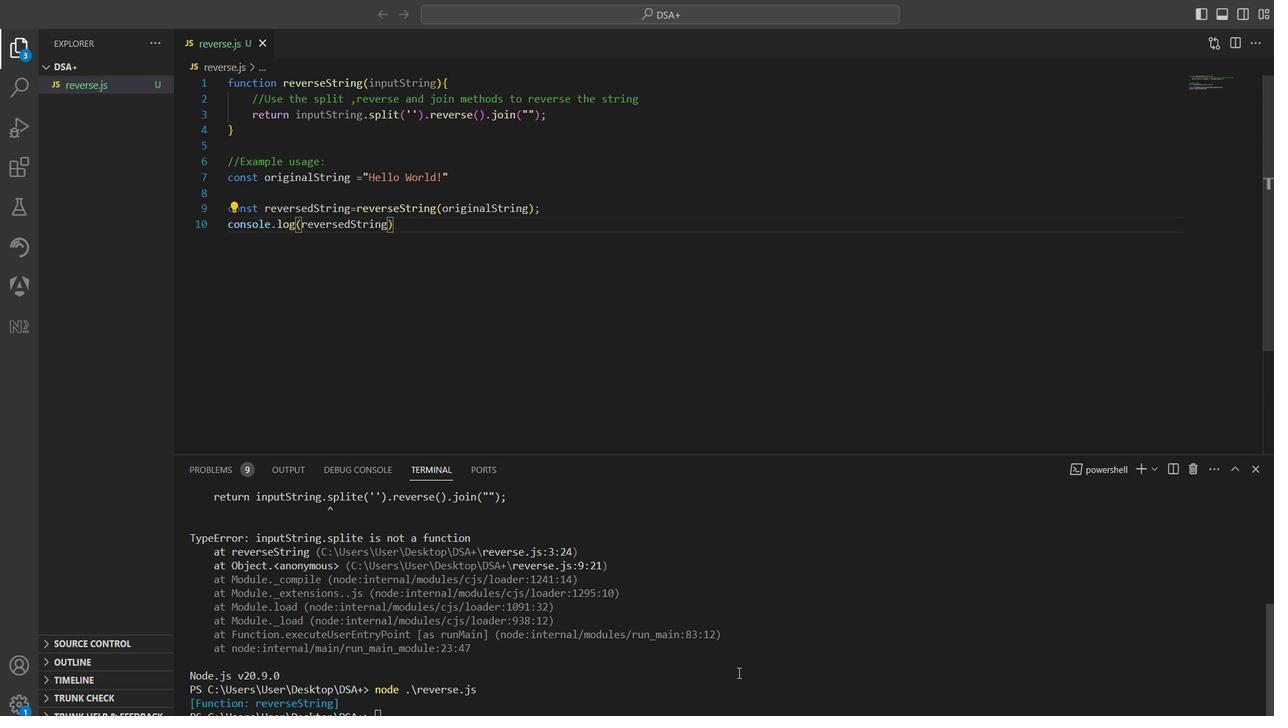 
Action: Key pressed <Key.up><Key.up><Key.up><Key.up><Key.up><Key.up><Key.up><Key.up><Key.up><Key.up><Key.up><Key.up><Key.up><Key.down><Key.enter><Key.up><Key.up><Key.enter>
Screenshot: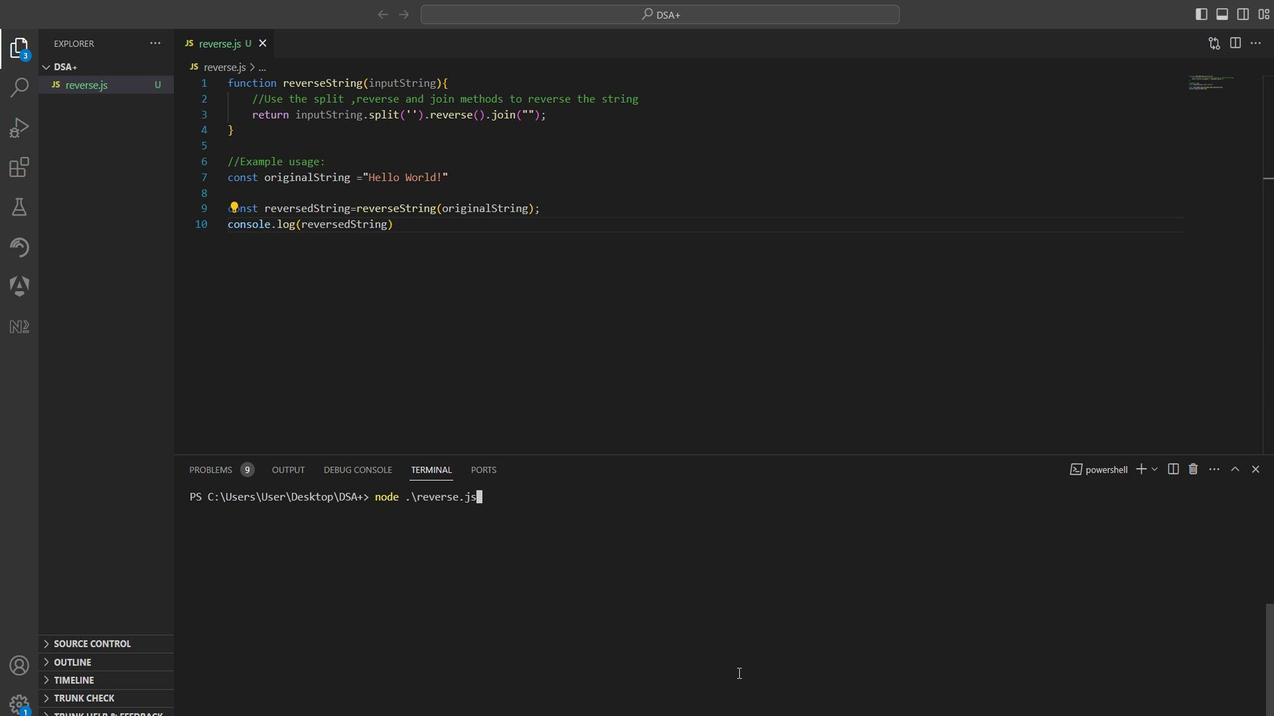 
Action: Mouse moved to (227, 126)
Screenshot: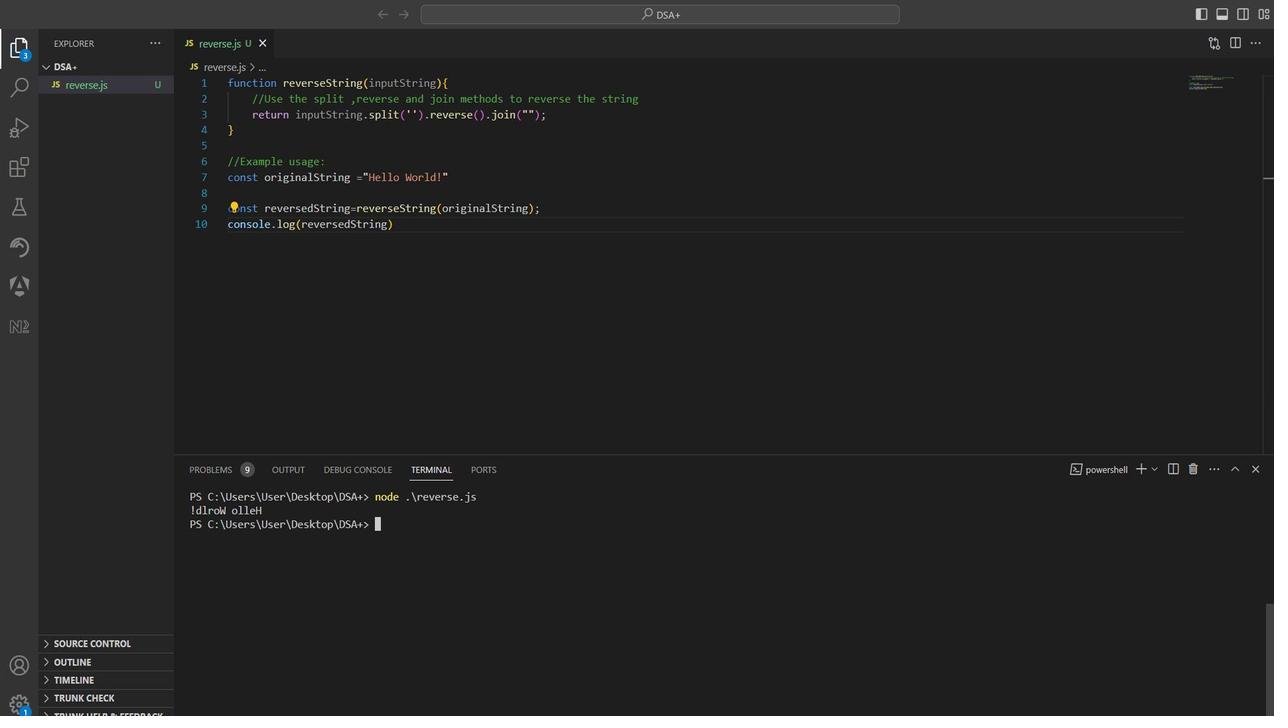 
Action: Mouse pressed left at (227, 126)
Screenshot: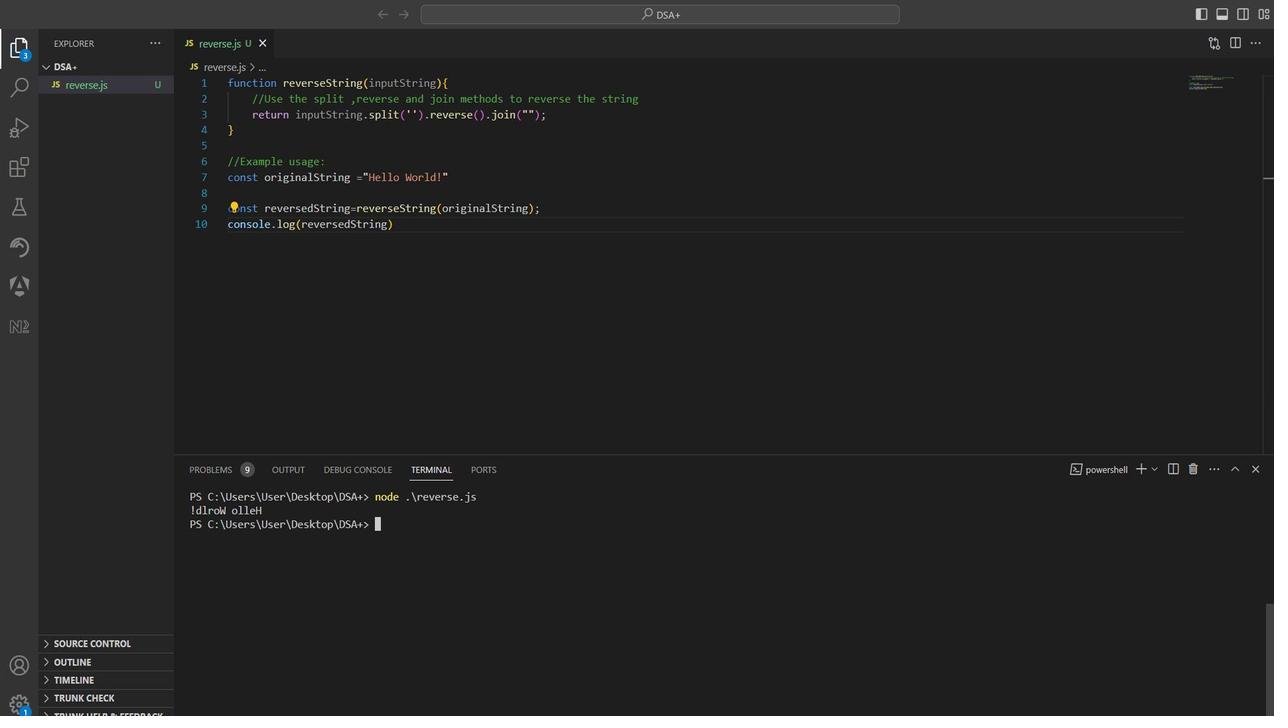 
